 Task: Find a one-way flight from Atlanta to Jacksonville on May 3 for 5 passengers in first class, with 1 checked bag, and a budget up to ₹245,000, departing between 3:00 PM and 12:00 AM.
Action: Mouse moved to (373, 356)
Screenshot: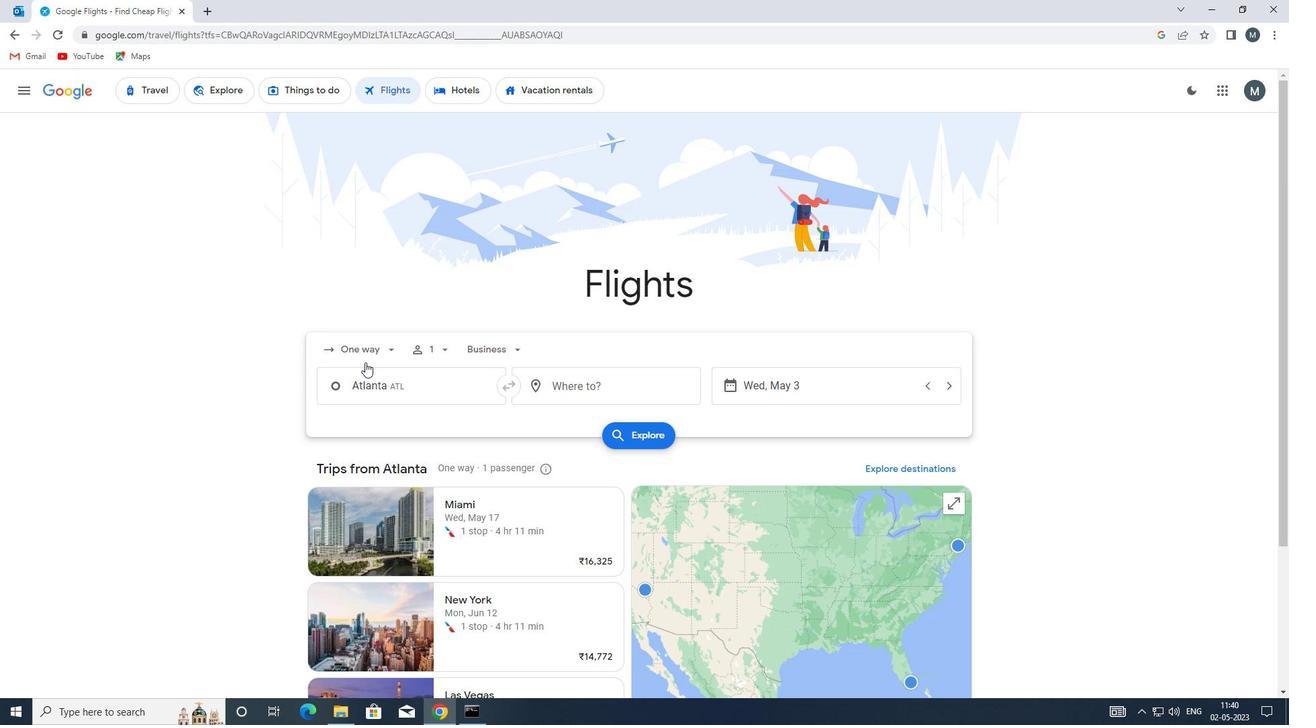 
Action: Mouse pressed left at (373, 356)
Screenshot: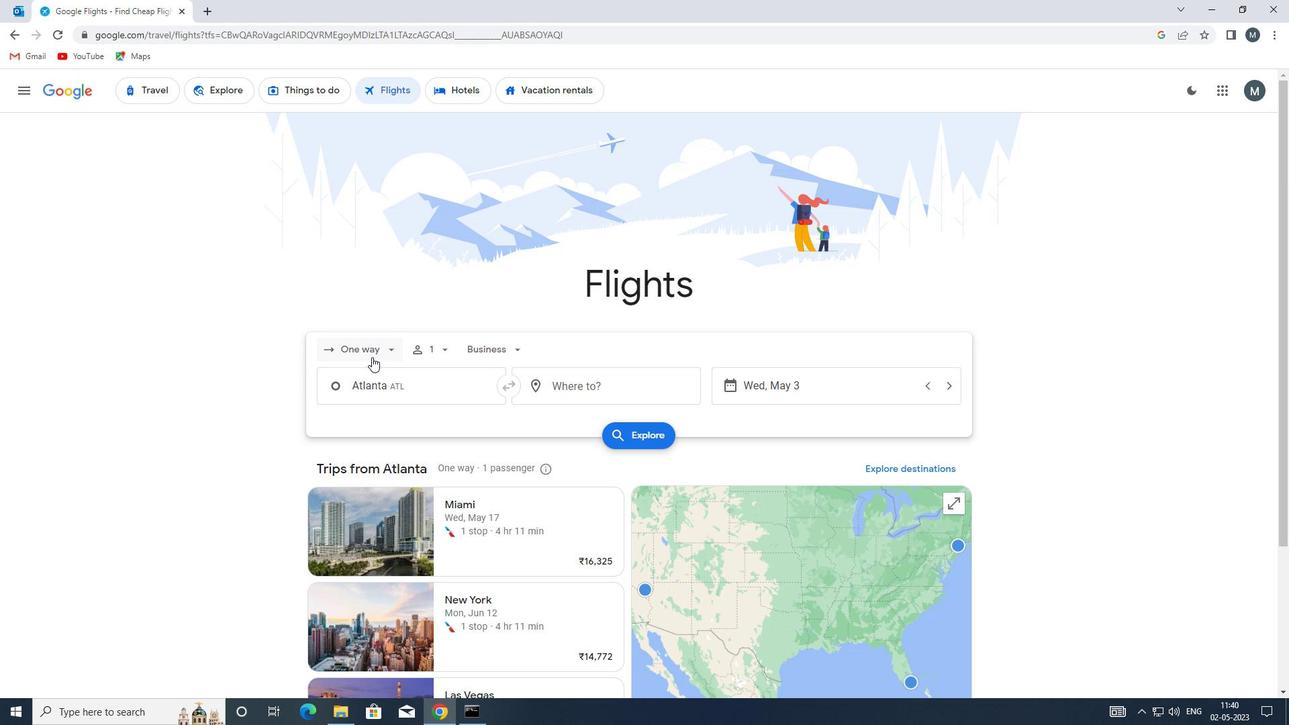 
Action: Mouse moved to (388, 413)
Screenshot: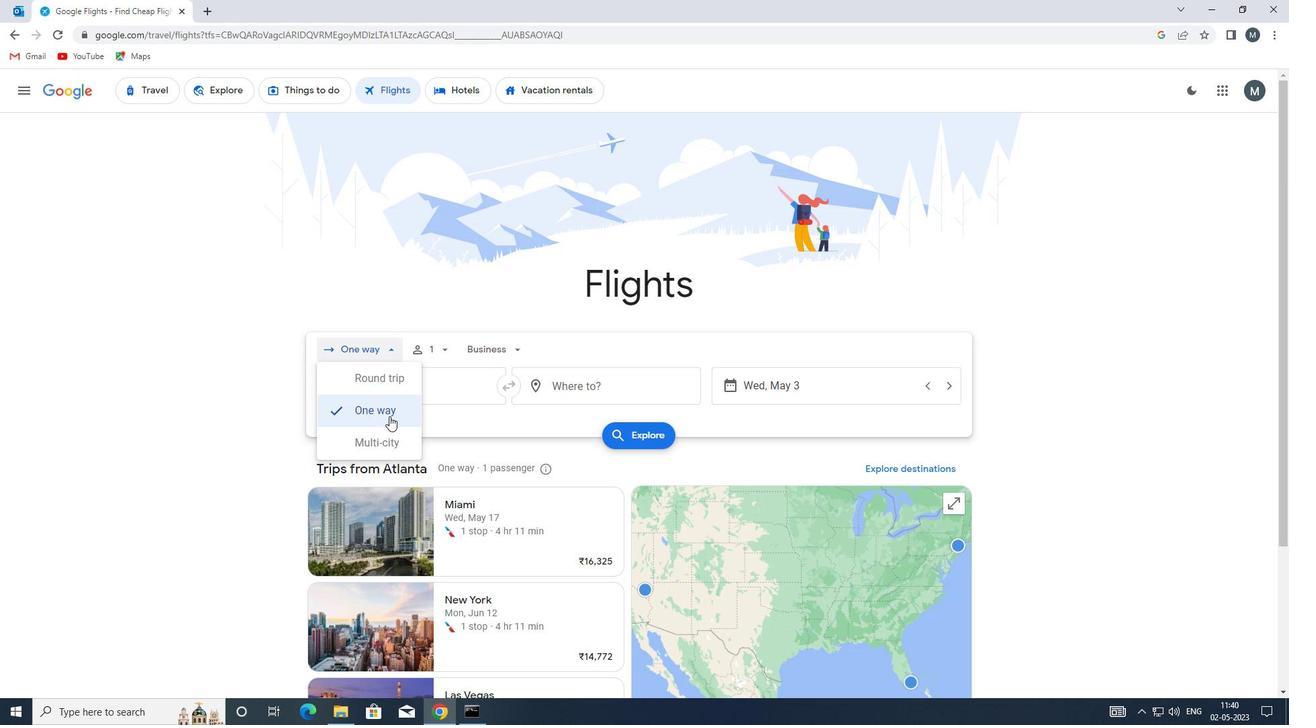 
Action: Mouse pressed left at (388, 413)
Screenshot: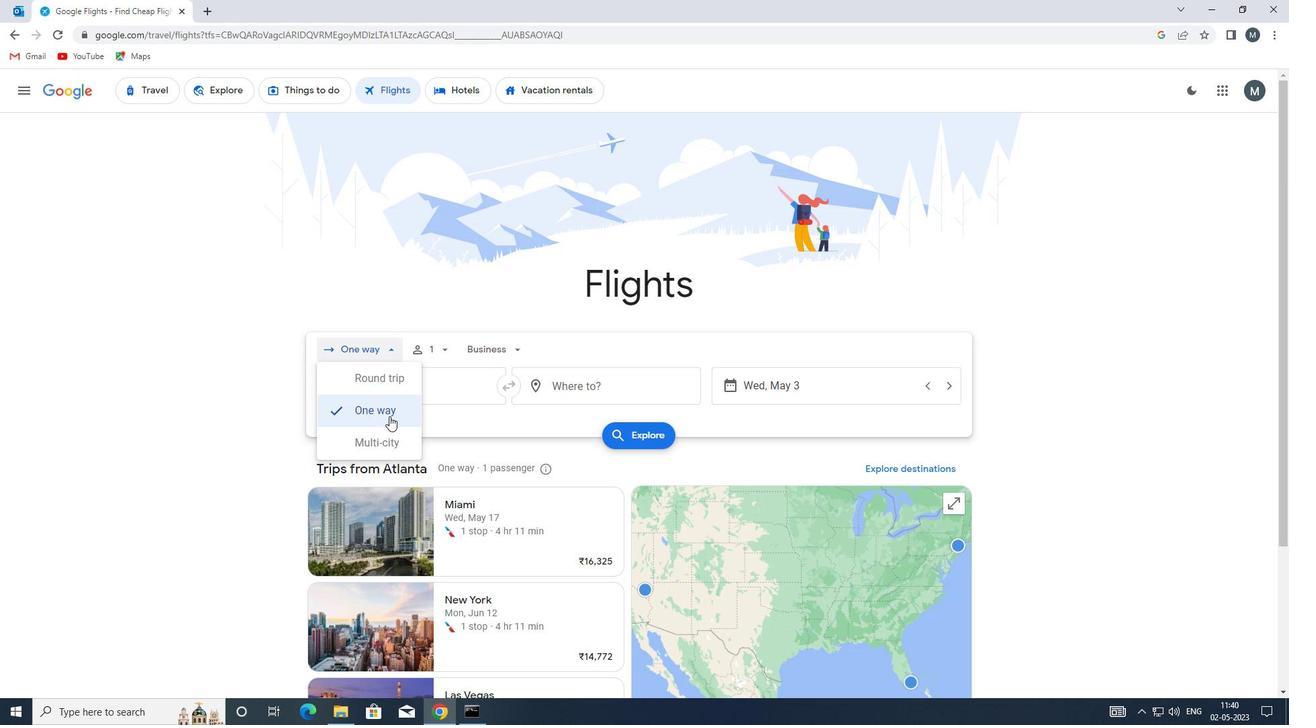 
Action: Mouse moved to (451, 345)
Screenshot: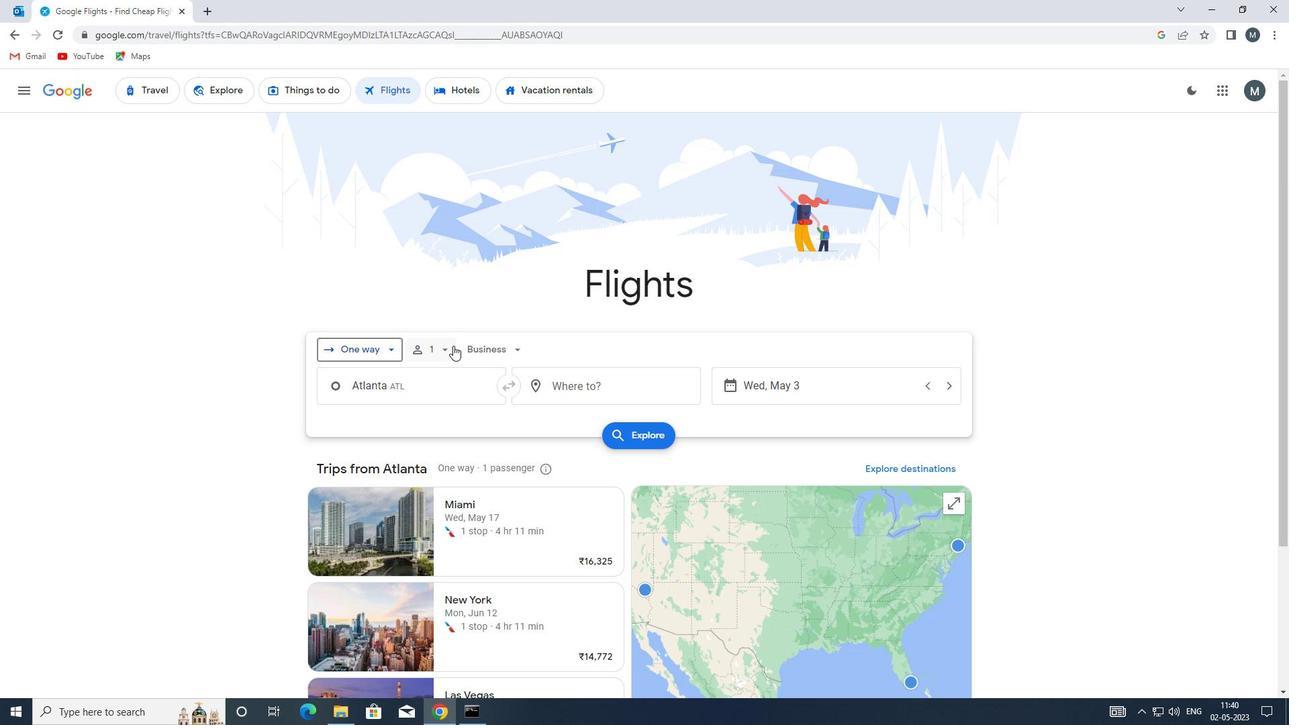 
Action: Mouse pressed left at (451, 345)
Screenshot: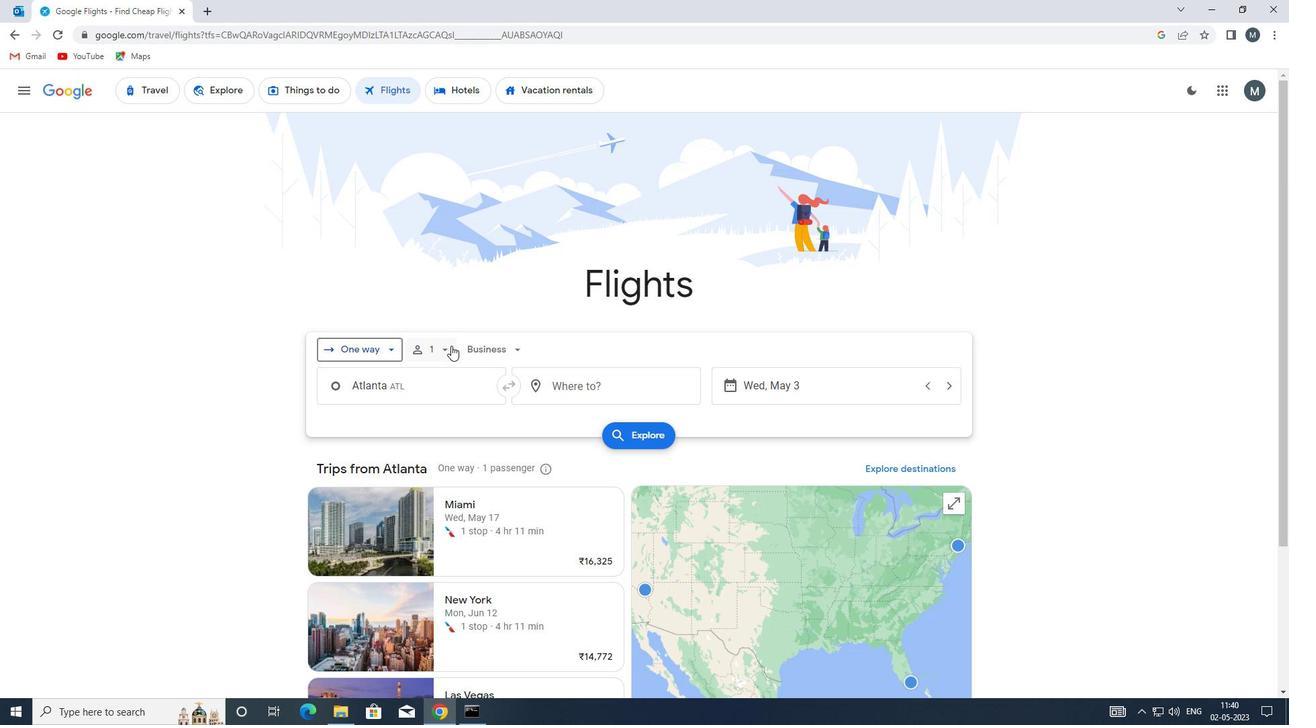 
Action: Mouse moved to (543, 382)
Screenshot: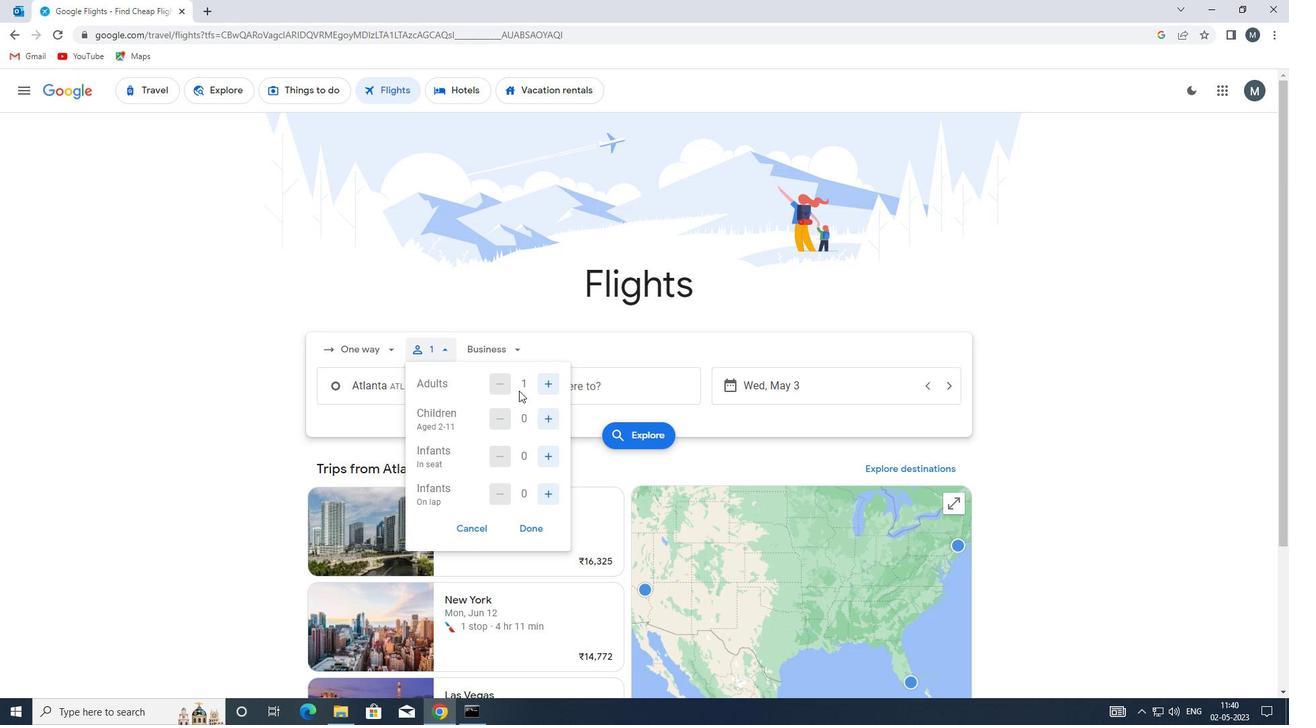 
Action: Mouse pressed left at (543, 382)
Screenshot: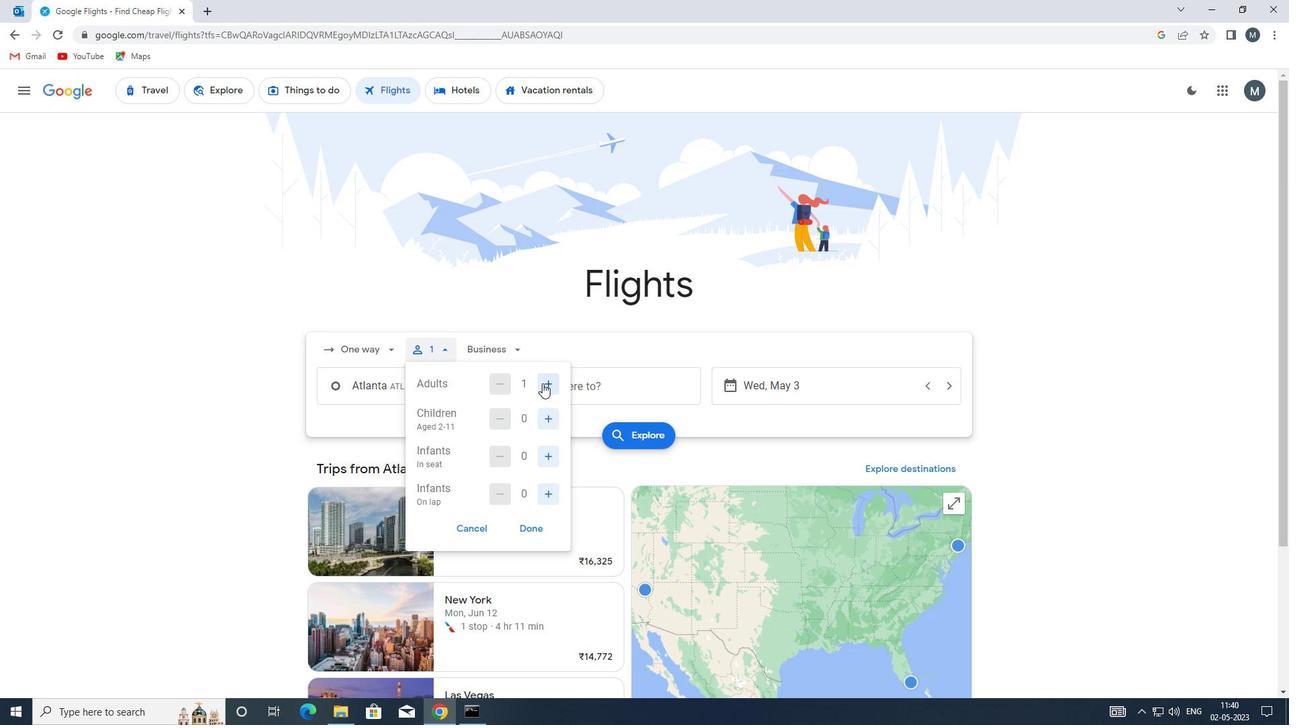 
Action: Mouse moved to (548, 454)
Screenshot: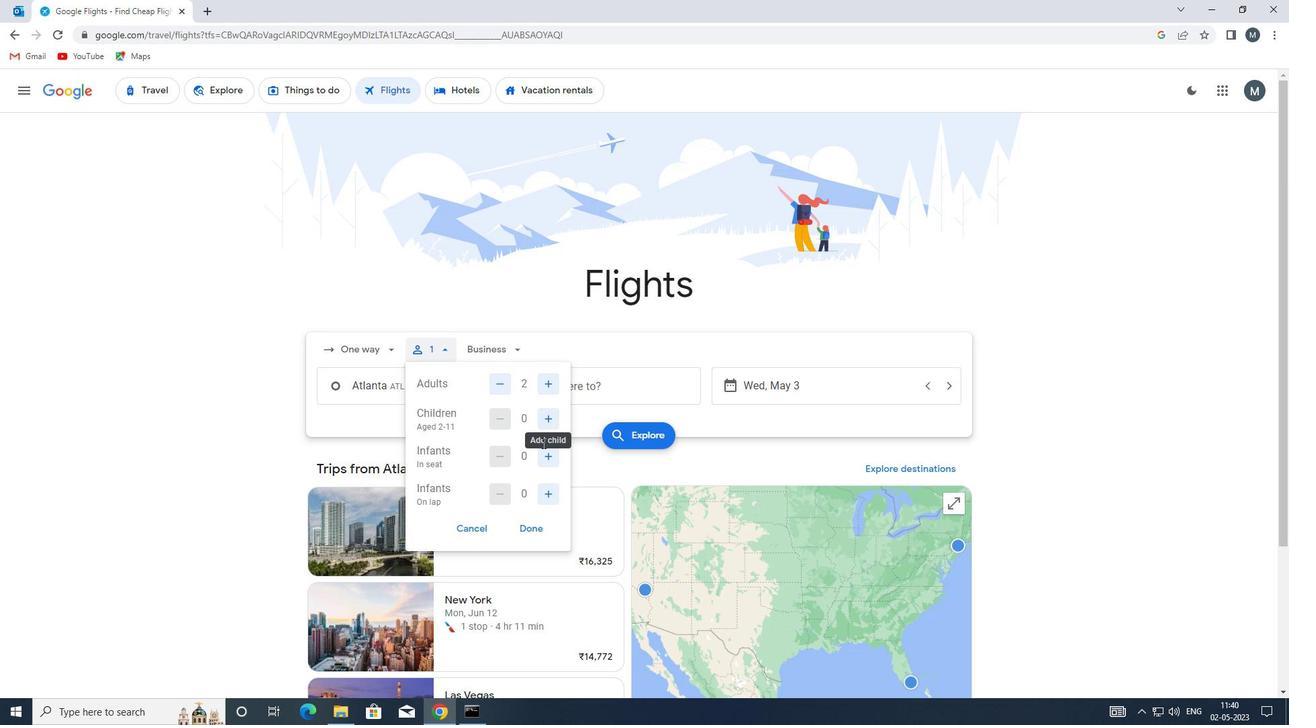 
Action: Mouse pressed left at (548, 454)
Screenshot: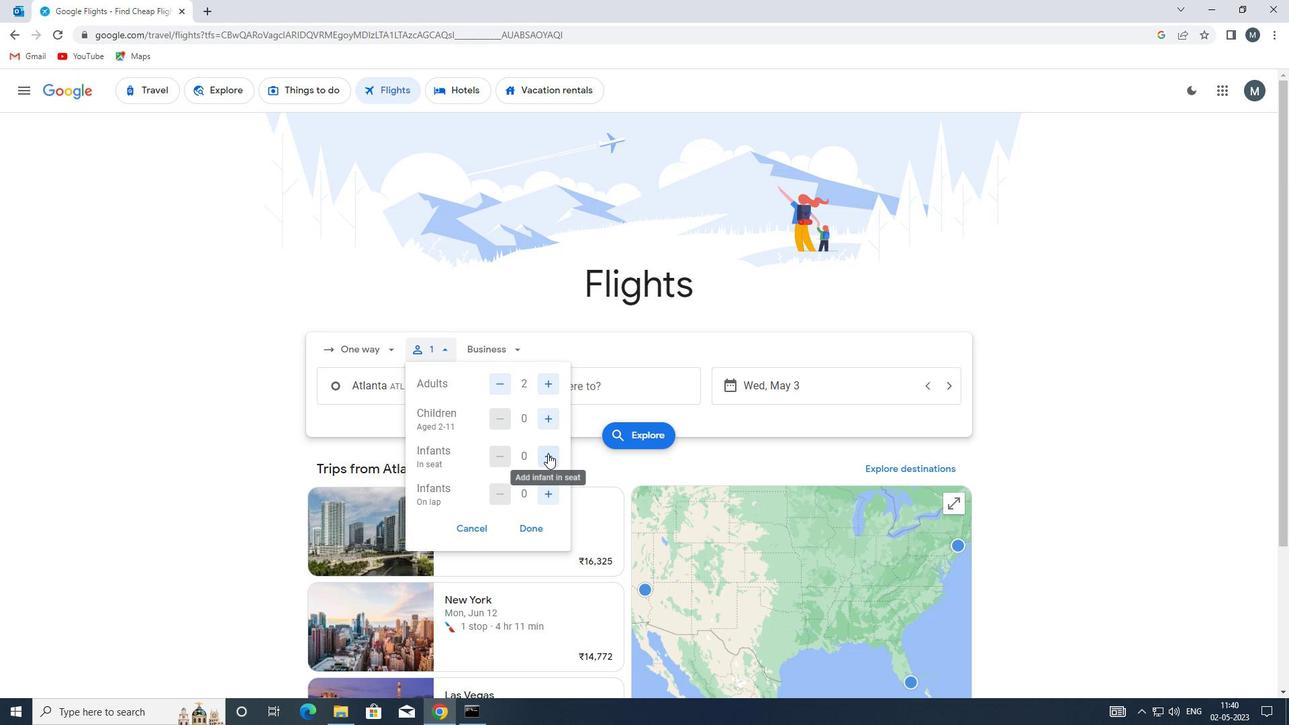 
Action: Mouse pressed left at (548, 454)
Screenshot: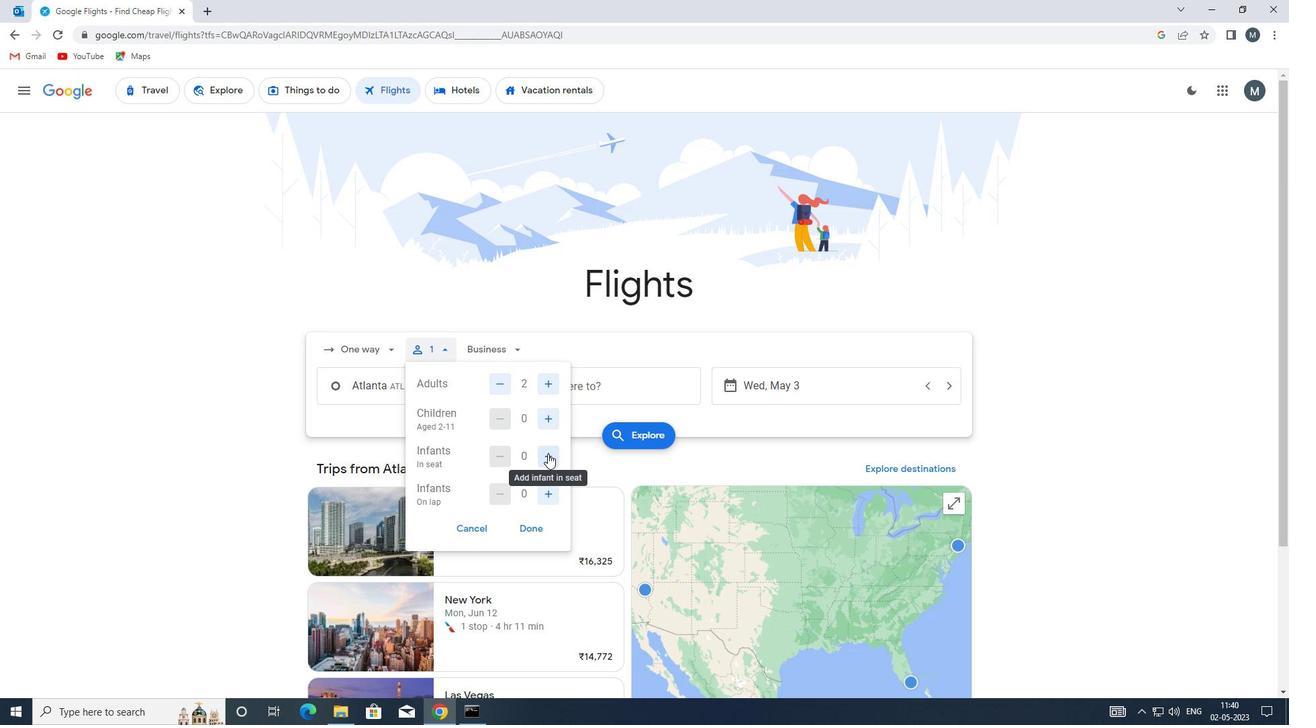 
Action: Mouse moved to (546, 488)
Screenshot: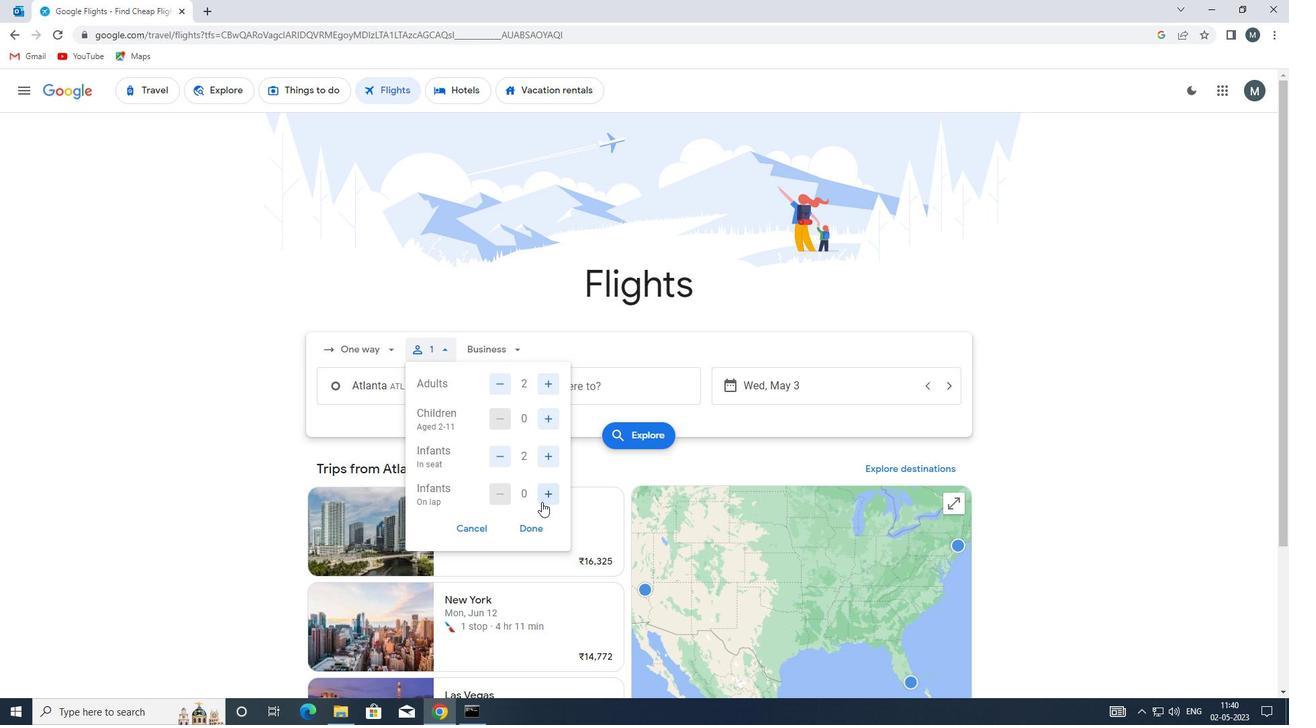 
Action: Mouse pressed left at (546, 488)
Screenshot: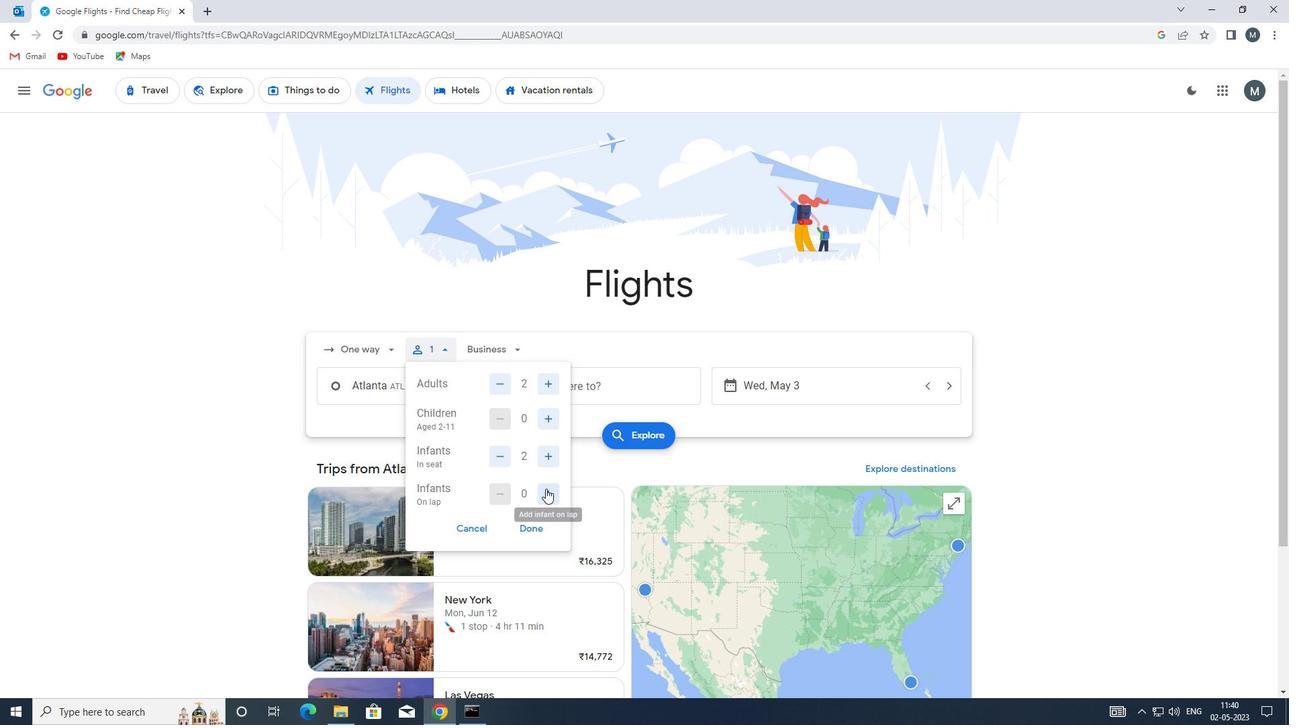 
Action: Mouse moved to (524, 530)
Screenshot: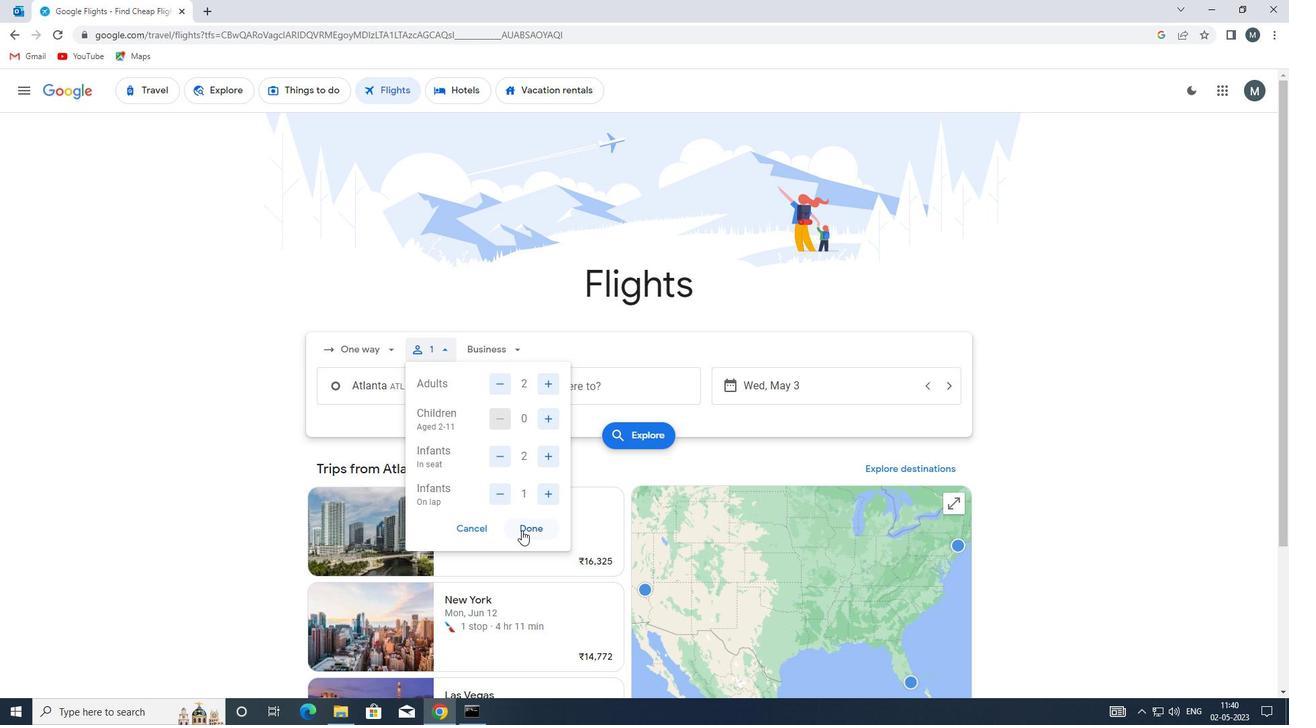 
Action: Mouse pressed left at (524, 530)
Screenshot: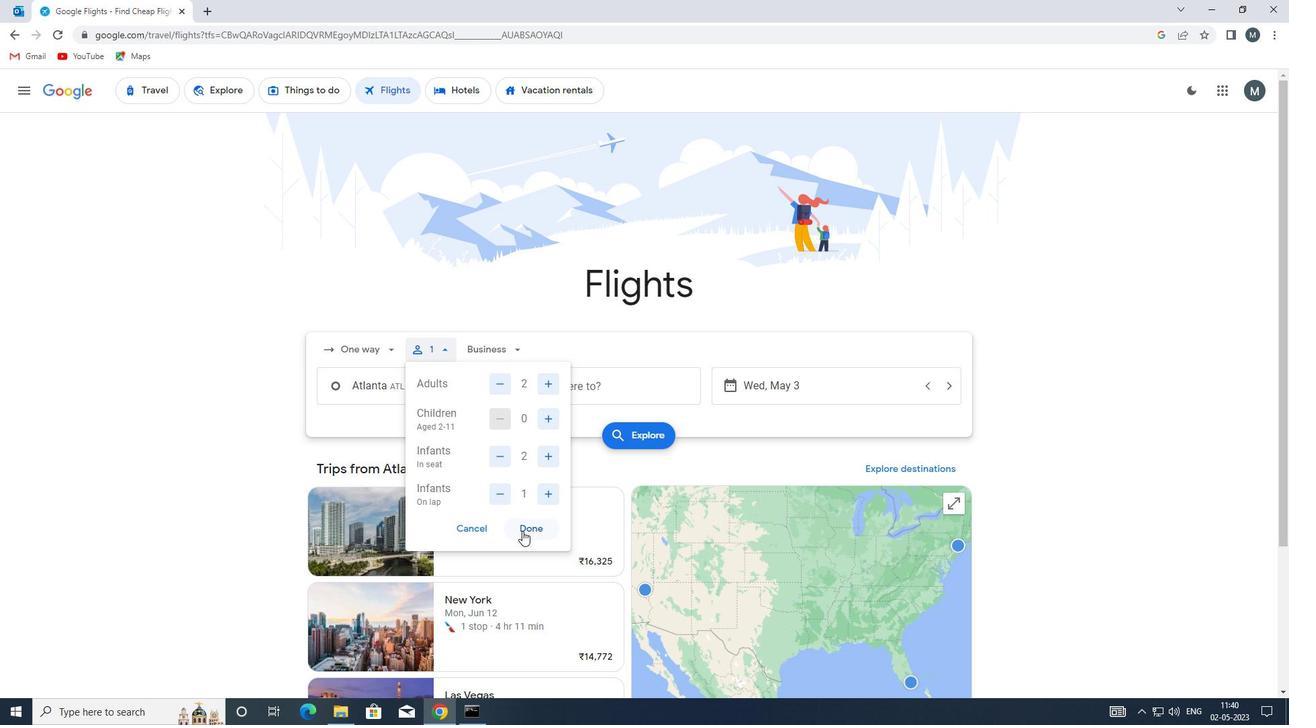 
Action: Mouse moved to (495, 342)
Screenshot: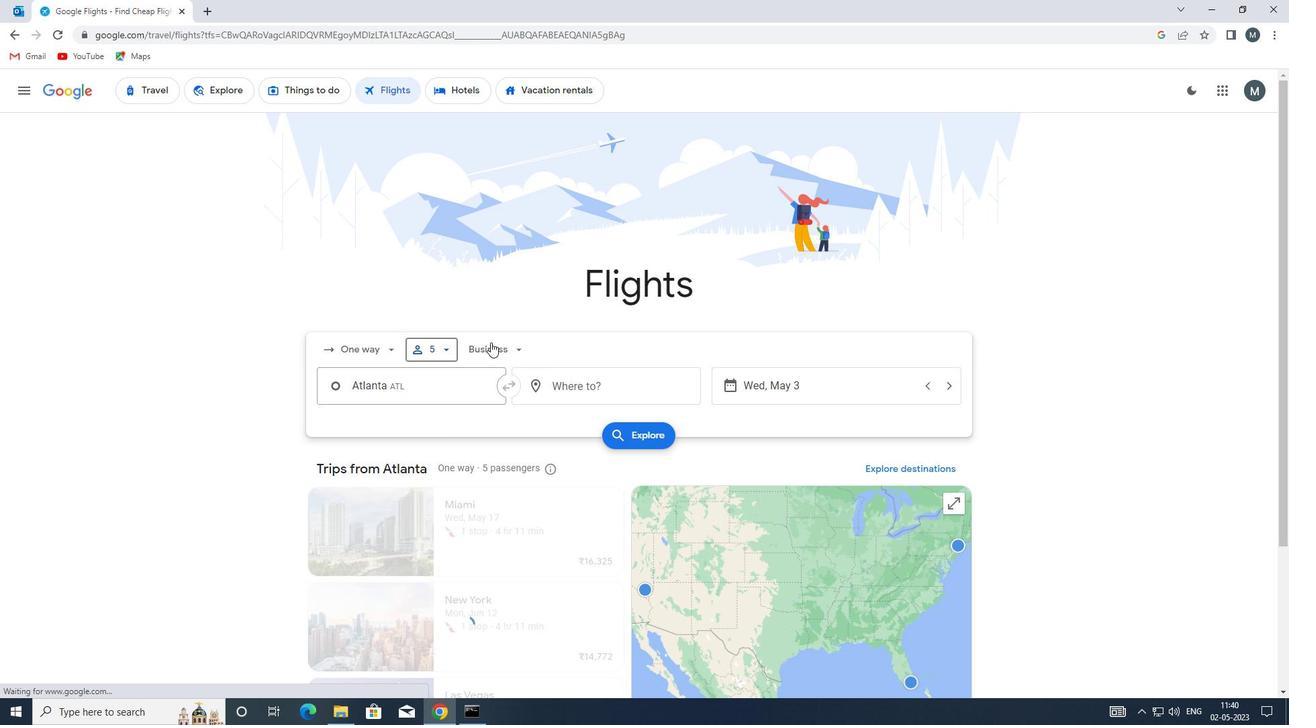 
Action: Mouse pressed left at (495, 342)
Screenshot: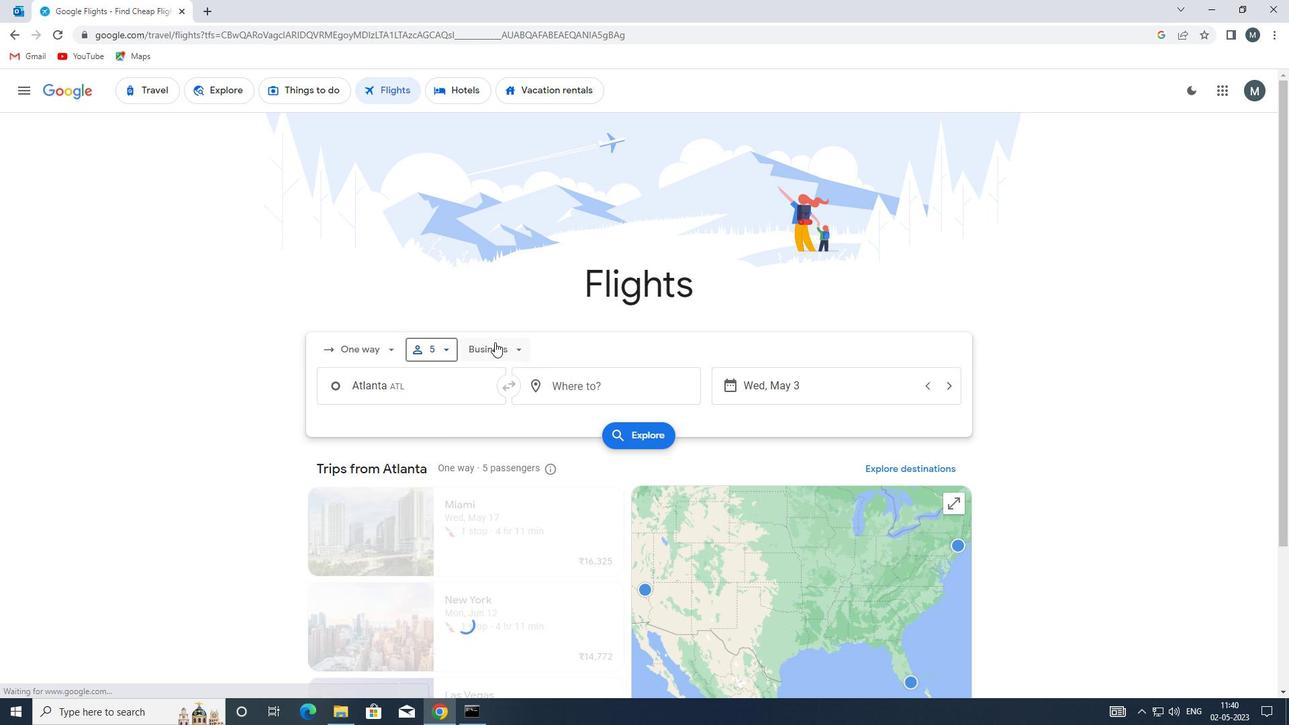 
Action: Mouse moved to (514, 481)
Screenshot: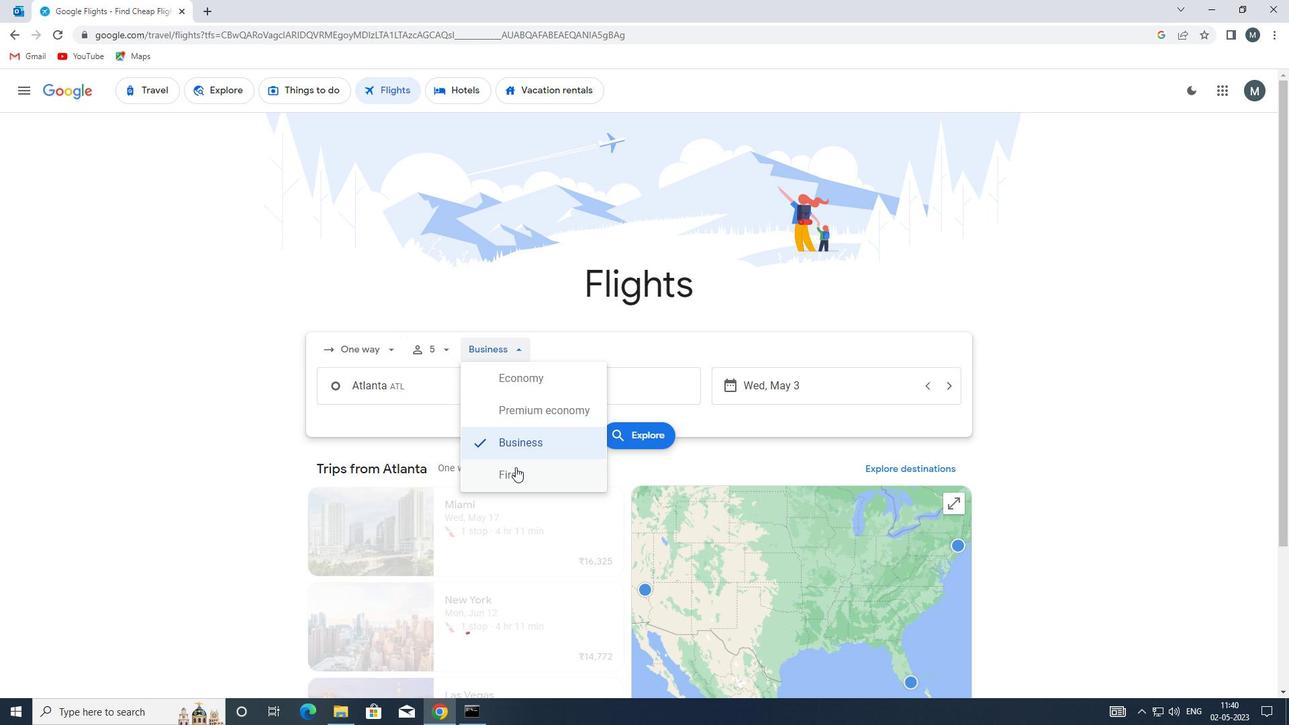 
Action: Mouse pressed left at (514, 481)
Screenshot: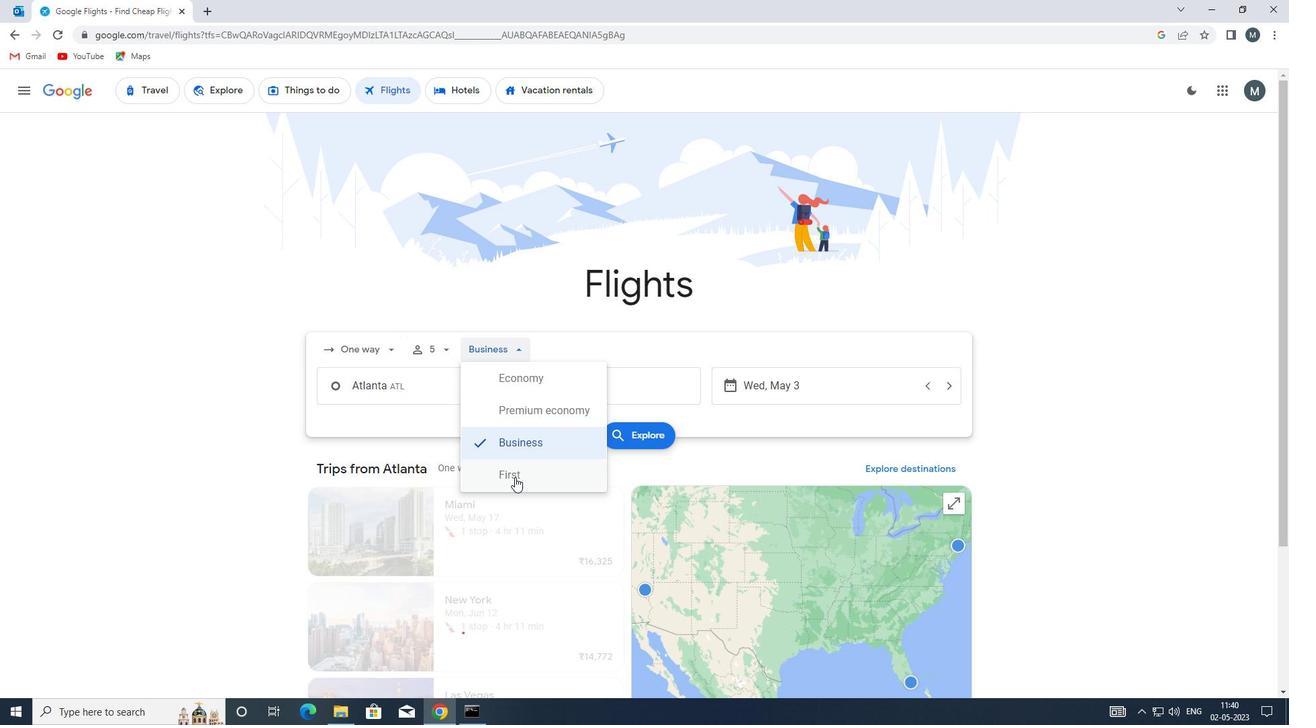 
Action: Mouse moved to (423, 388)
Screenshot: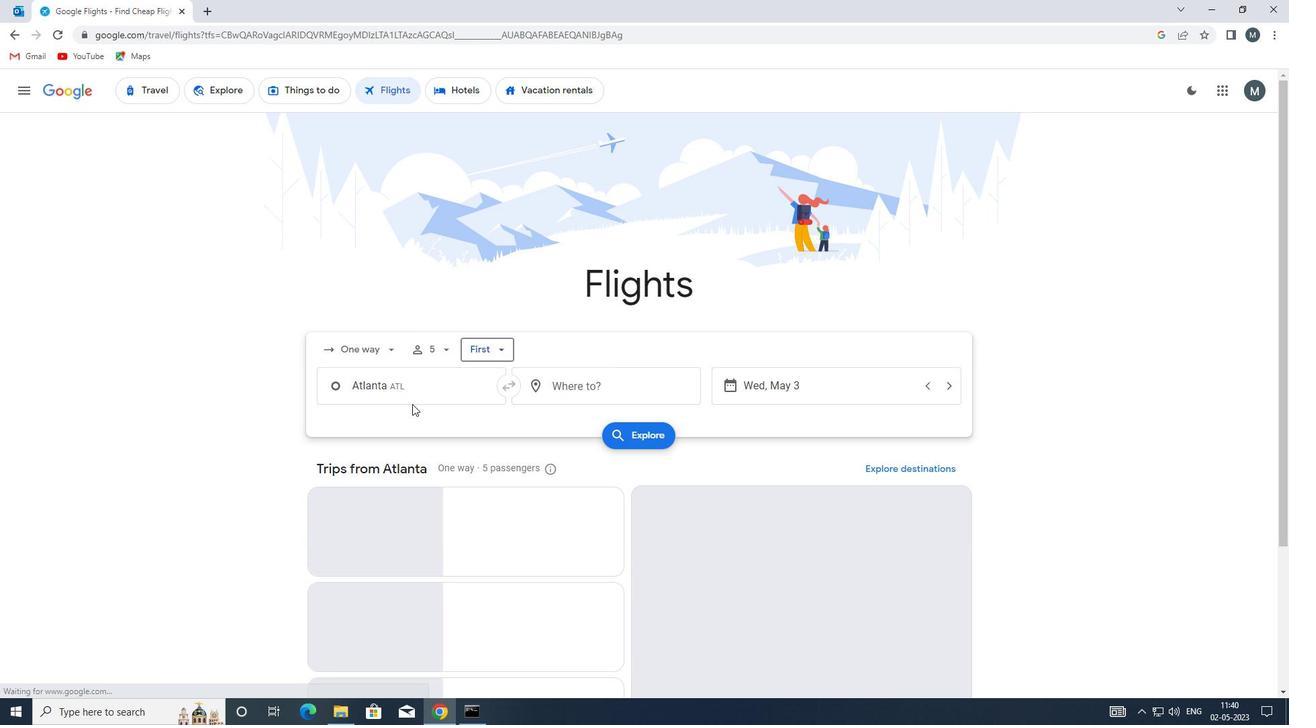 
Action: Mouse pressed left at (423, 388)
Screenshot: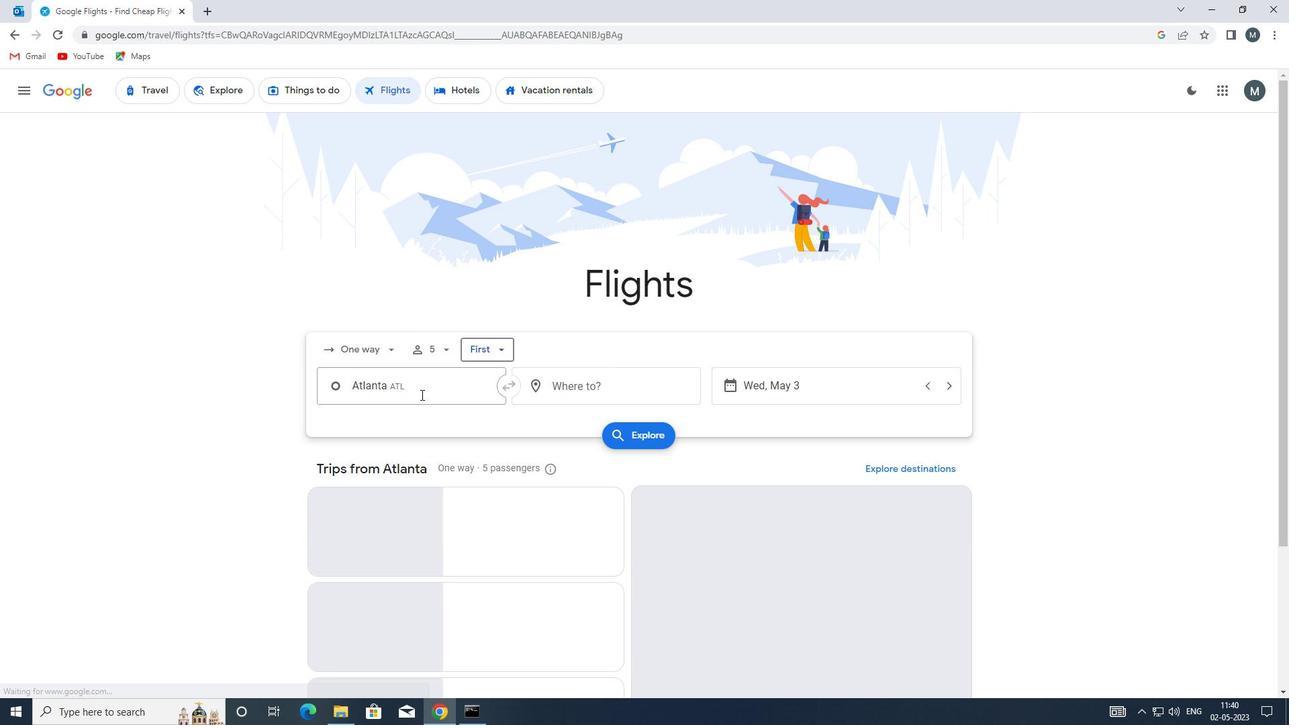 
Action: Key pressed atl<Key.enter>
Screenshot: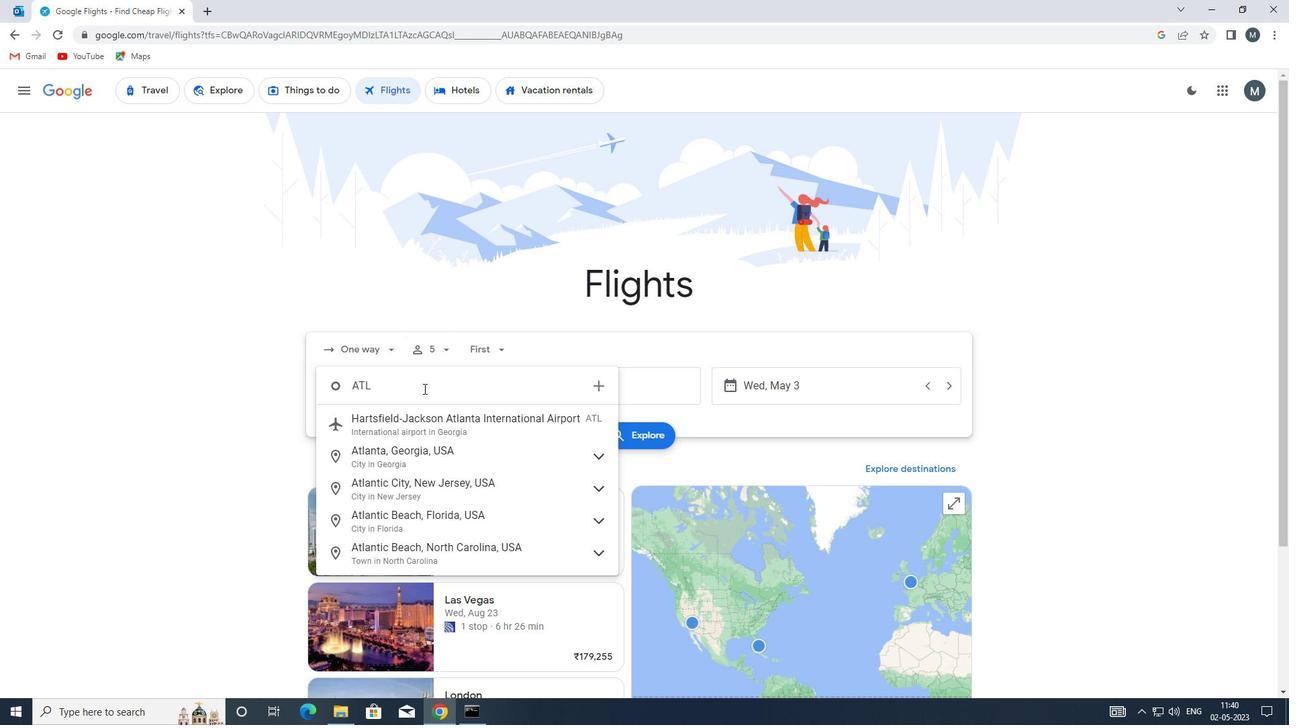 
Action: Mouse moved to (544, 386)
Screenshot: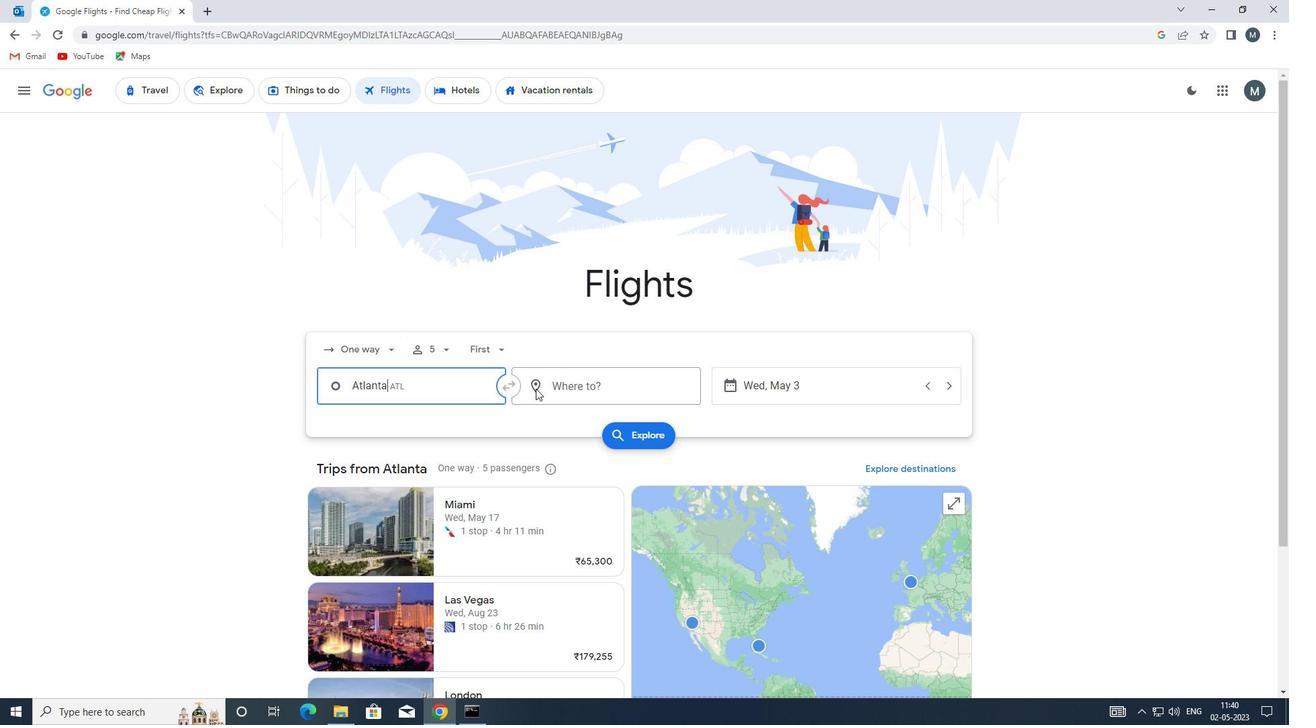 
Action: Mouse pressed left at (544, 386)
Screenshot: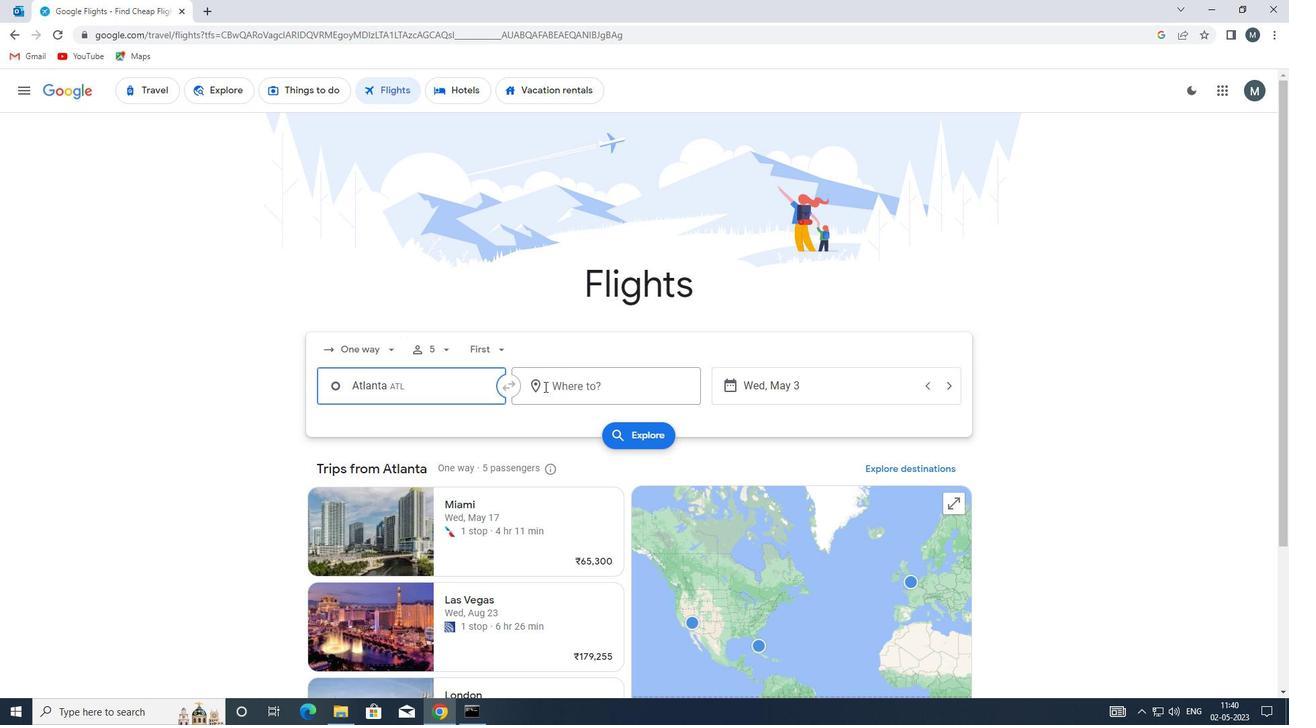 
Action: Mouse moved to (545, 386)
Screenshot: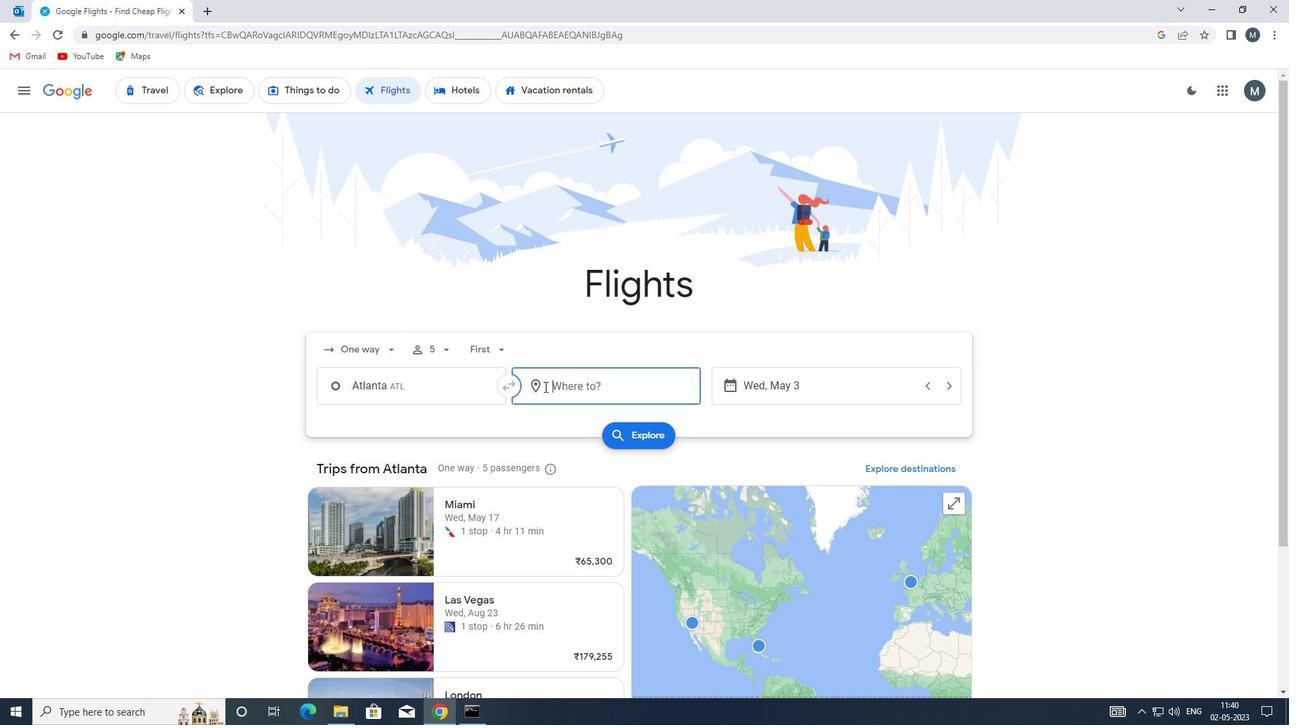 
Action: Key pressed oaj<Key.enter>
Screenshot: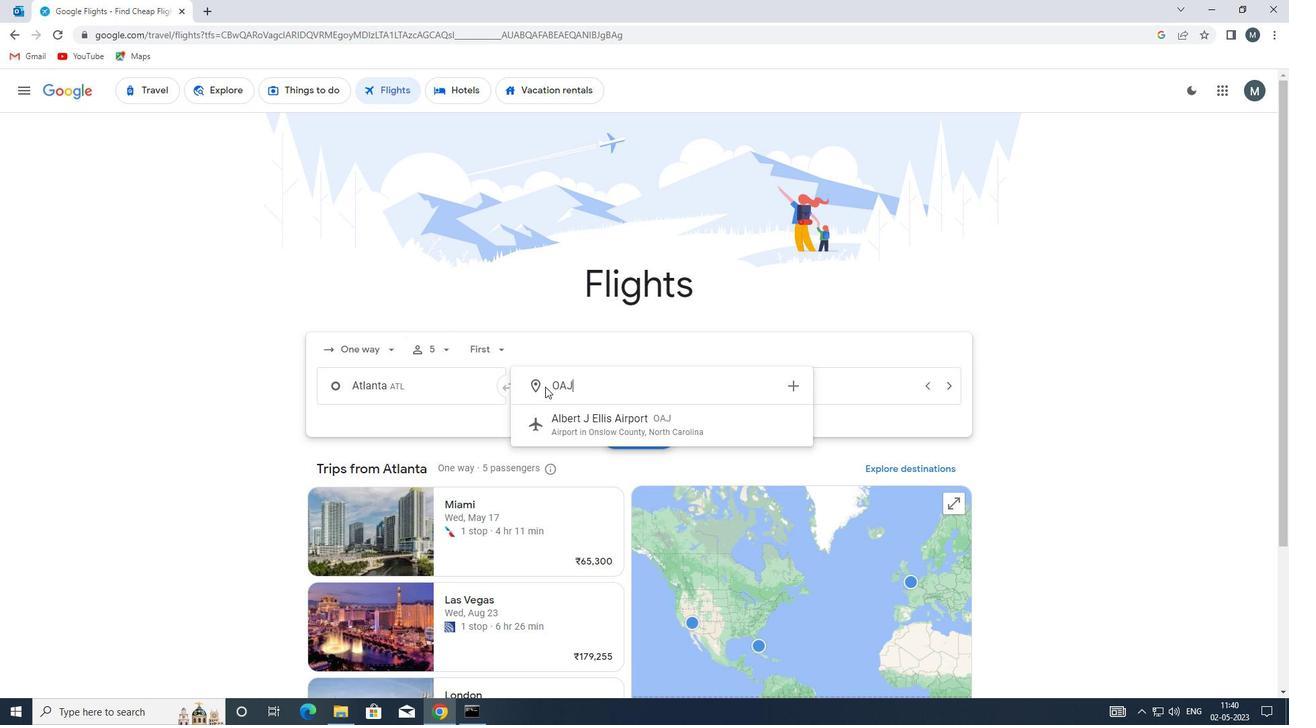 
Action: Mouse moved to (747, 374)
Screenshot: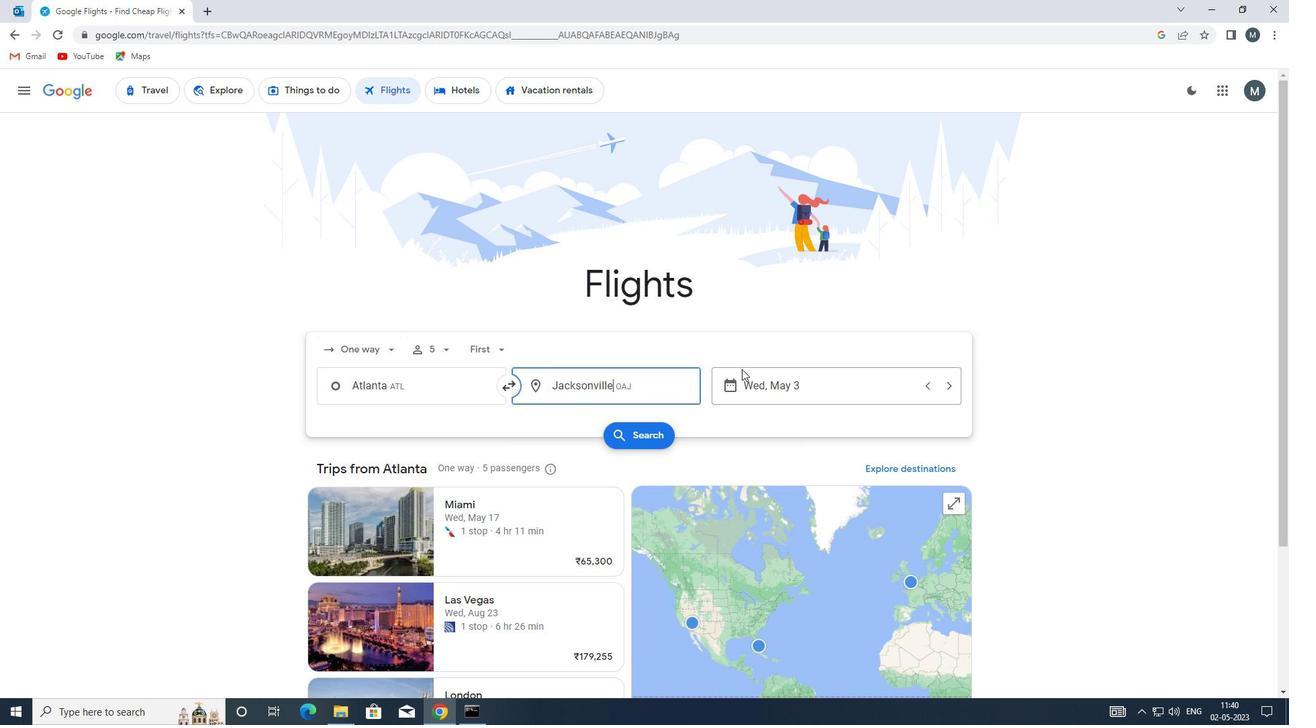 
Action: Mouse pressed left at (747, 374)
Screenshot: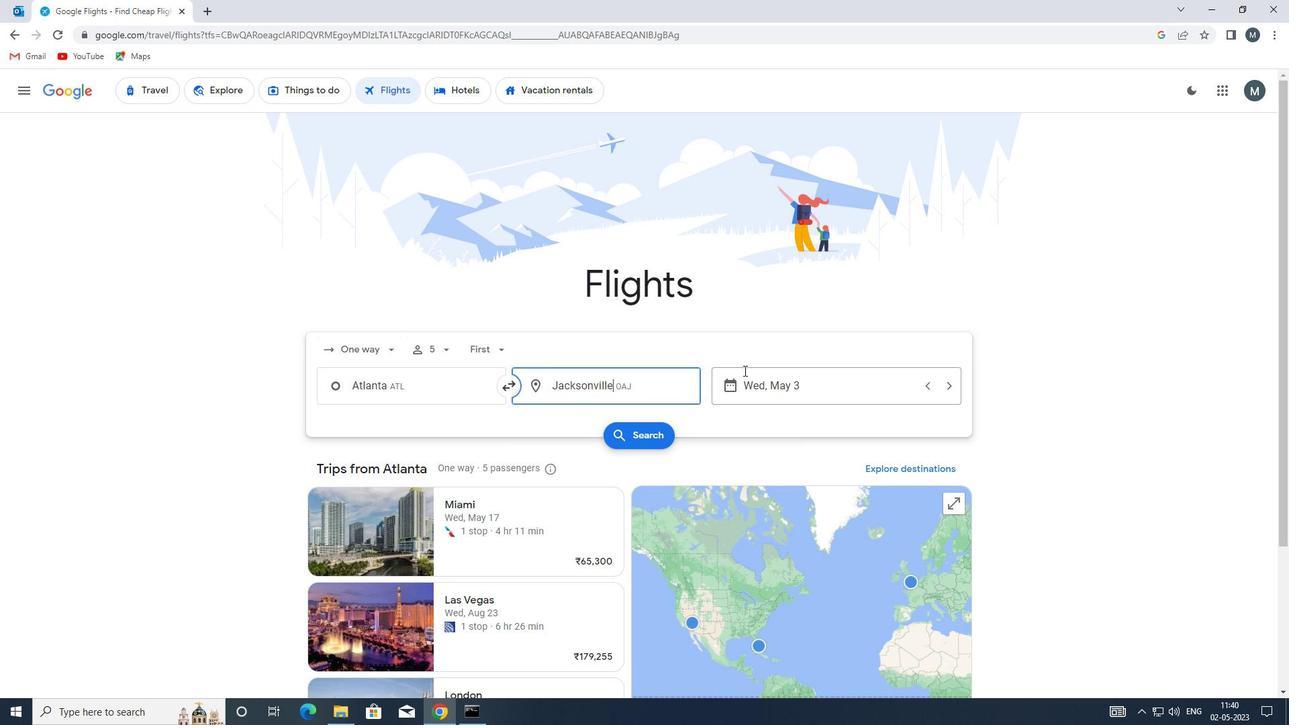 
Action: Mouse moved to (583, 450)
Screenshot: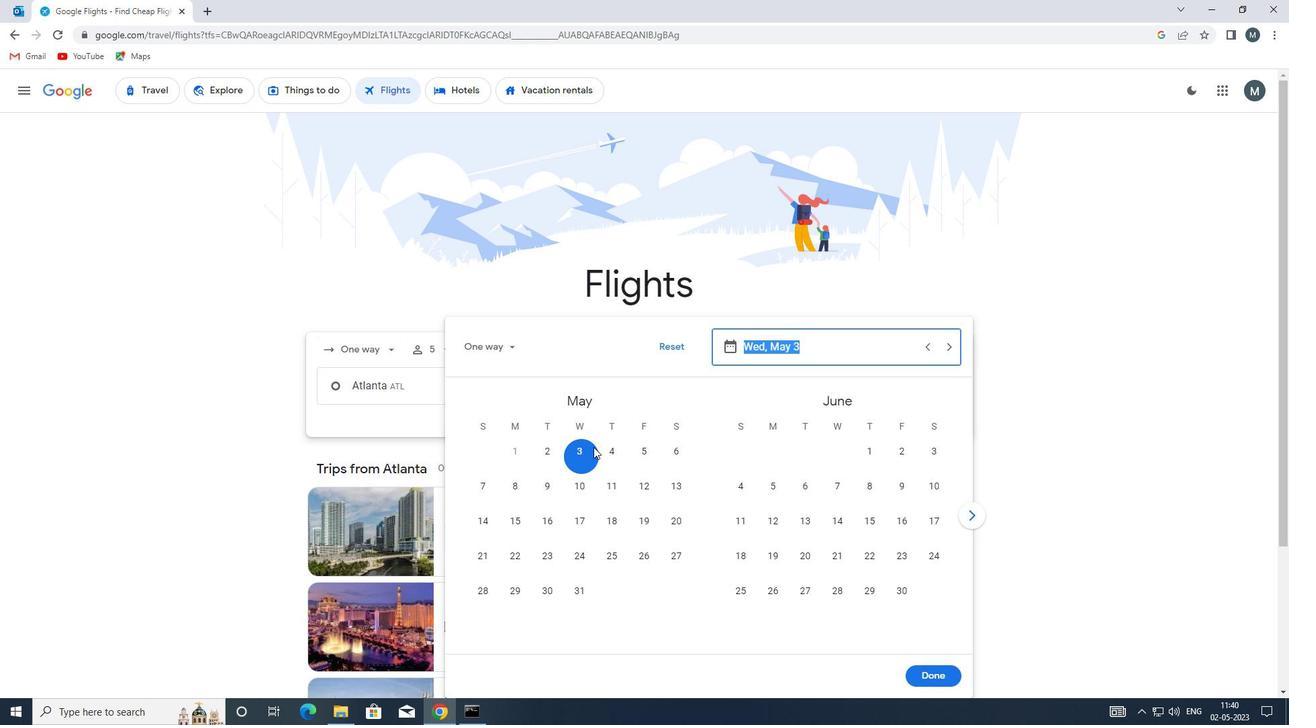 
Action: Mouse pressed left at (583, 450)
Screenshot: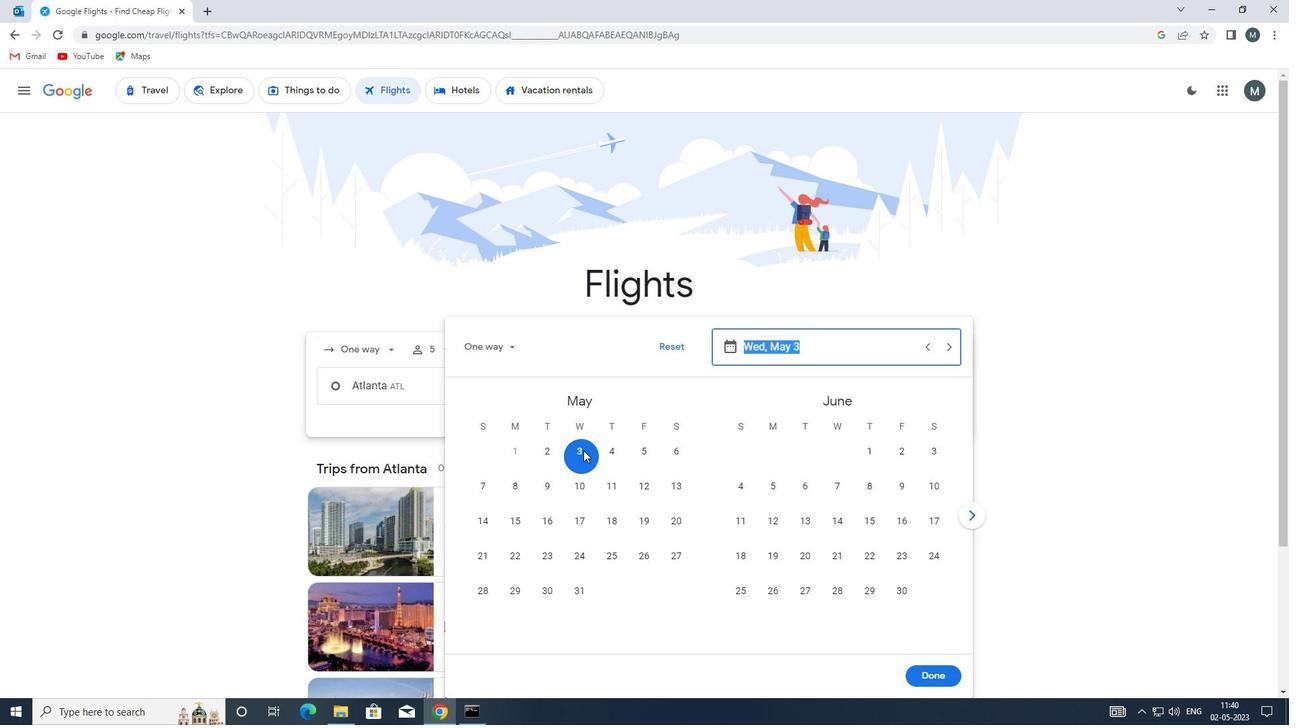 
Action: Mouse moved to (927, 680)
Screenshot: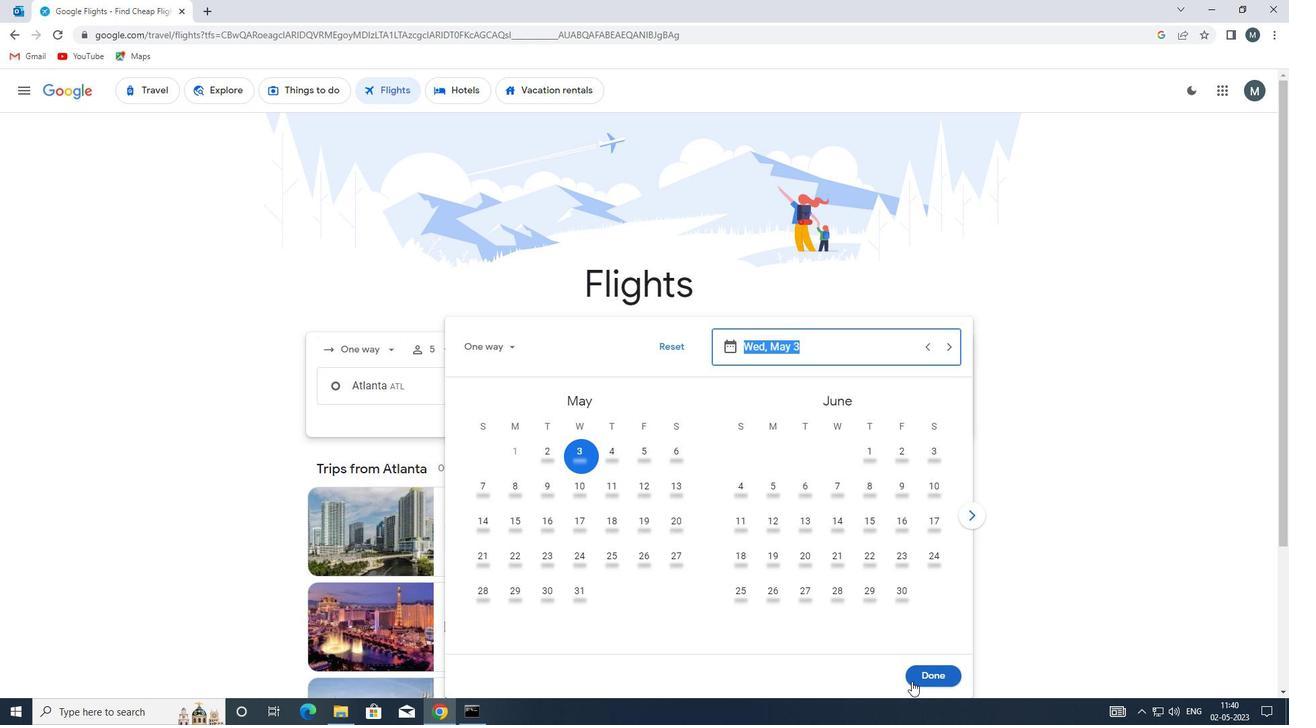 
Action: Mouse pressed left at (927, 680)
Screenshot: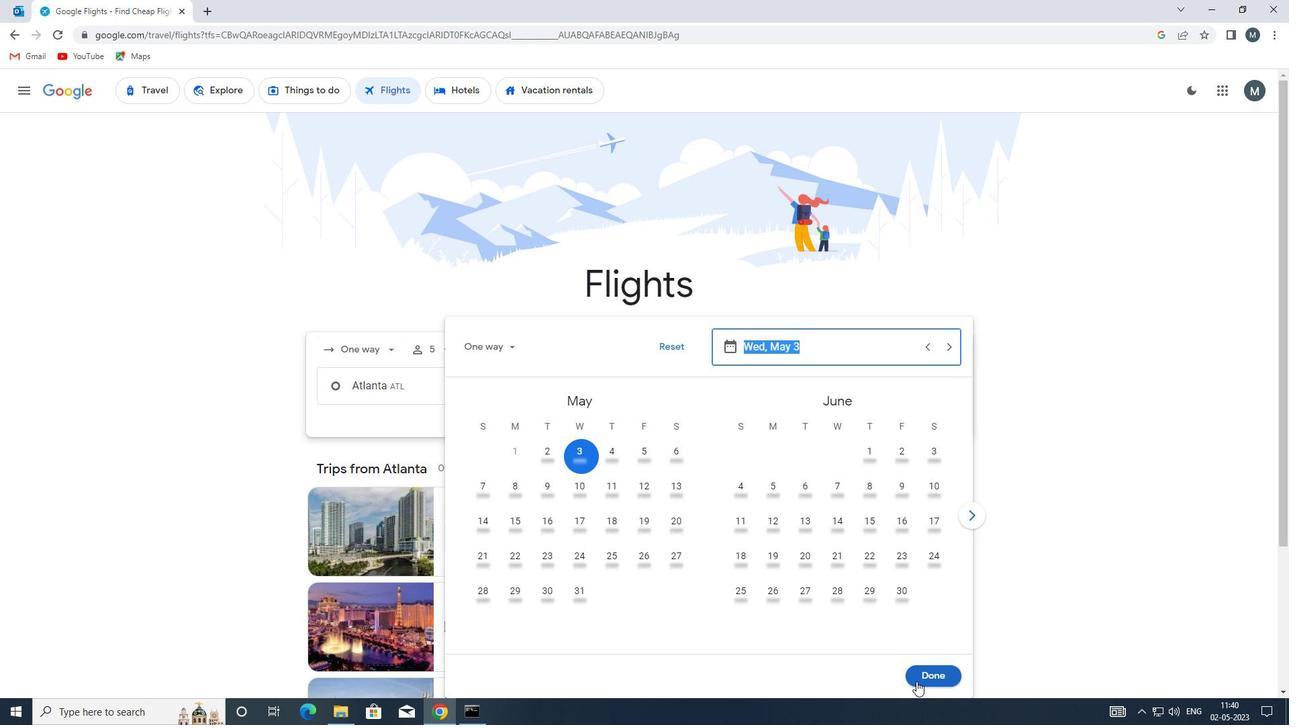 
Action: Mouse moved to (661, 433)
Screenshot: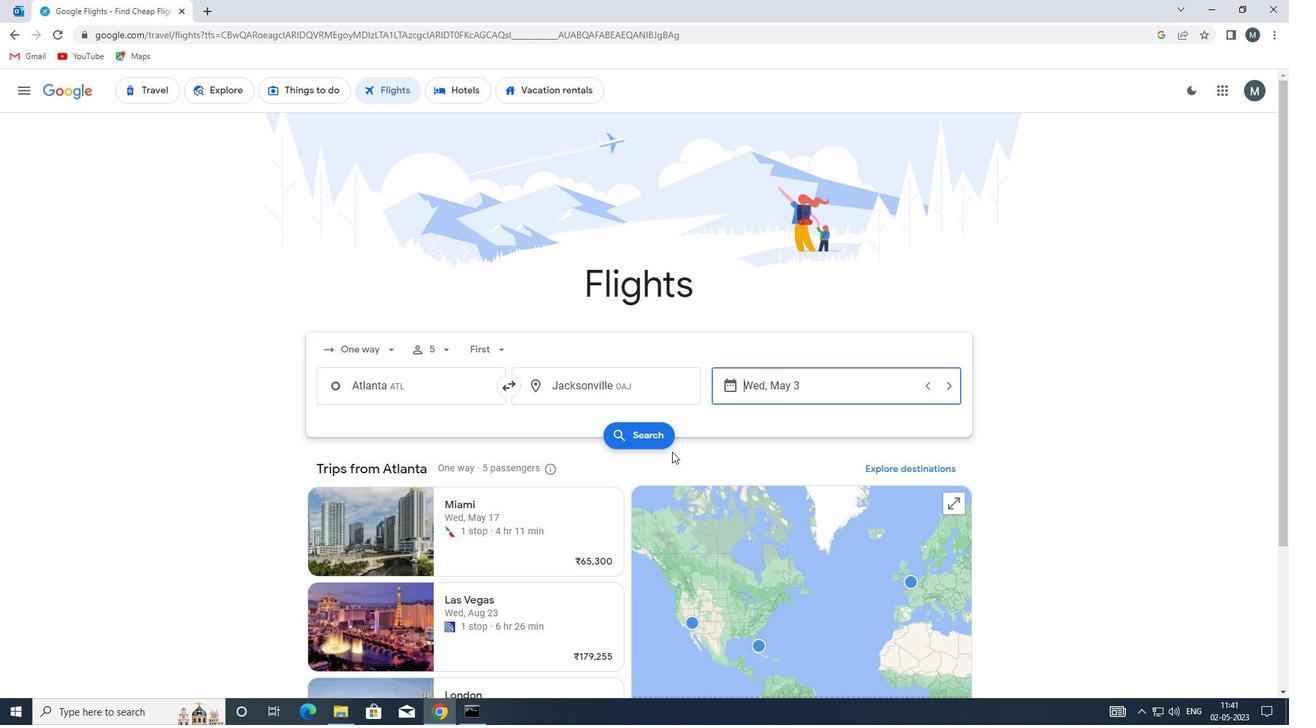 
Action: Mouse pressed left at (661, 433)
Screenshot: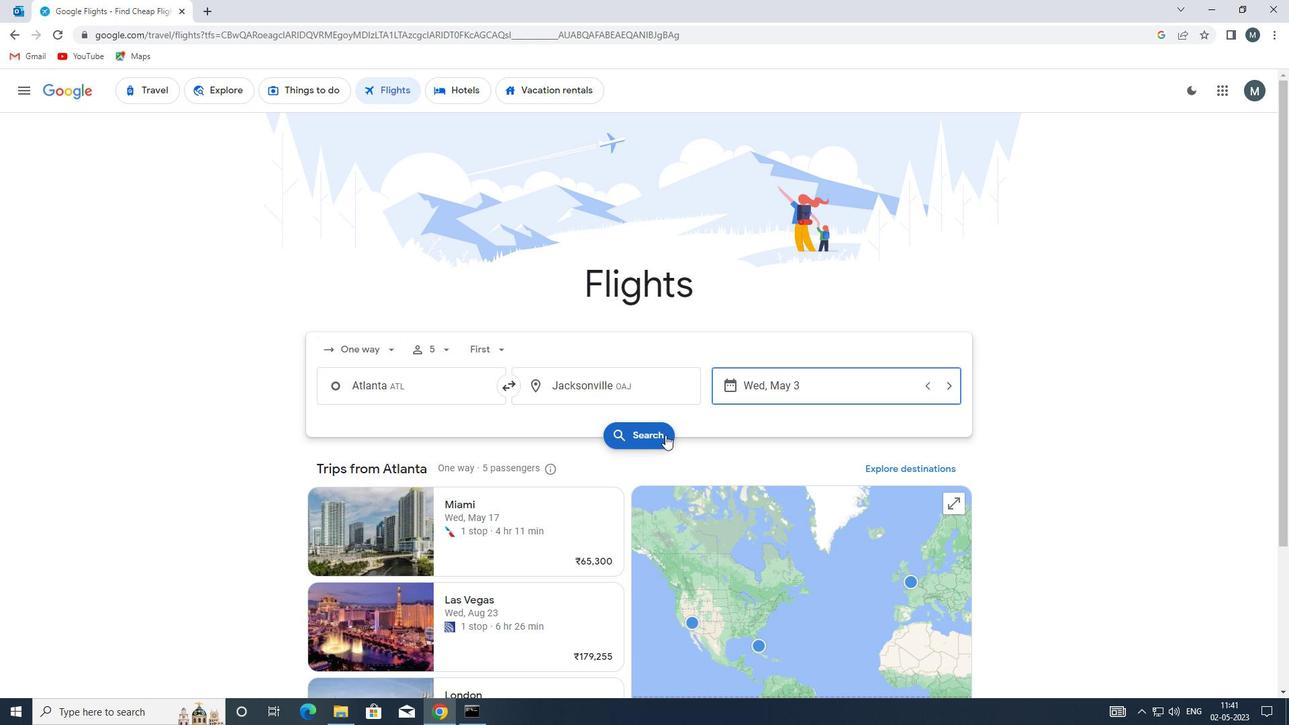 
Action: Mouse moved to (316, 210)
Screenshot: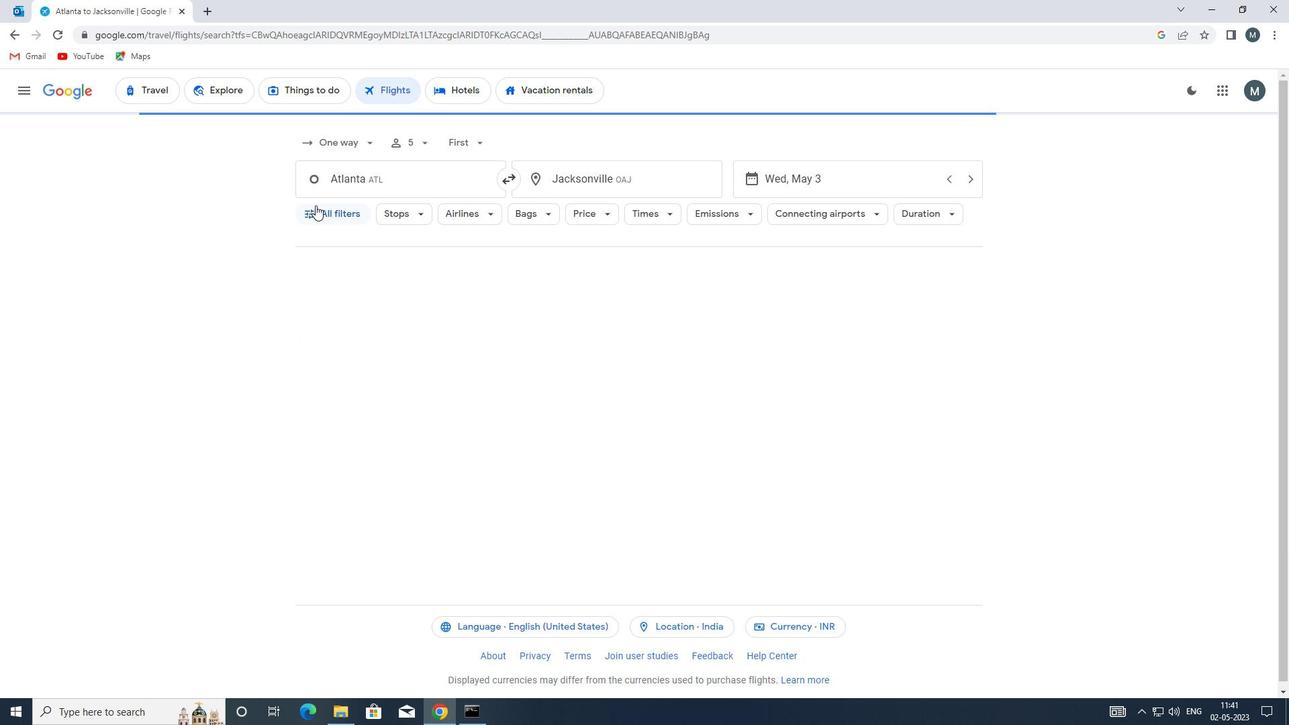 
Action: Mouse pressed left at (316, 210)
Screenshot: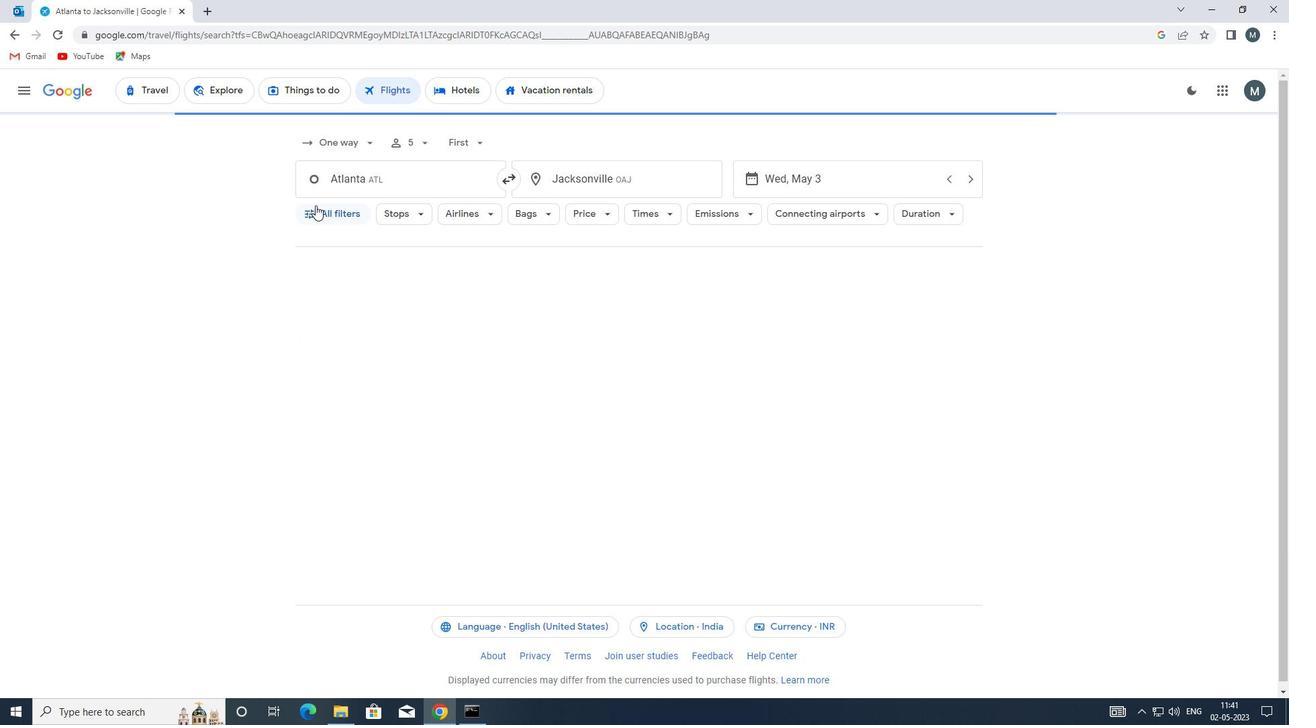 
Action: Mouse moved to (366, 390)
Screenshot: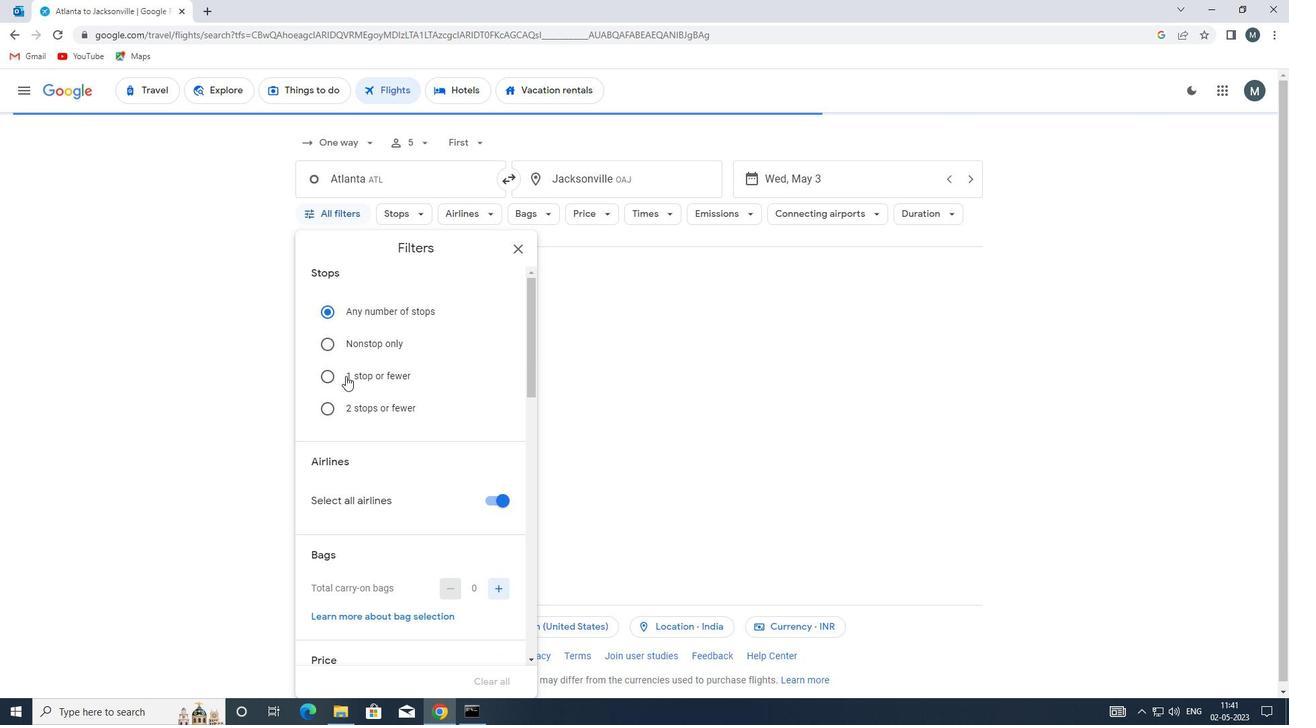 
Action: Mouse scrolled (366, 390) with delta (0, 0)
Screenshot: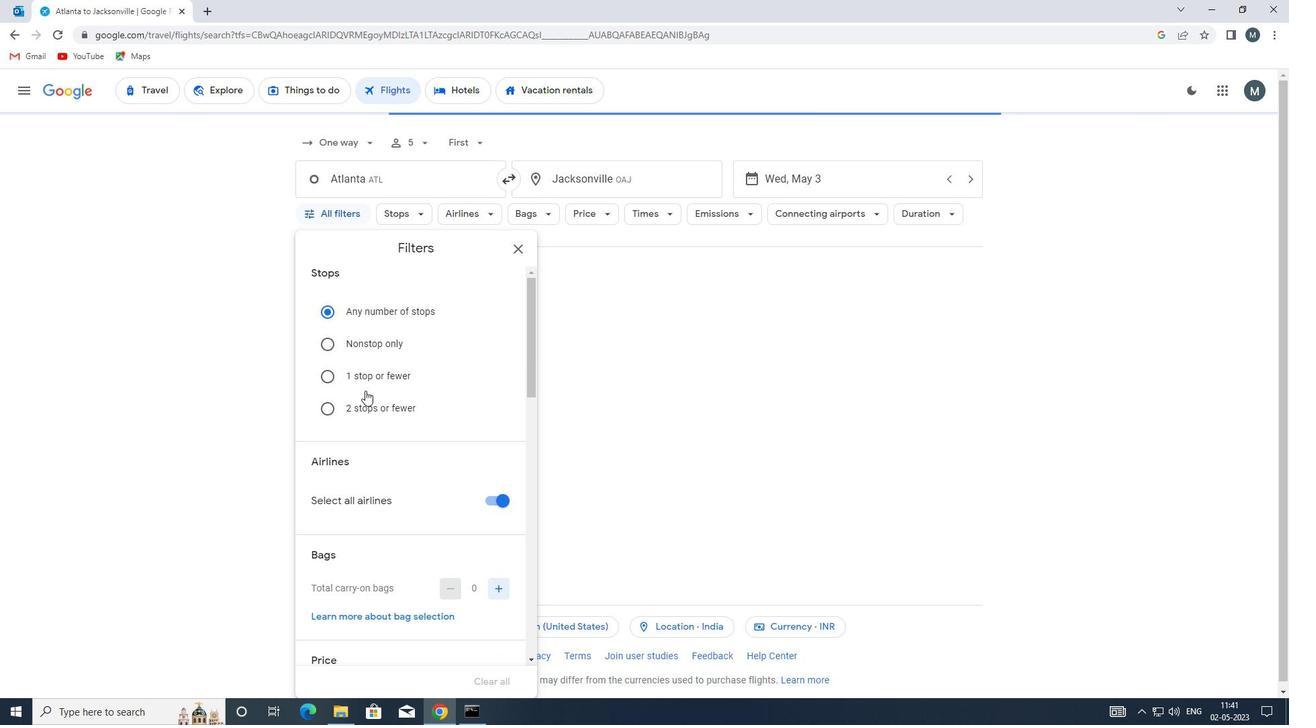 
Action: Mouse moved to (381, 387)
Screenshot: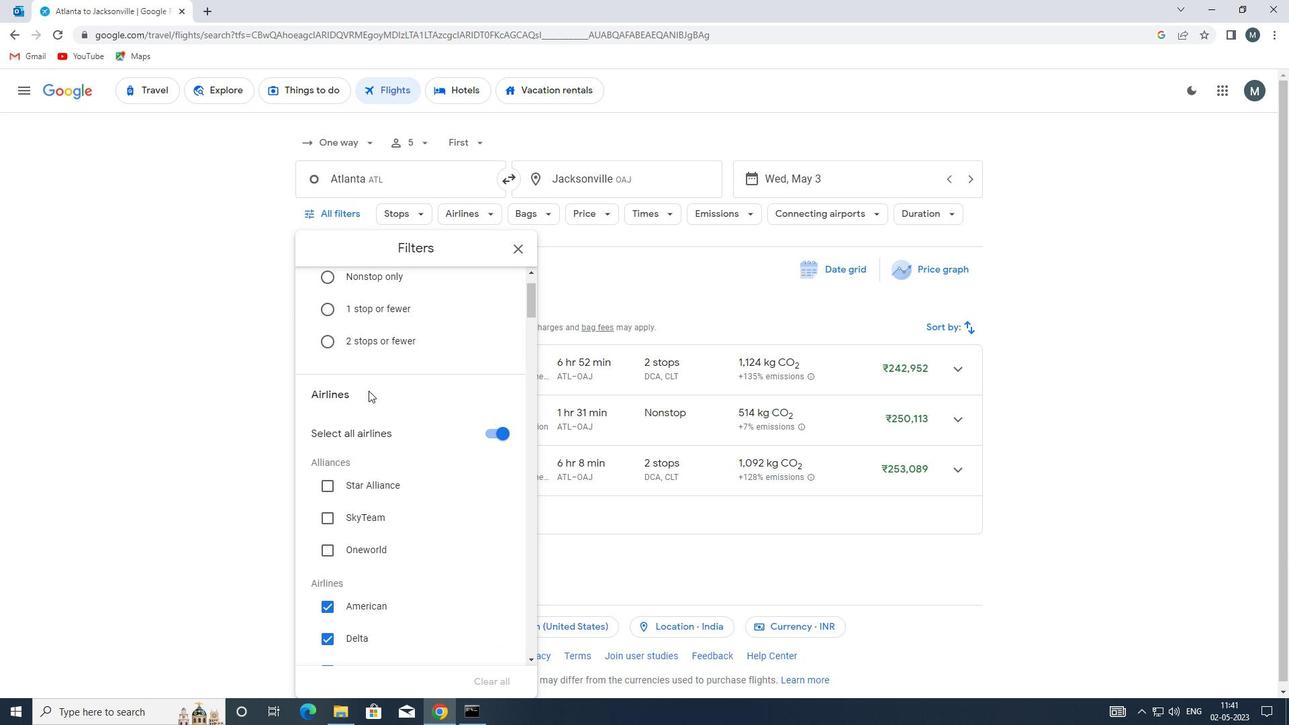 
Action: Mouse scrolled (381, 386) with delta (0, 0)
Screenshot: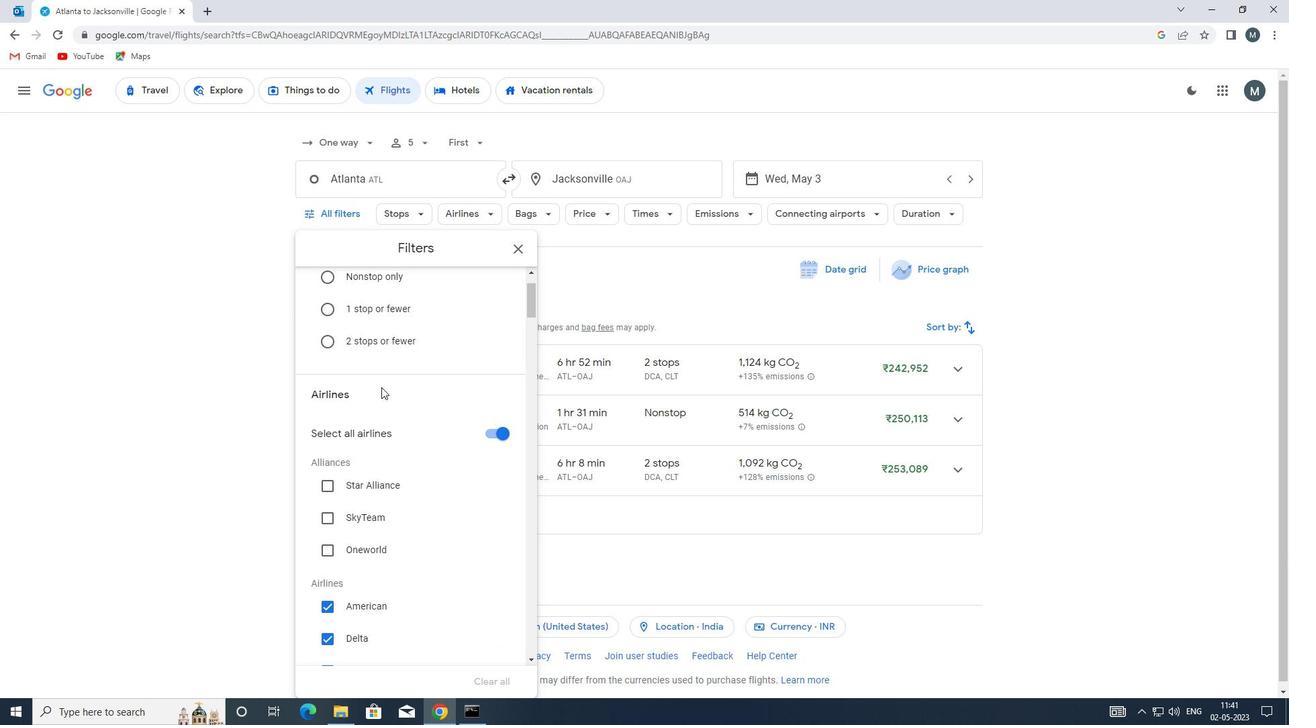 
Action: Mouse moved to (500, 362)
Screenshot: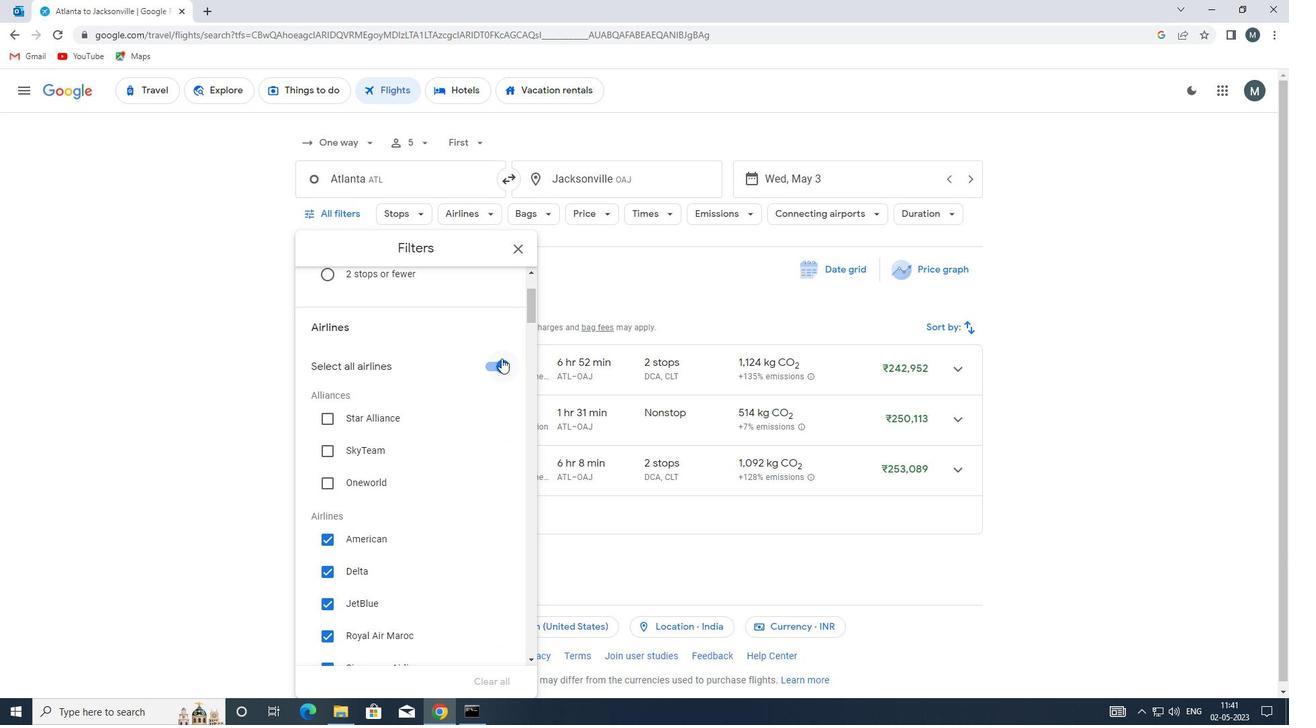 
Action: Mouse pressed left at (500, 362)
Screenshot: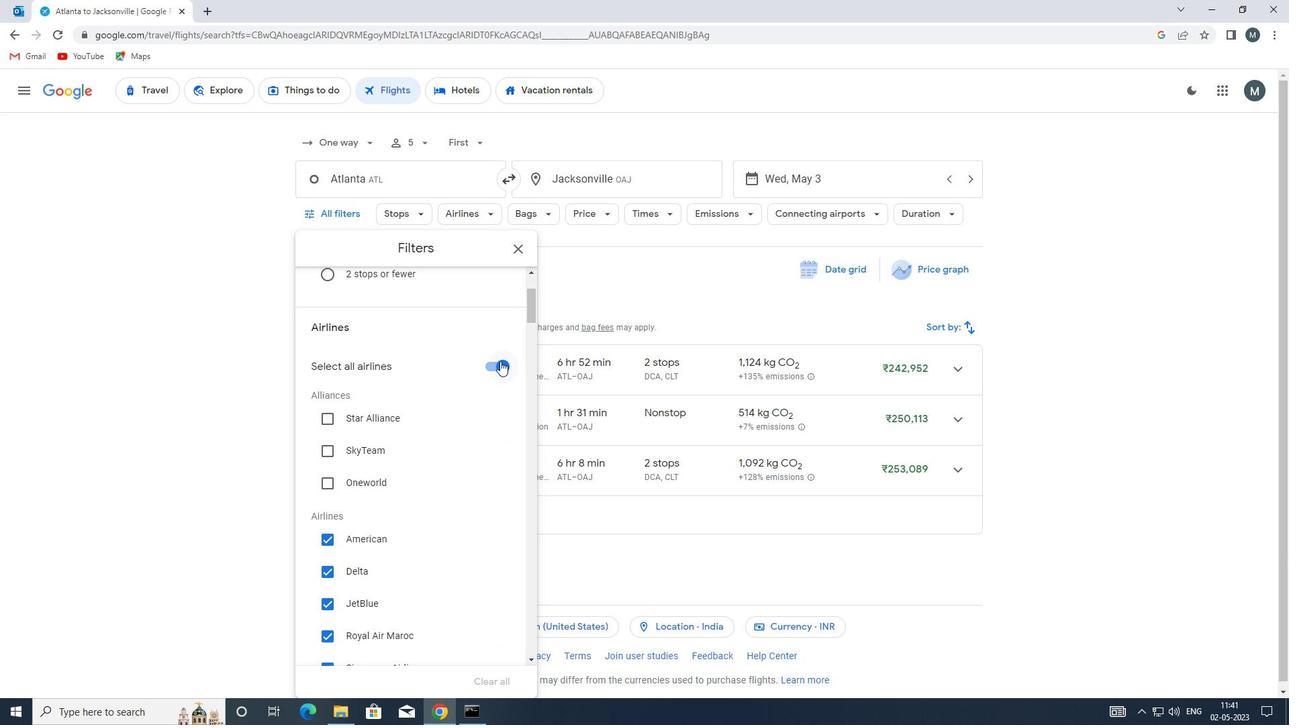 
Action: Mouse moved to (458, 370)
Screenshot: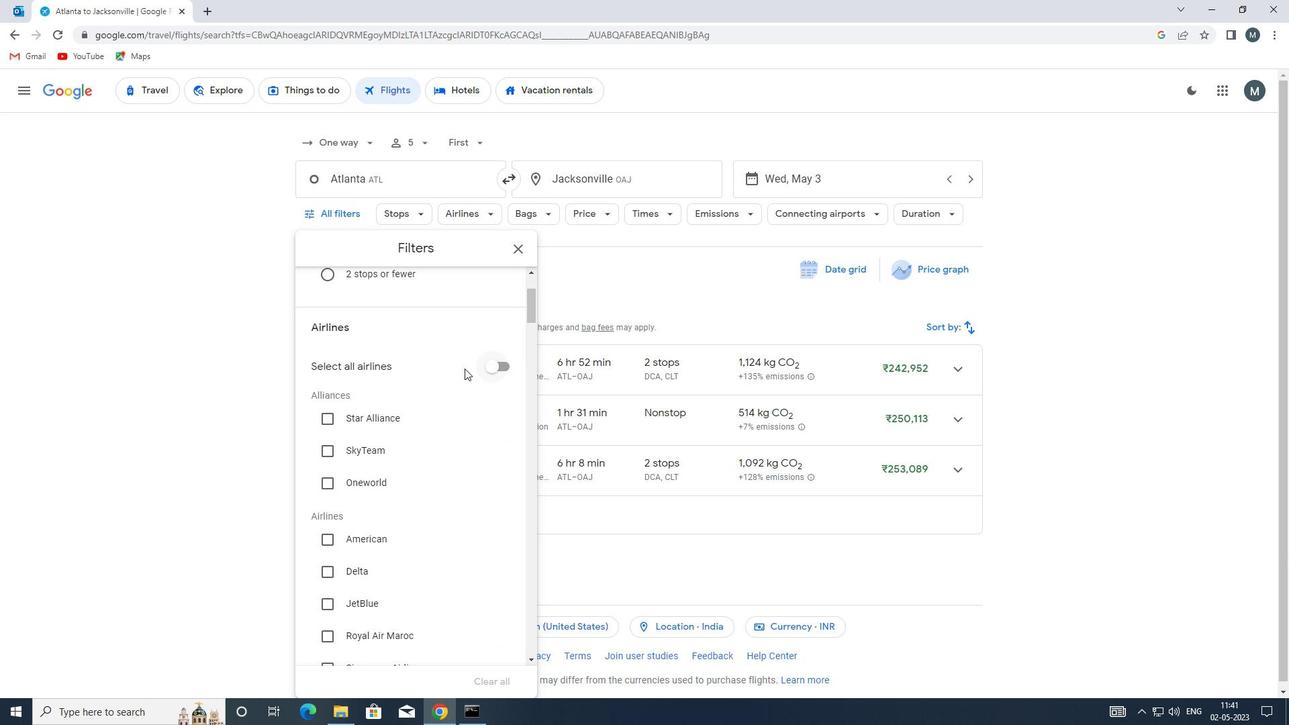 
Action: Mouse scrolled (458, 370) with delta (0, 0)
Screenshot: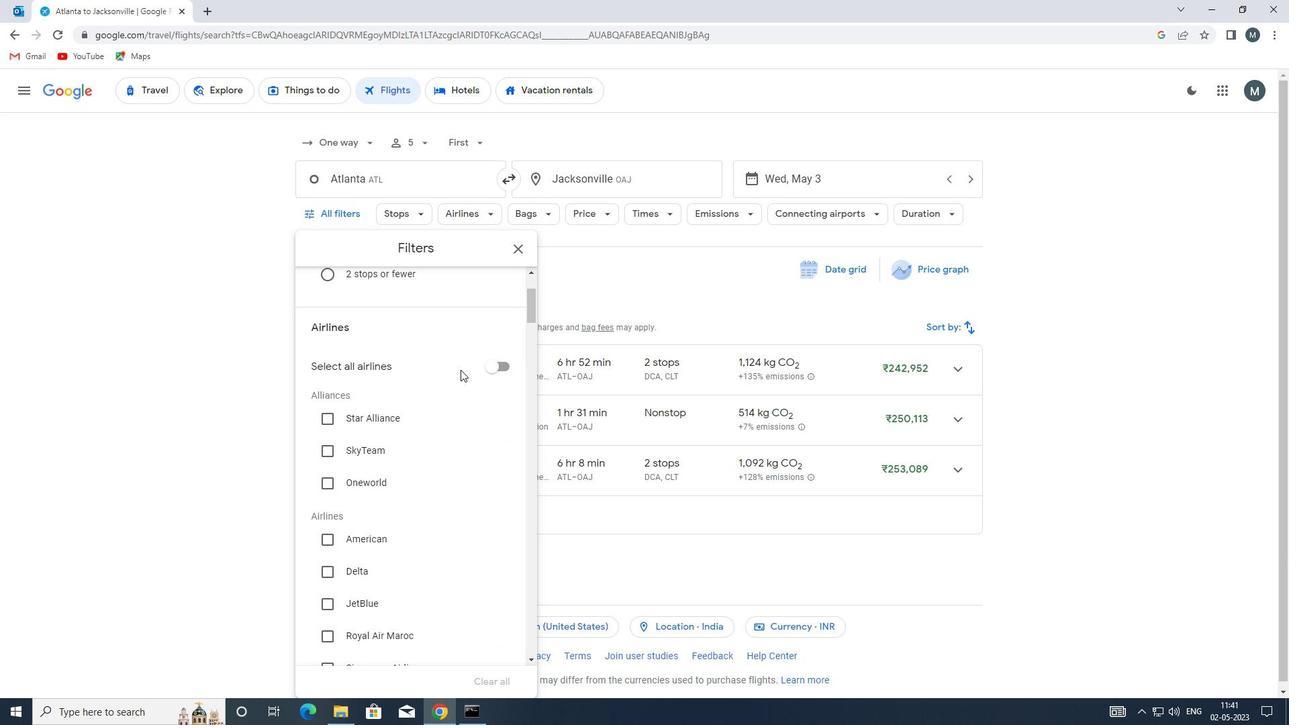 
Action: Mouse moved to (457, 372)
Screenshot: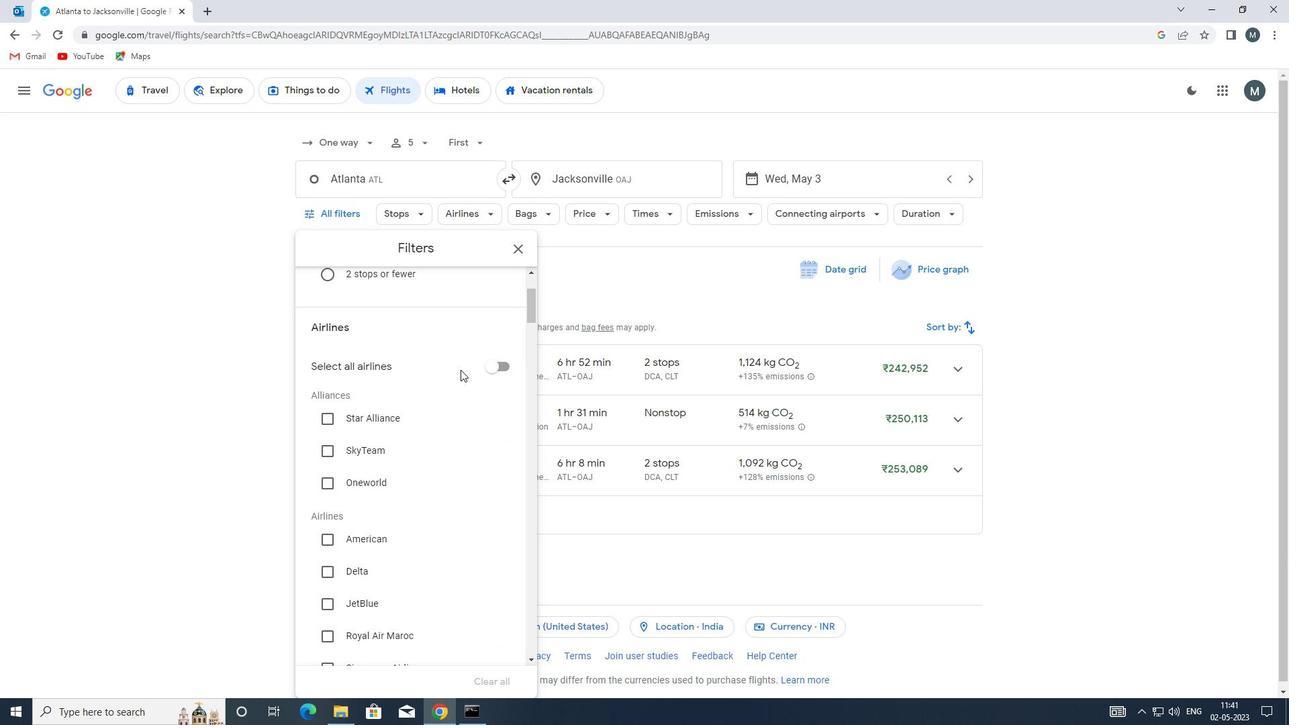 
Action: Mouse scrolled (457, 371) with delta (0, 0)
Screenshot: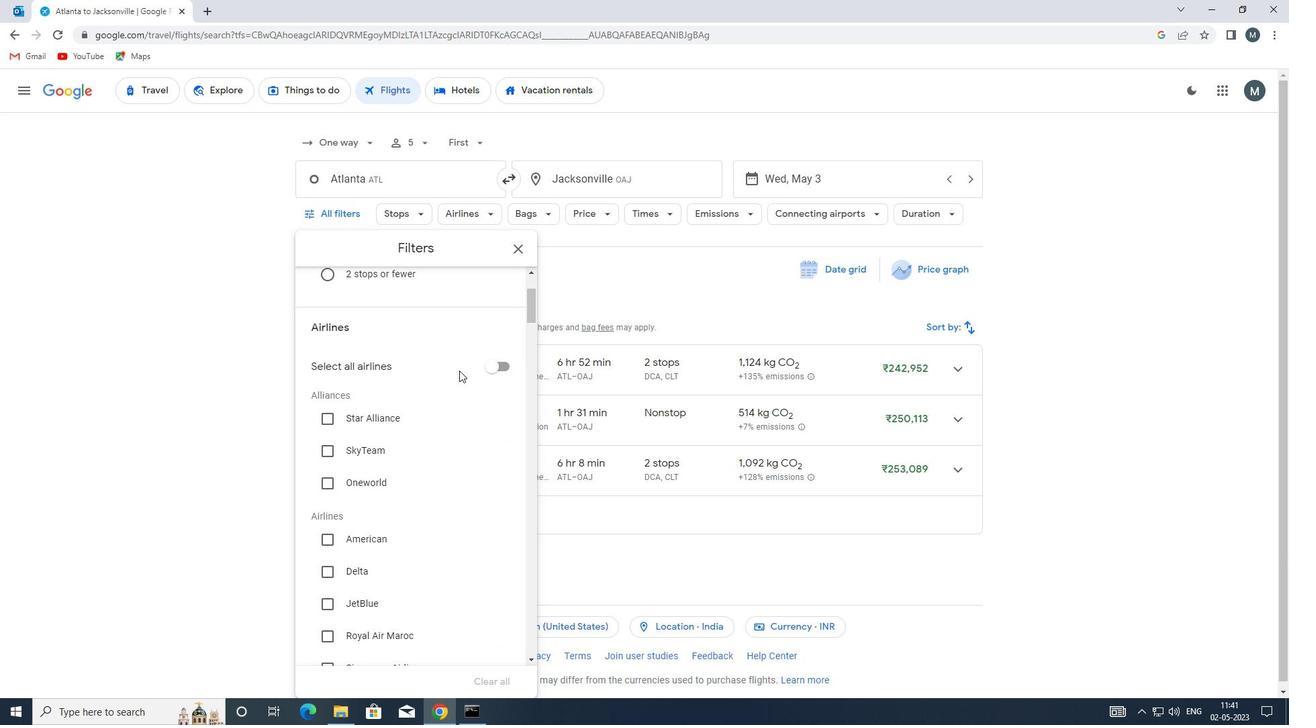 
Action: Mouse moved to (405, 397)
Screenshot: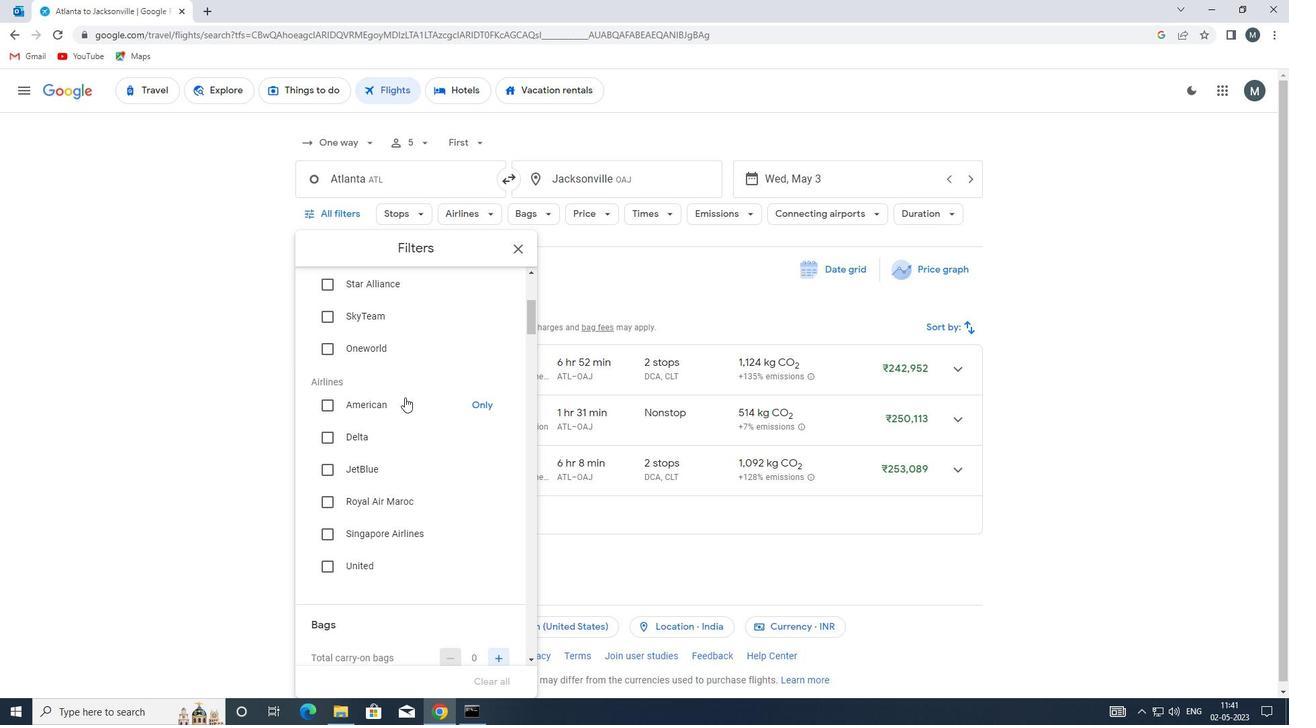 
Action: Mouse scrolled (405, 396) with delta (0, 0)
Screenshot: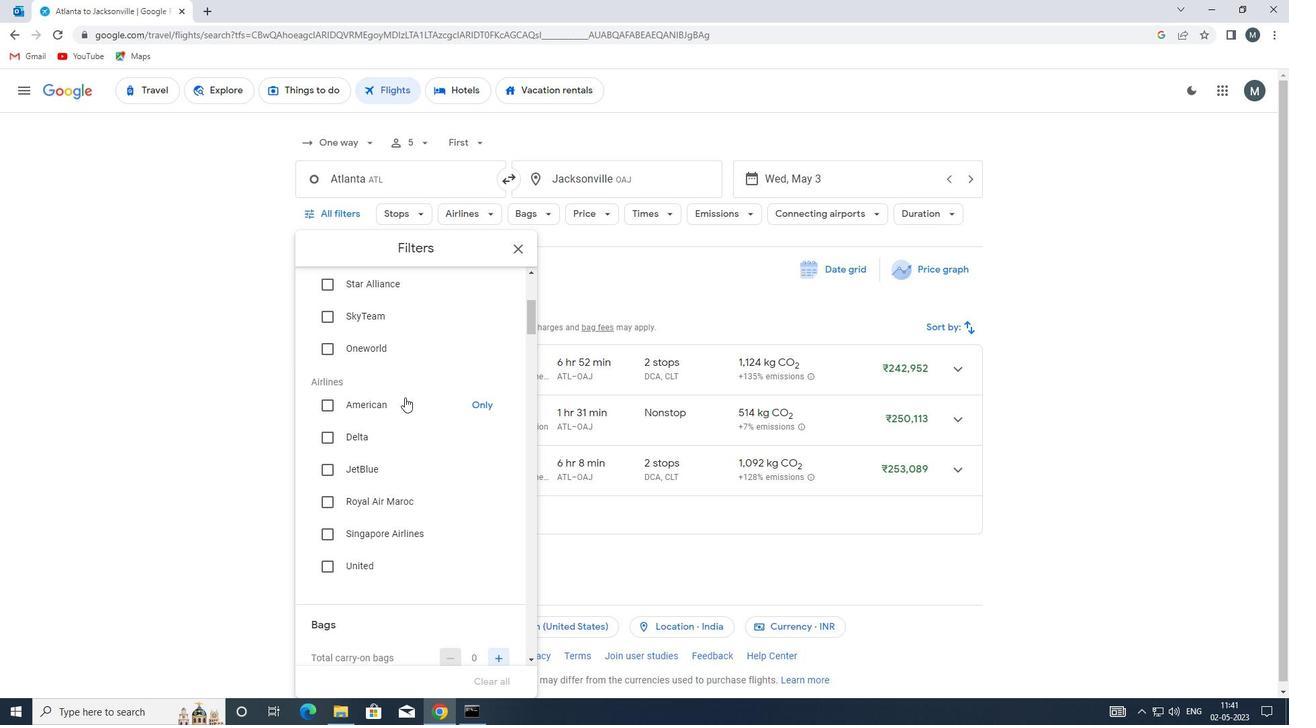 
Action: Mouse scrolled (405, 396) with delta (0, 0)
Screenshot: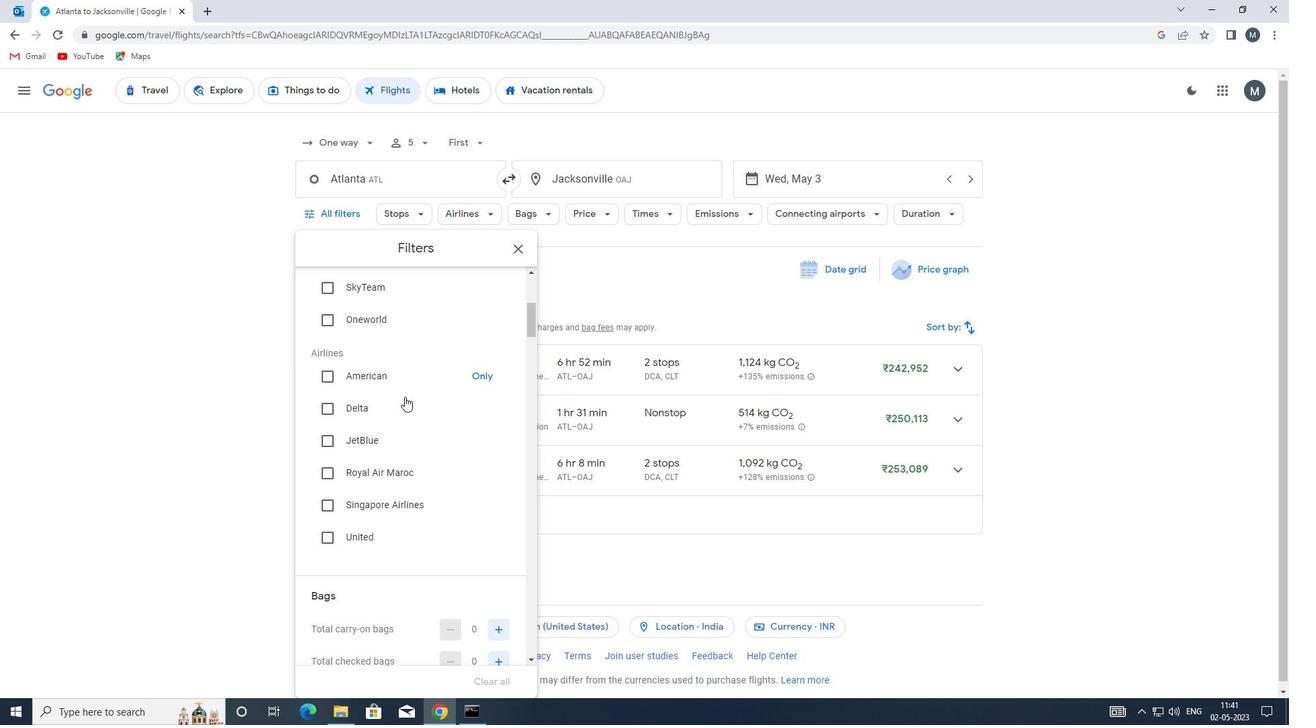 
Action: Mouse moved to (472, 466)
Screenshot: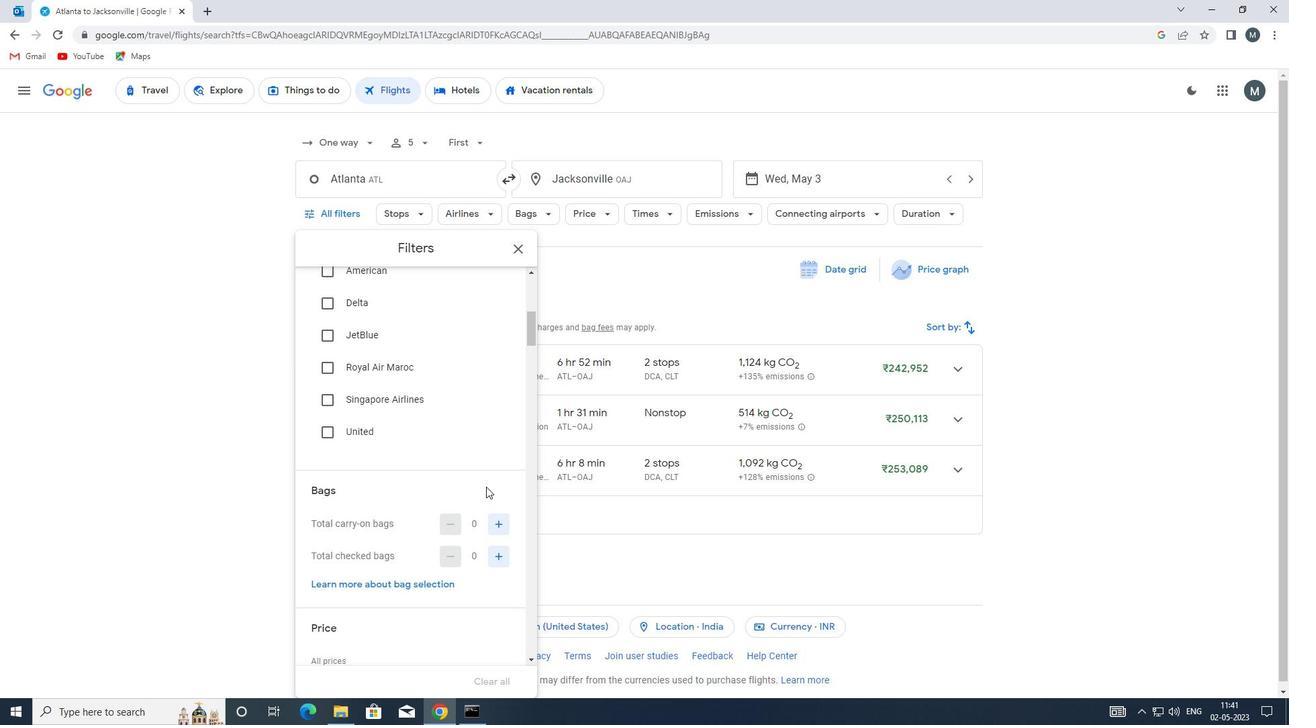 
Action: Mouse scrolled (472, 466) with delta (0, 0)
Screenshot: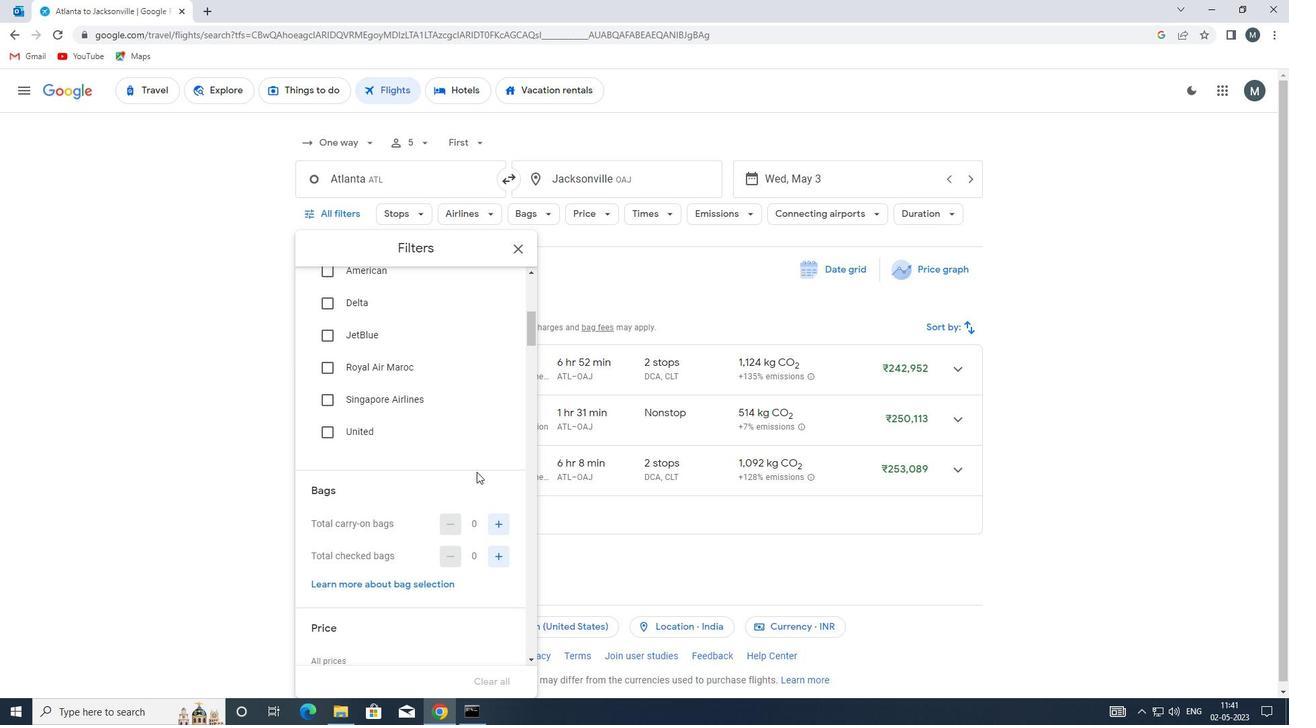 
Action: Mouse moved to (495, 456)
Screenshot: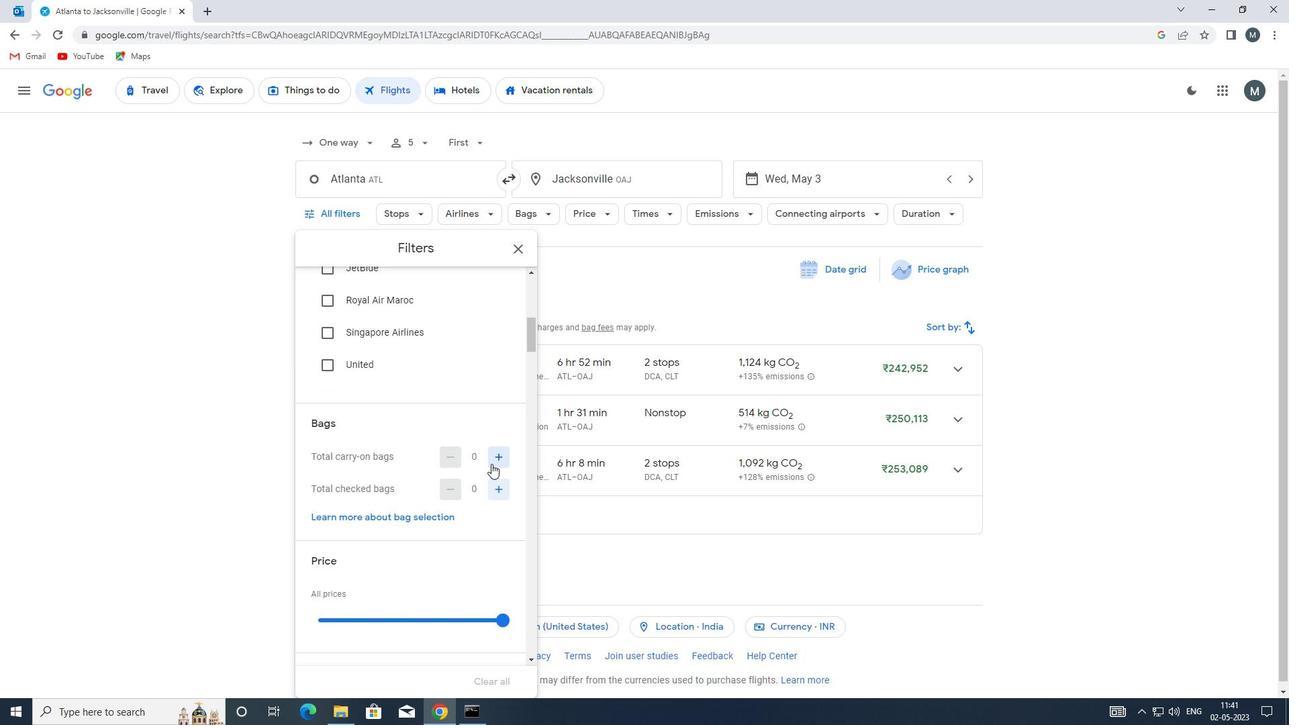 
Action: Mouse pressed left at (495, 456)
Screenshot: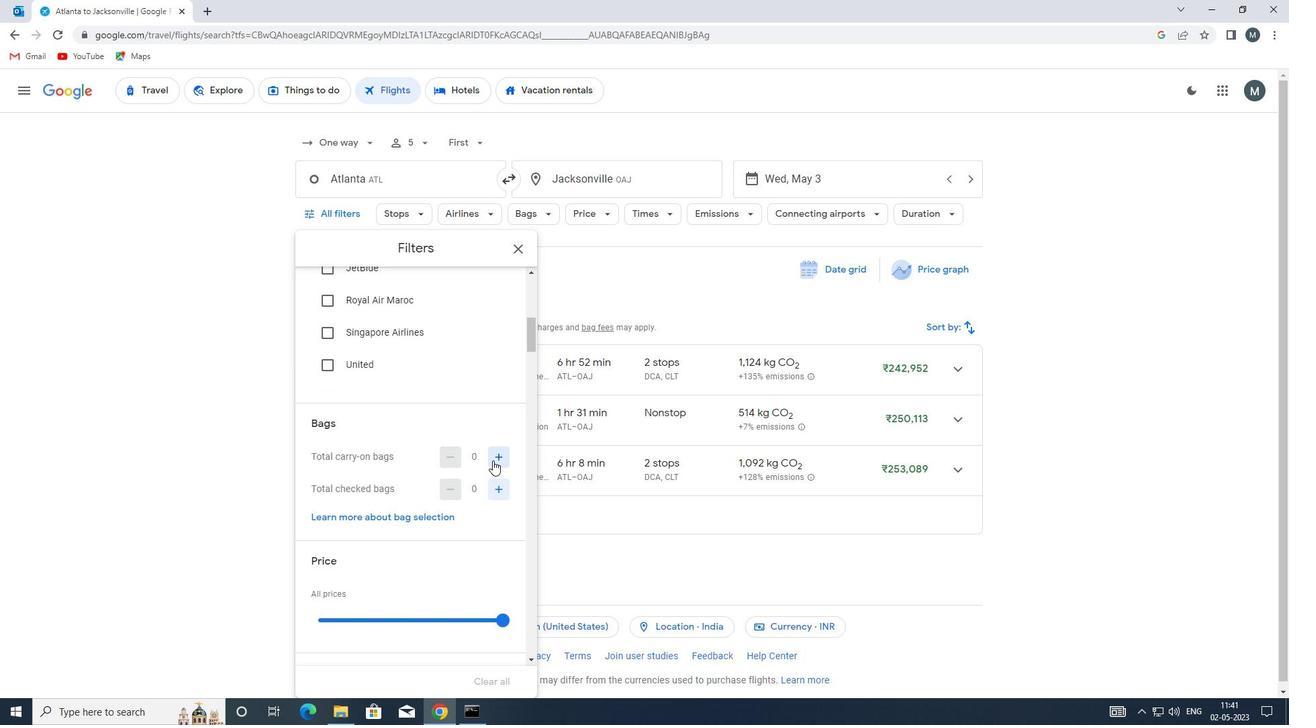 
Action: Mouse moved to (454, 458)
Screenshot: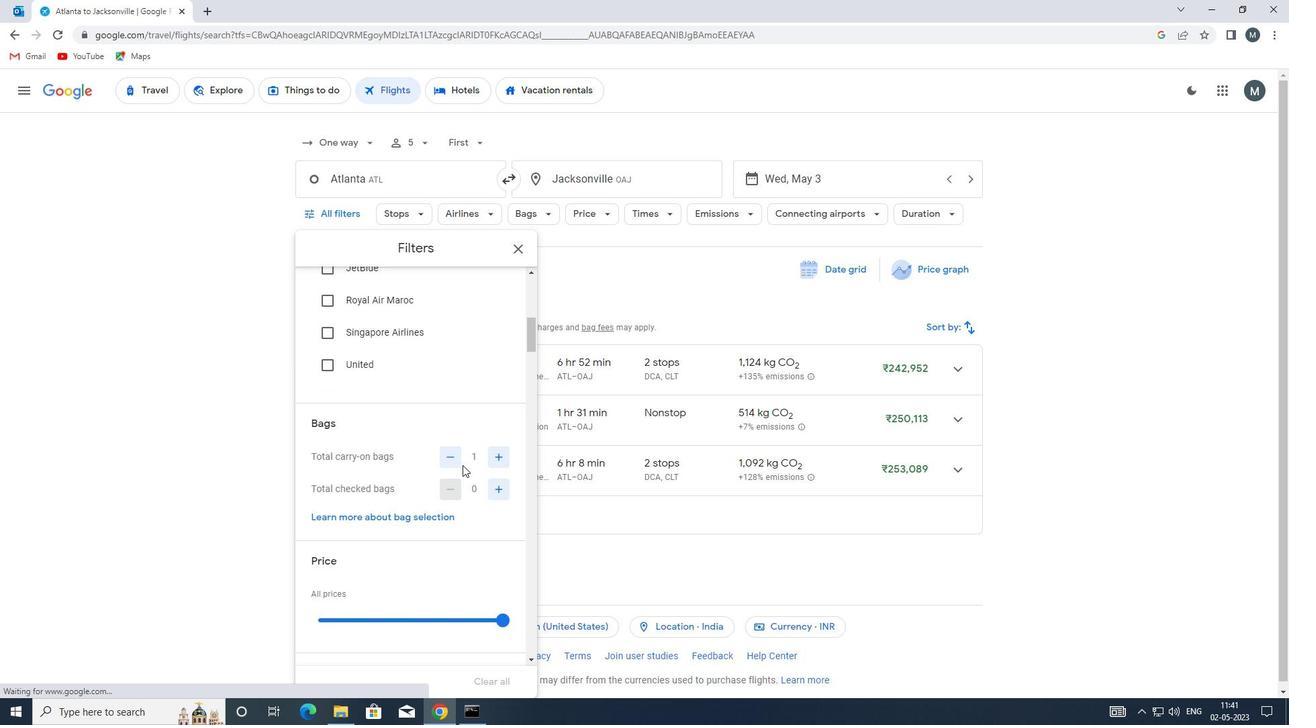 
Action: Mouse pressed left at (454, 458)
Screenshot: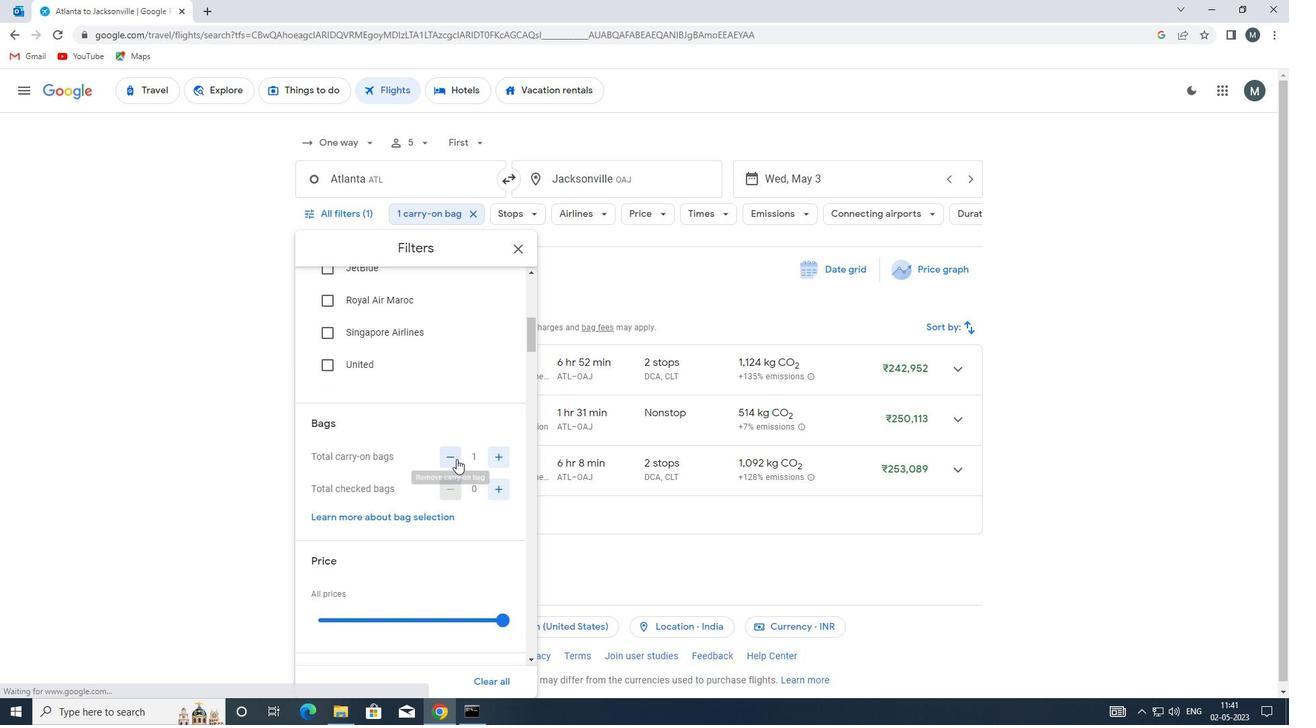 
Action: Mouse moved to (495, 487)
Screenshot: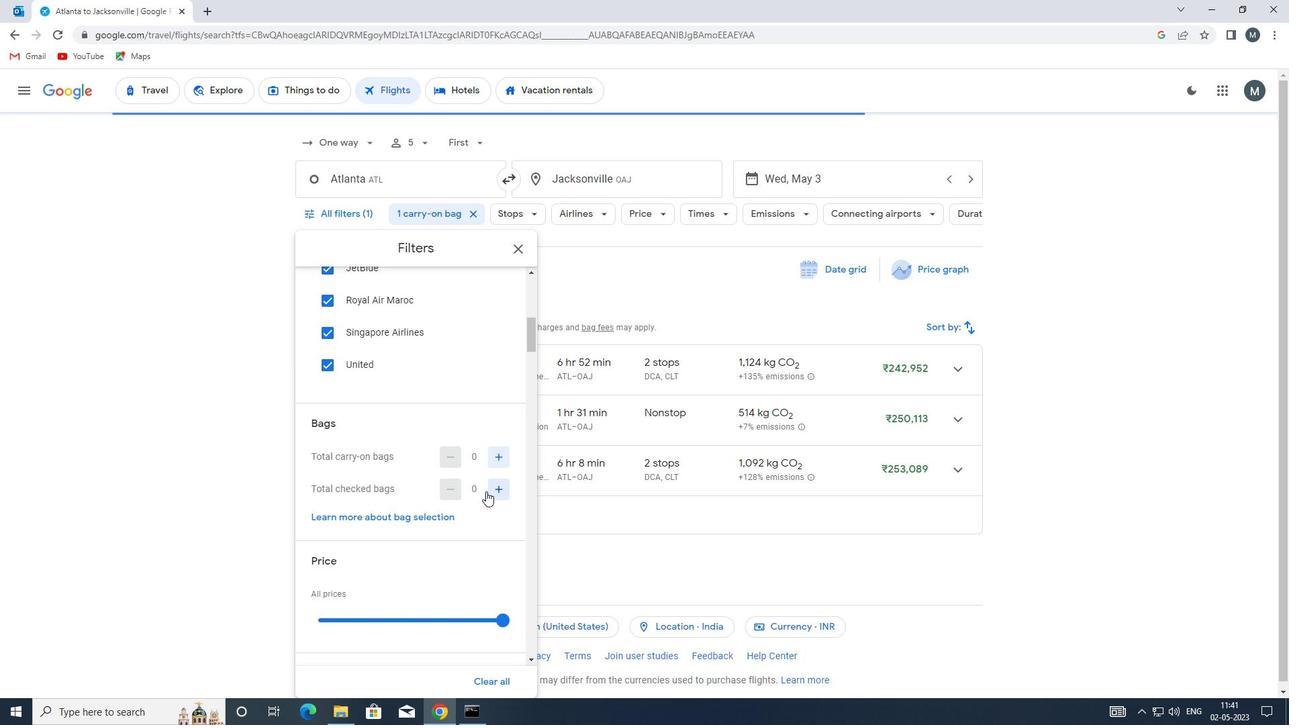 
Action: Mouse pressed left at (495, 487)
Screenshot: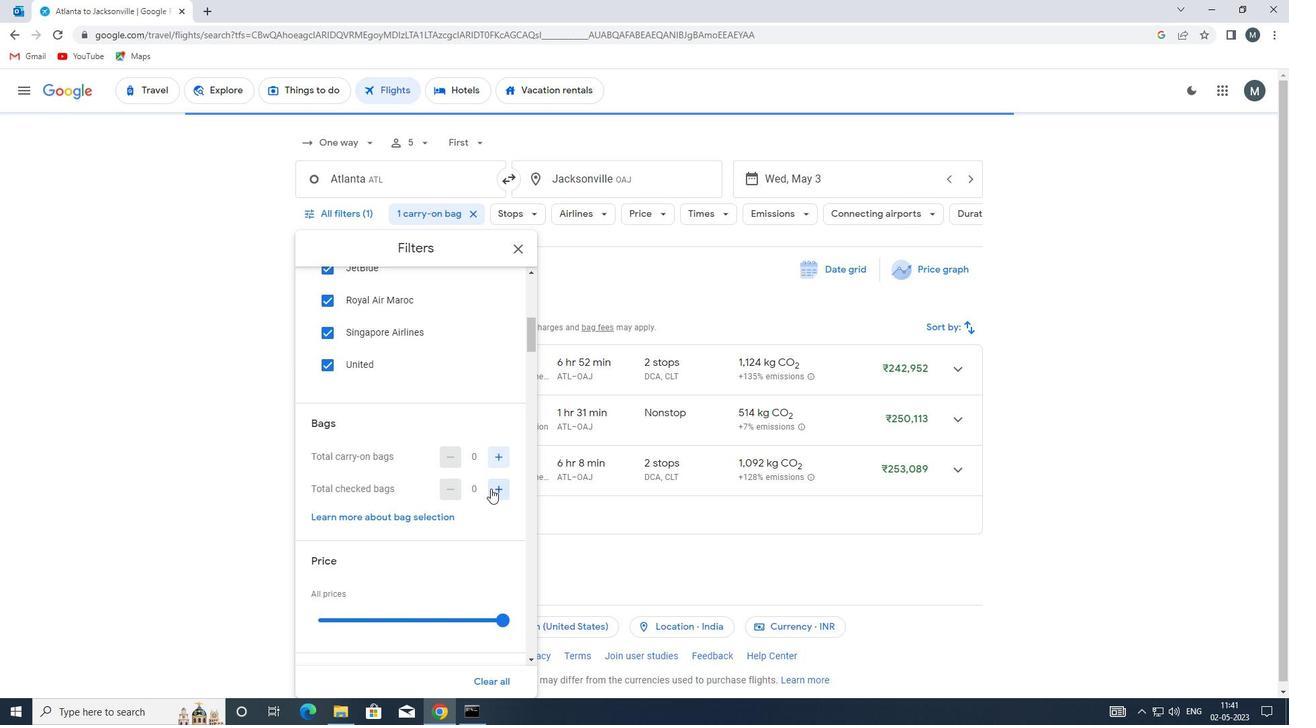 
Action: Mouse moved to (449, 475)
Screenshot: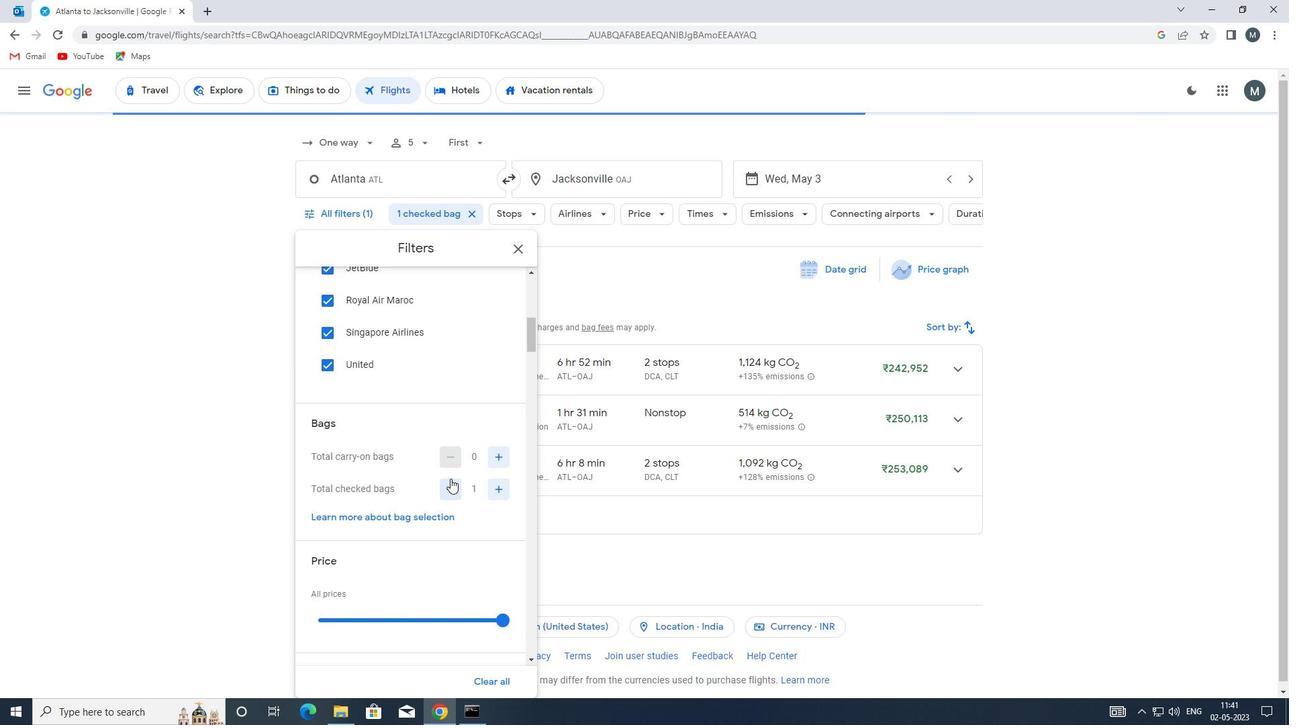 
Action: Mouse scrolled (449, 474) with delta (0, 0)
Screenshot: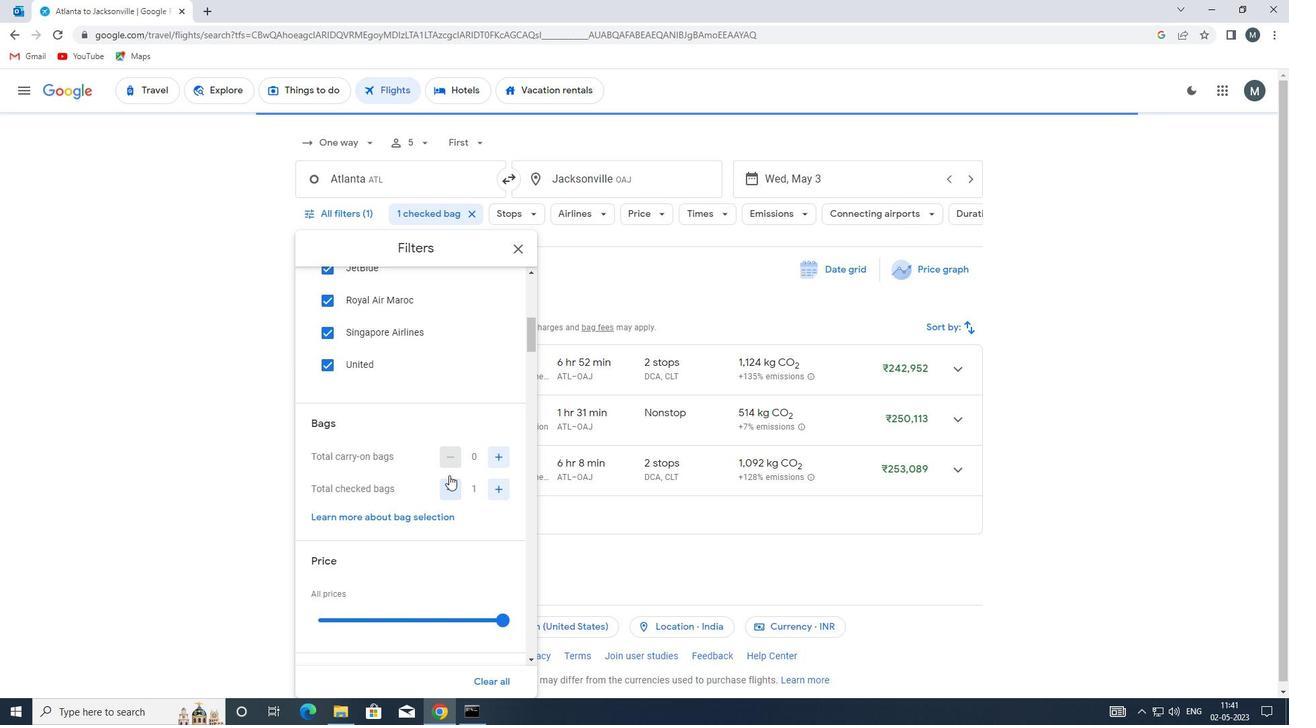 
Action: Mouse scrolled (449, 474) with delta (0, 0)
Screenshot: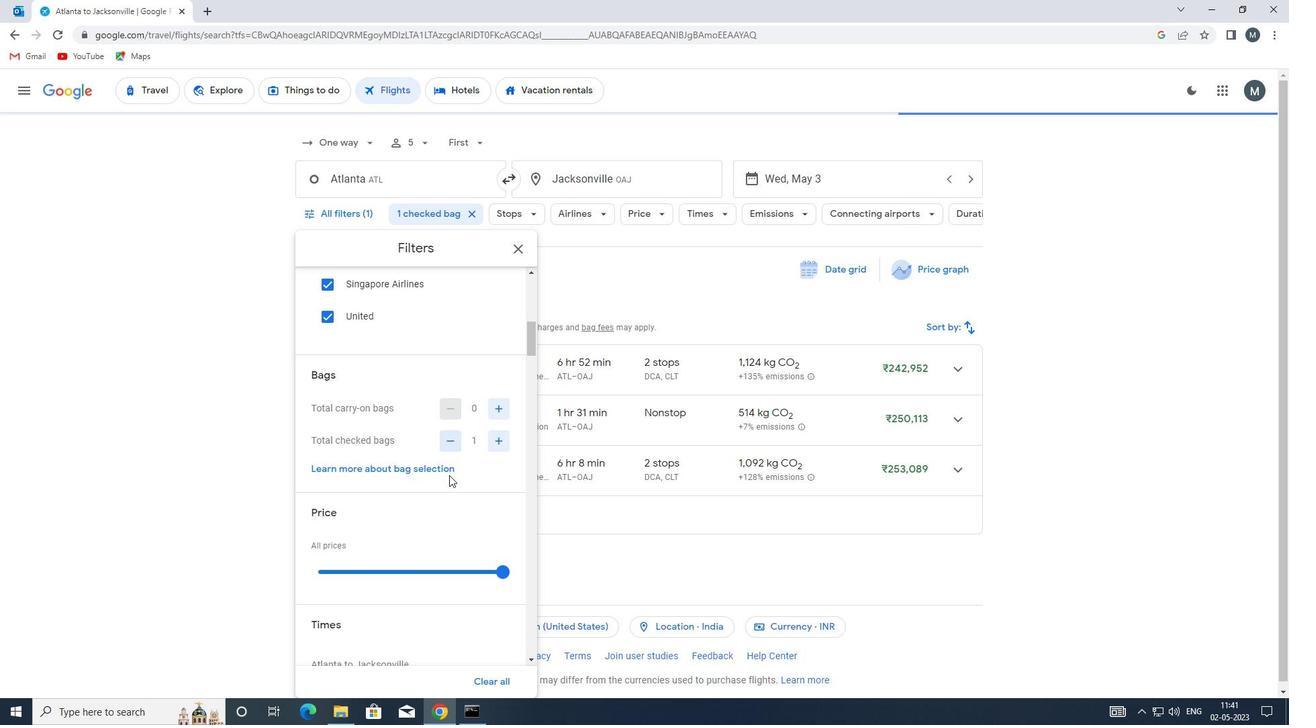 
Action: Mouse moved to (403, 479)
Screenshot: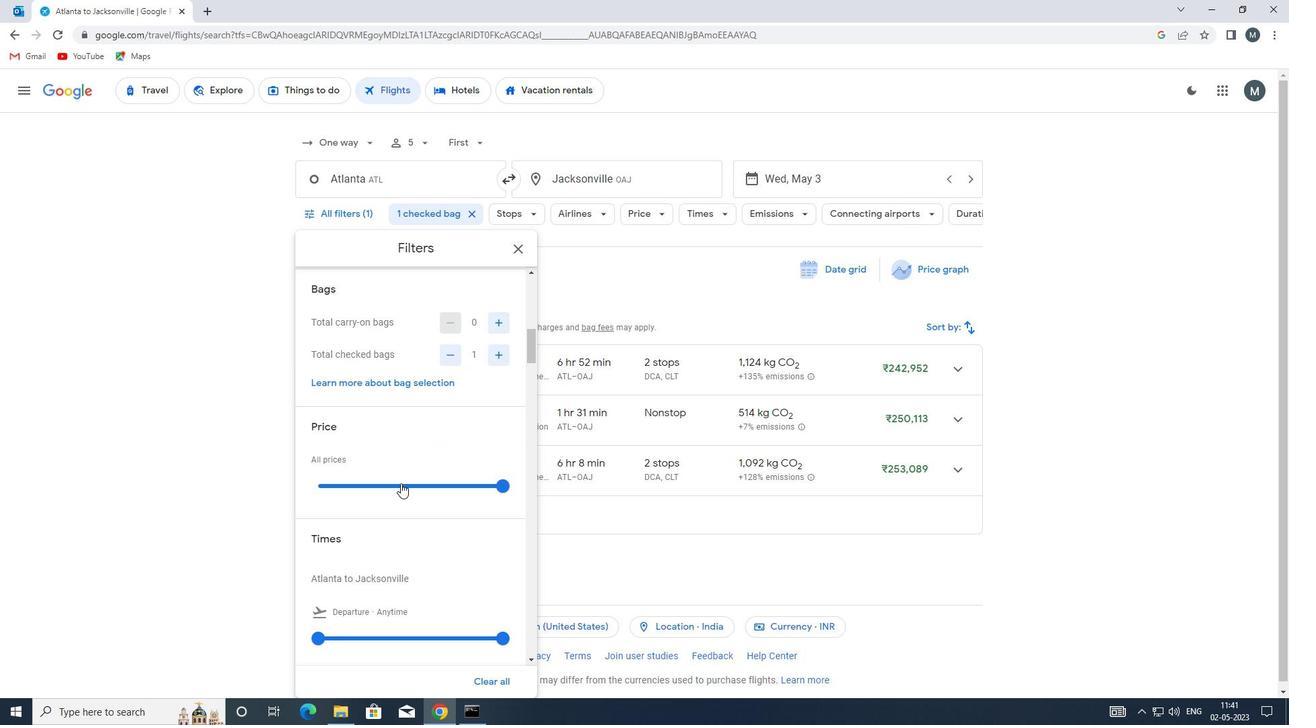 
Action: Mouse pressed left at (403, 479)
Screenshot: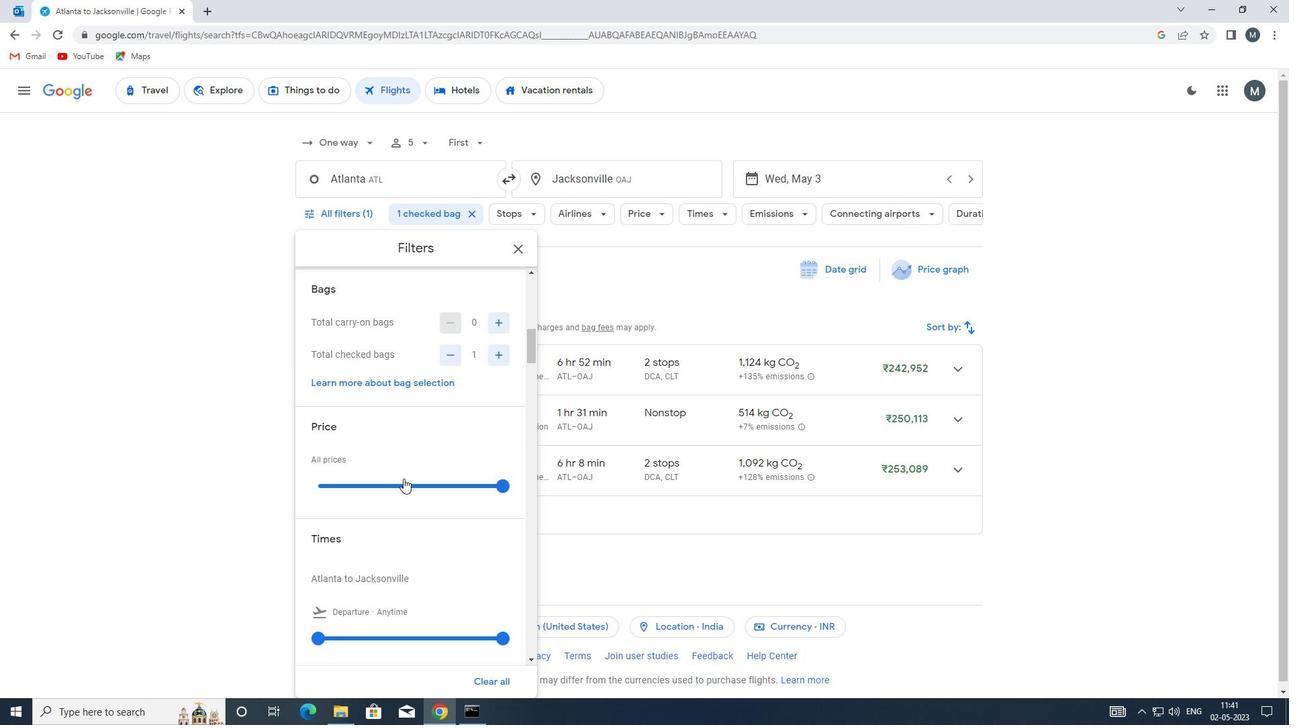 
Action: Mouse moved to (404, 479)
Screenshot: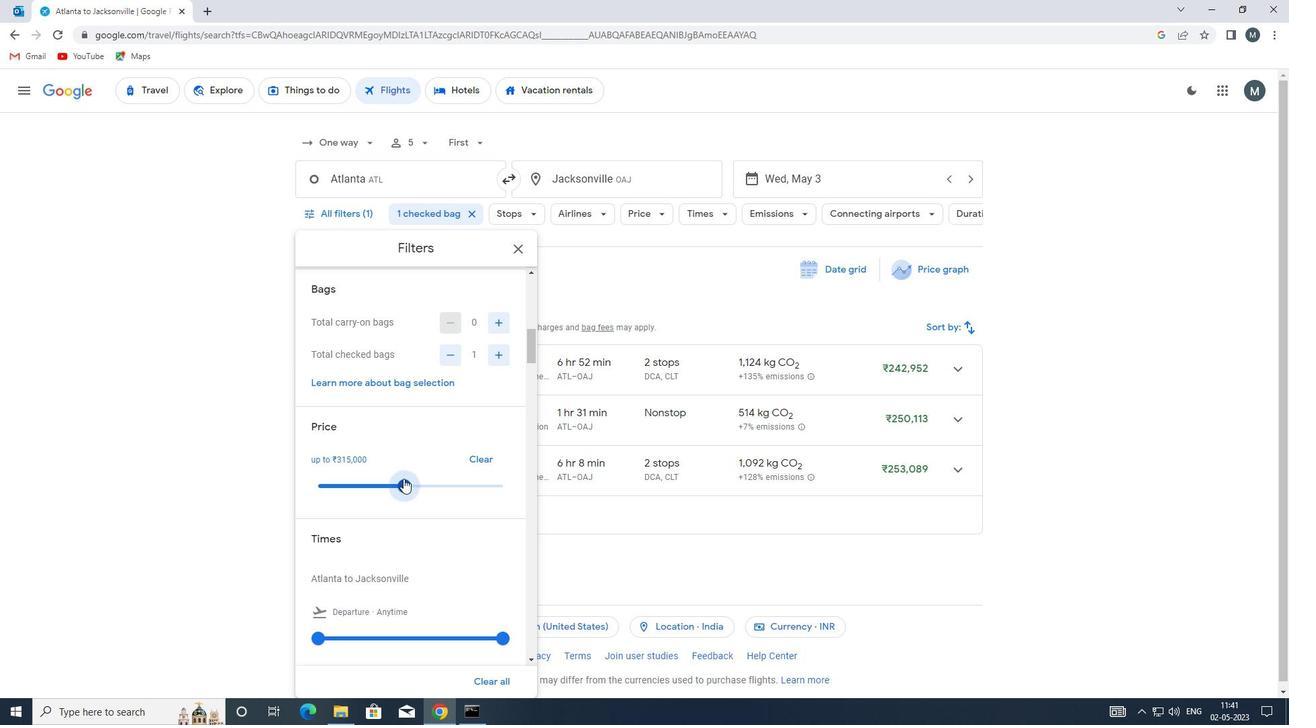 
Action: Mouse pressed left at (404, 479)
Screenshot: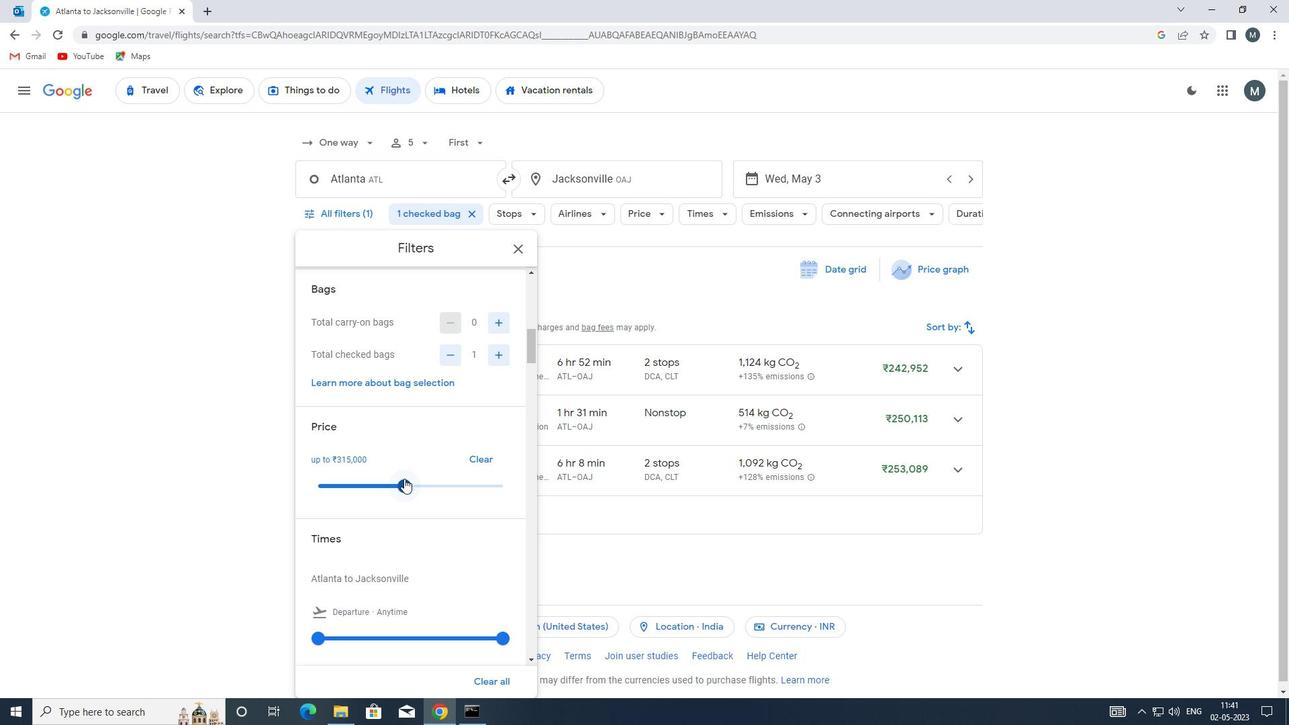 
Action: Mouse moved to (397, 458)
Screenshot: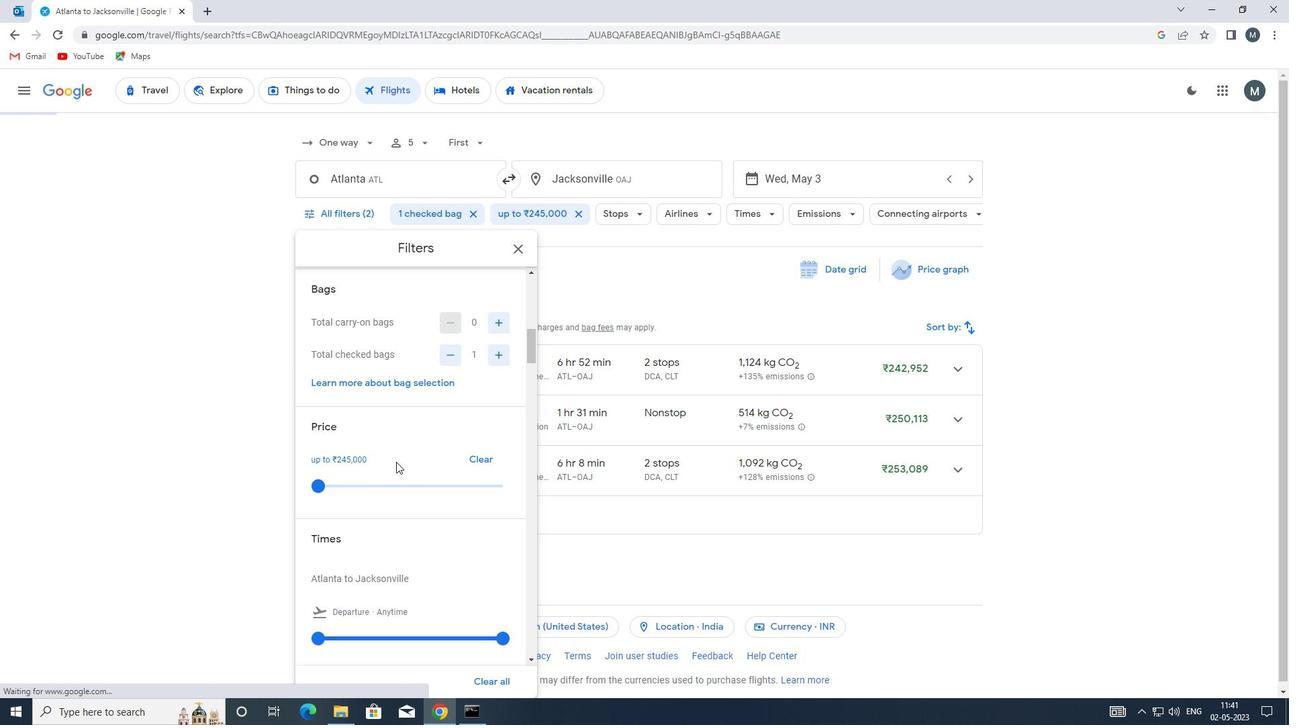 
Action: Mouse scrolled (397, 458) with delta (0, 0)
Screenshot: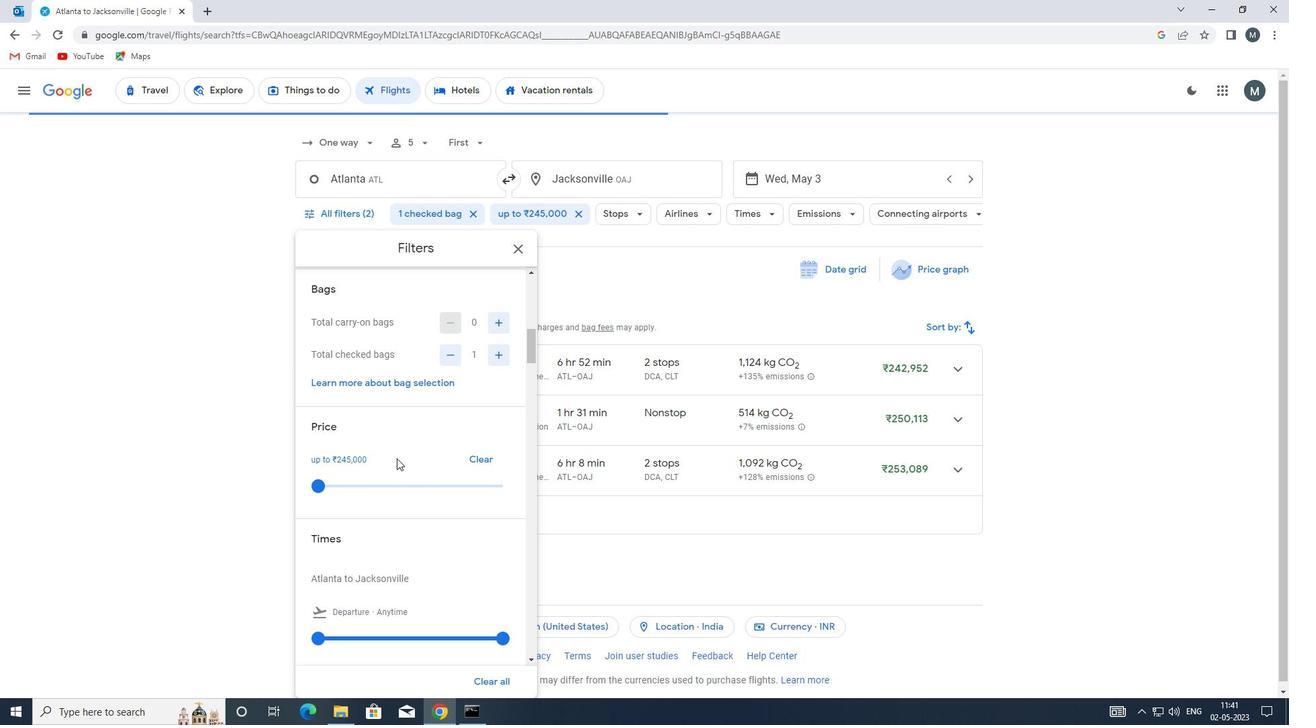 
Action: Mouse scrolled (397, 458) with delta (0, 0)
Screenshot: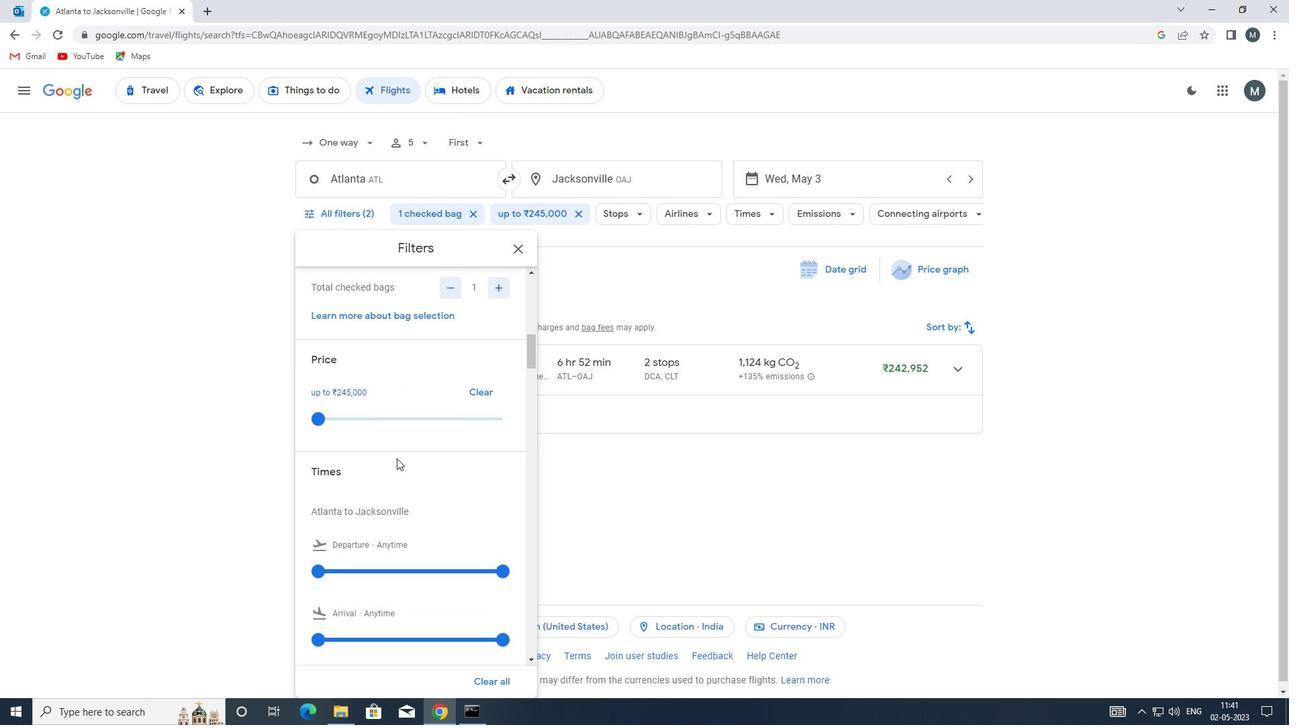 
Action: Mouse moved to (331, 502)
Screenshot: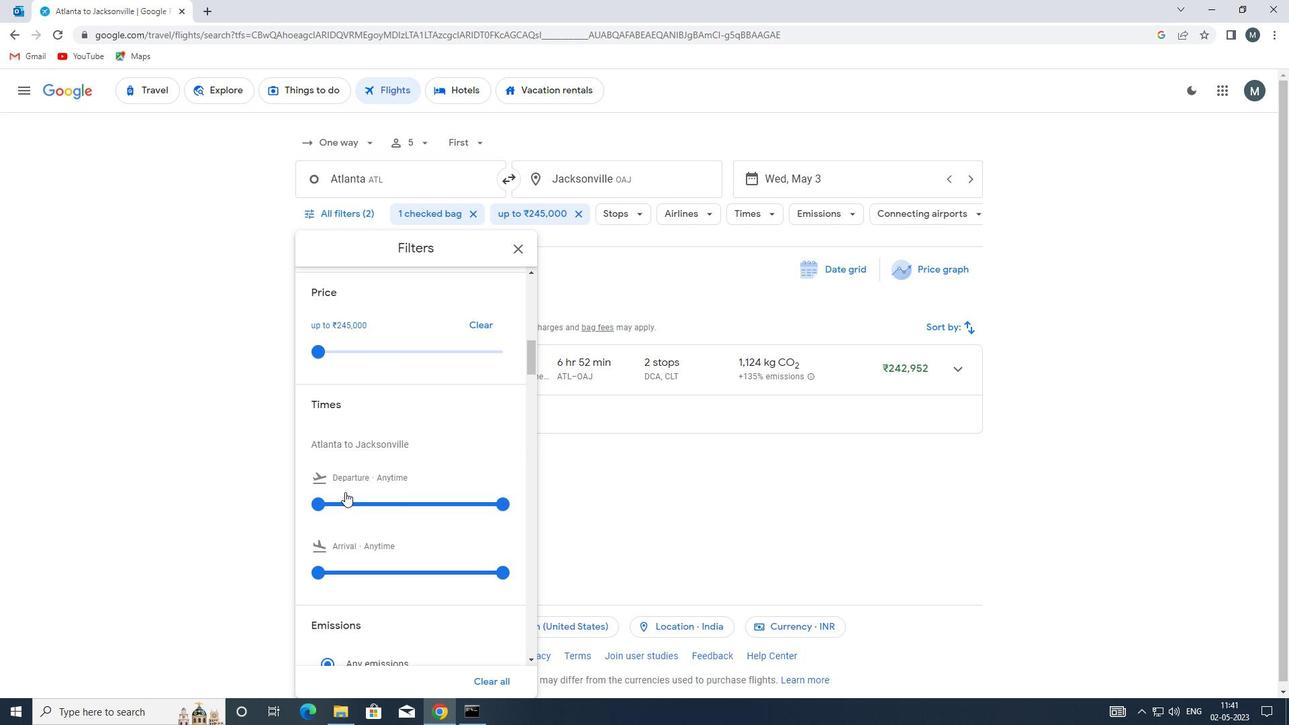 
Action: Mouse pressed left at (331, 502)
Screenshot: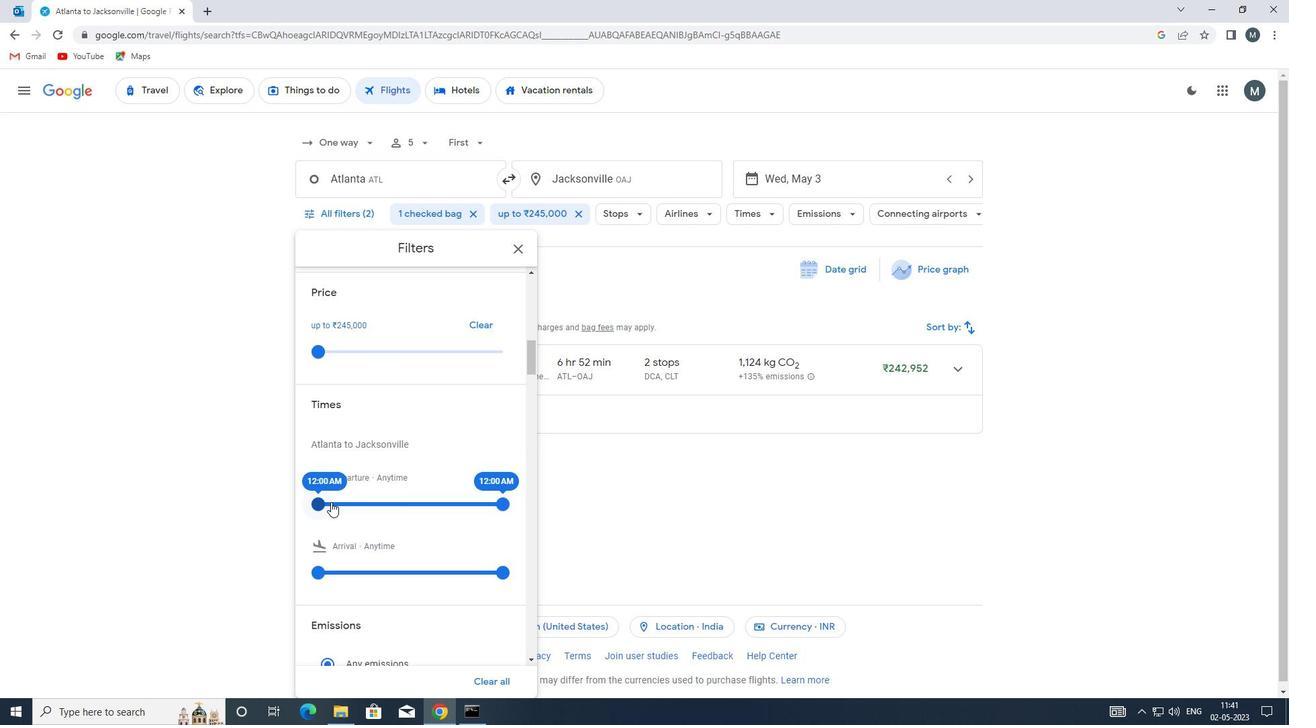 
Action: Mouse moved to (456, 509)
Screenshot: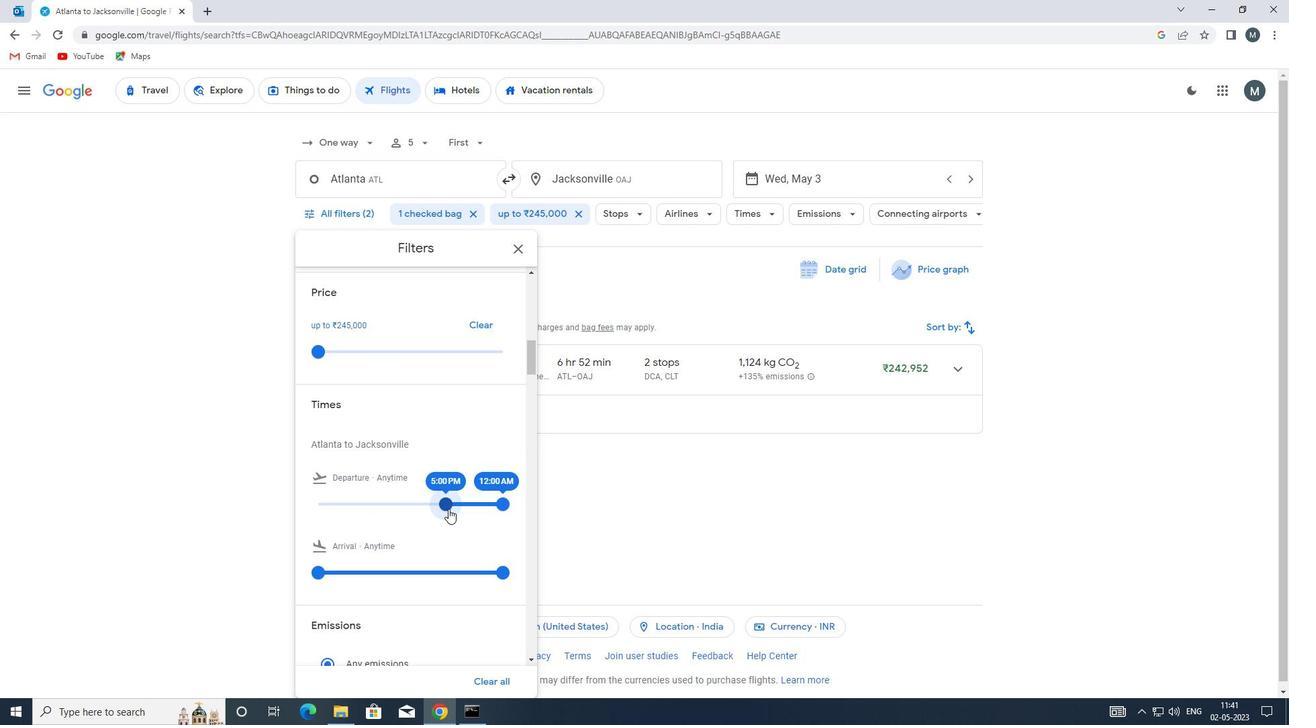
Action: Mouse pressed left at (456, 509)
Screenshot: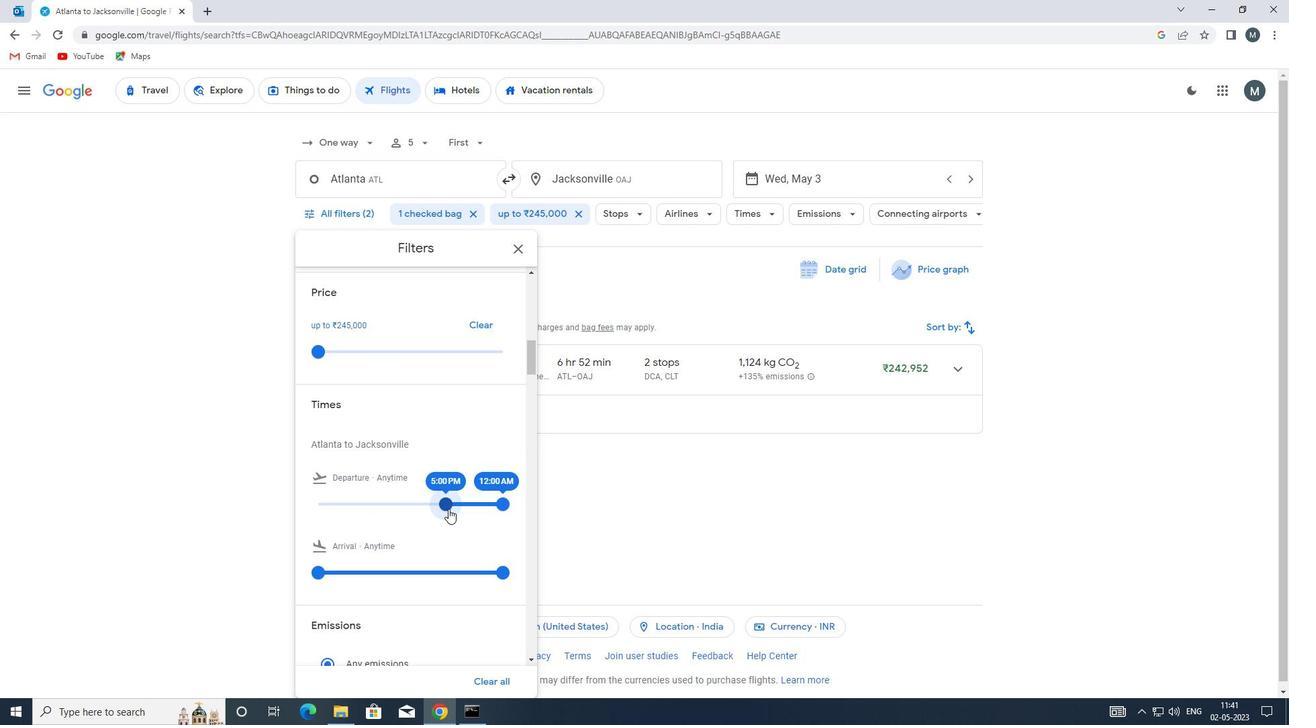 
Action: Mouse moved to (499, 504)
Screenshot: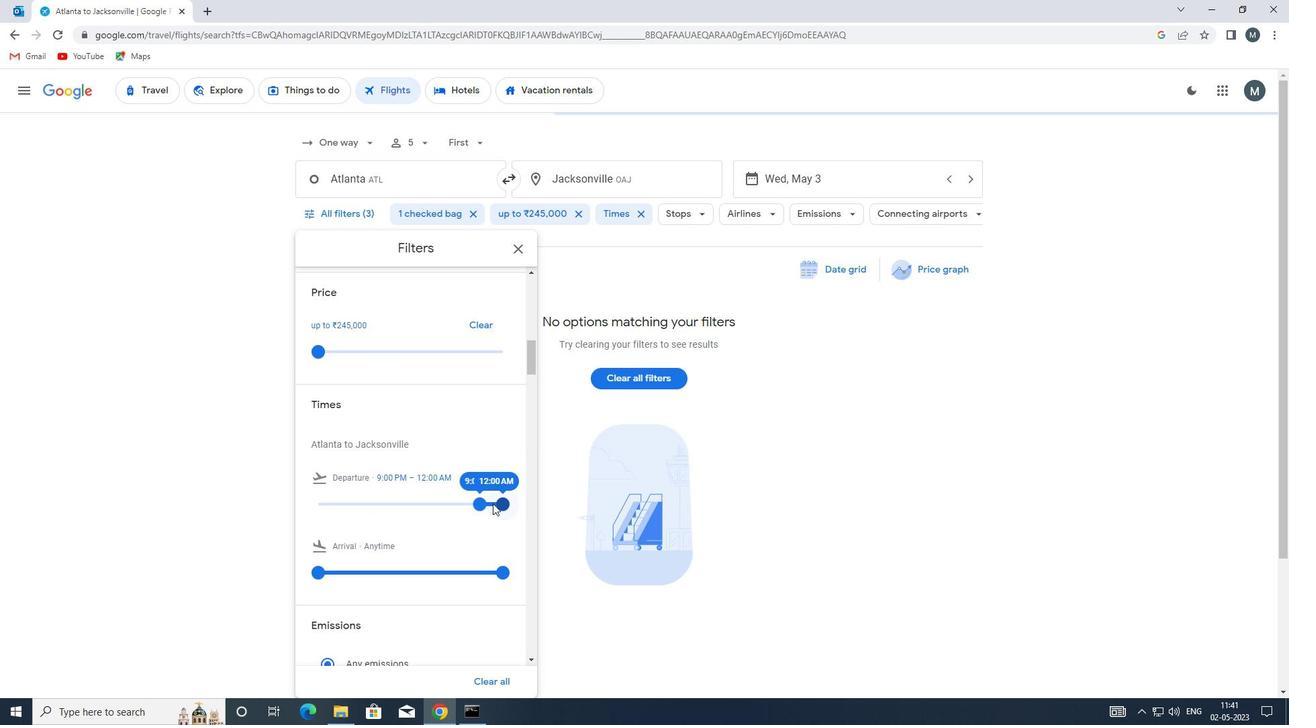 
Action: Mouse pressed left at (499, 504)
Screenshot: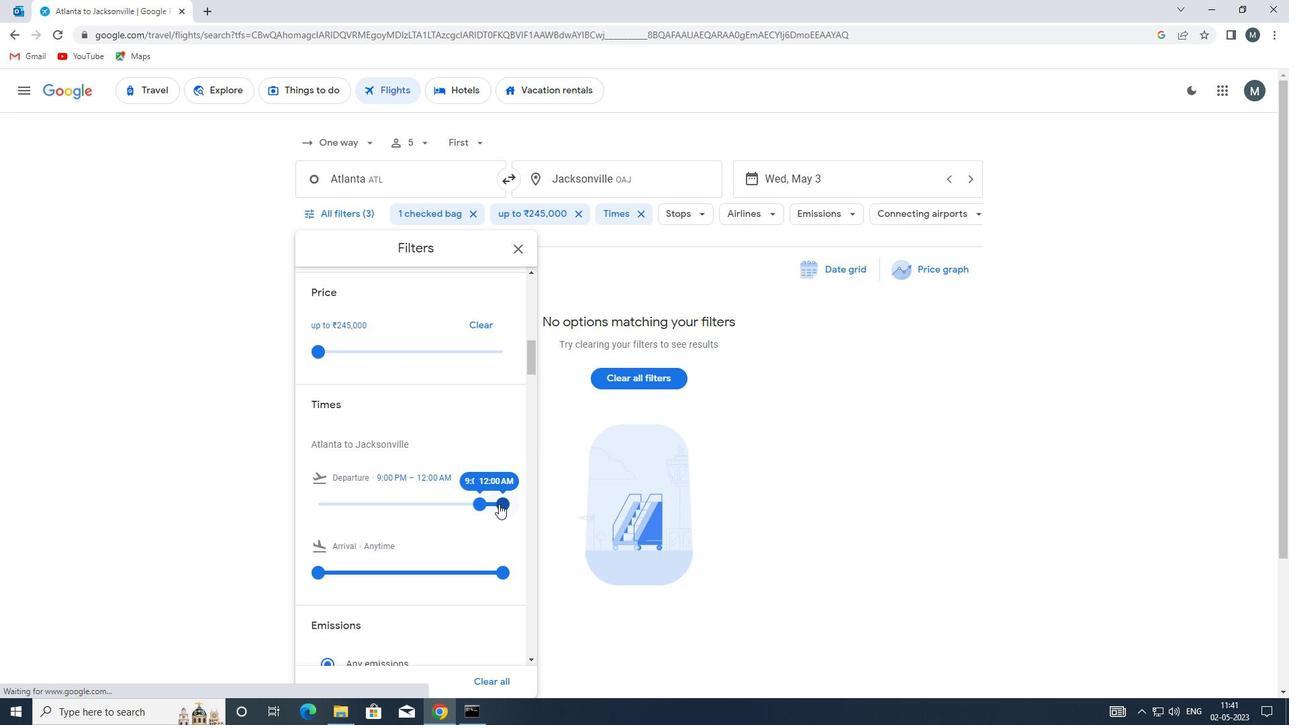 
Action: Mouse moved to (497, 319)
Screenshot: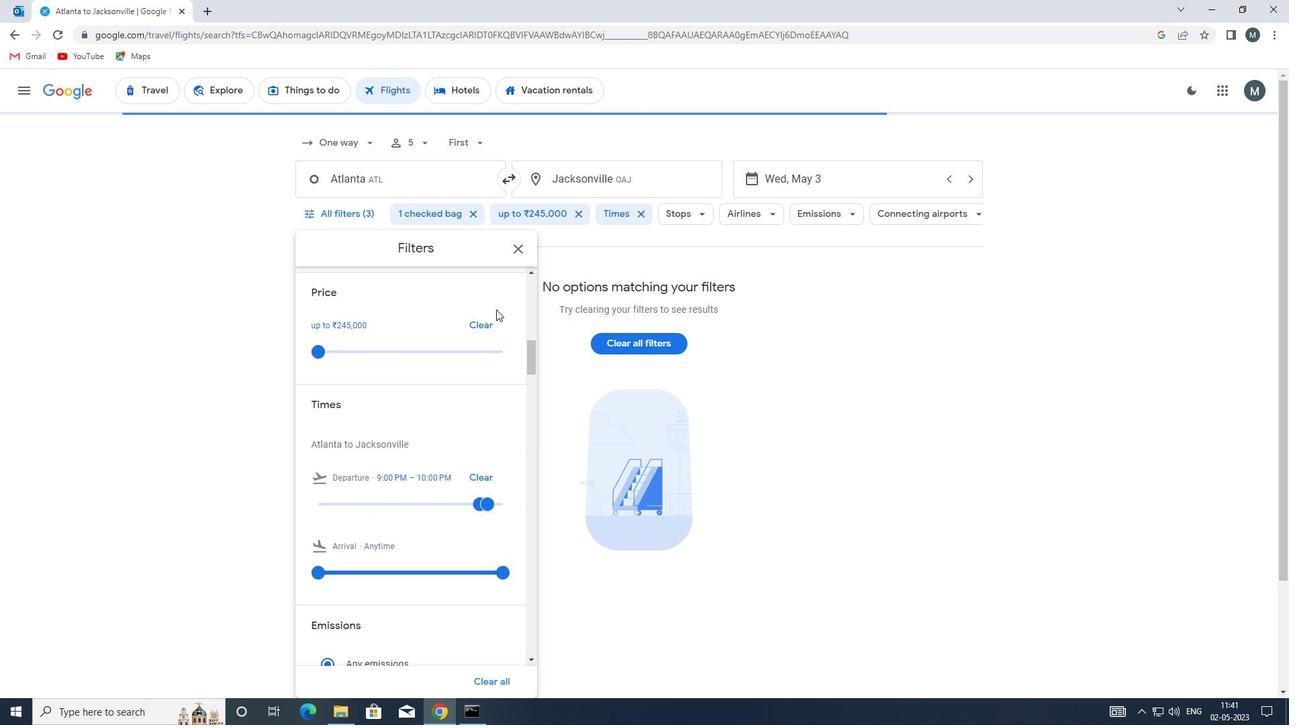 
Action: Mouse scrolled (497, 318) with delta (0, 0)
Screenshot: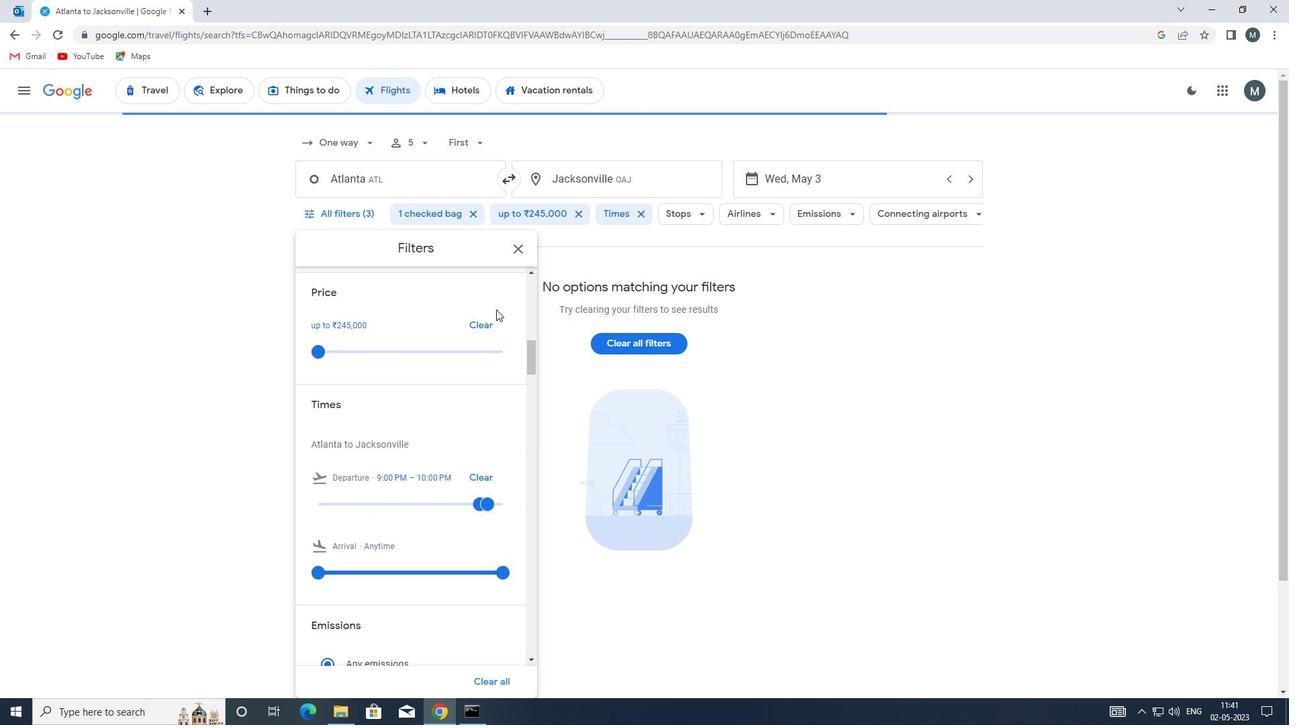 
Action: Mouse moved to (497, 321)
Screenshot: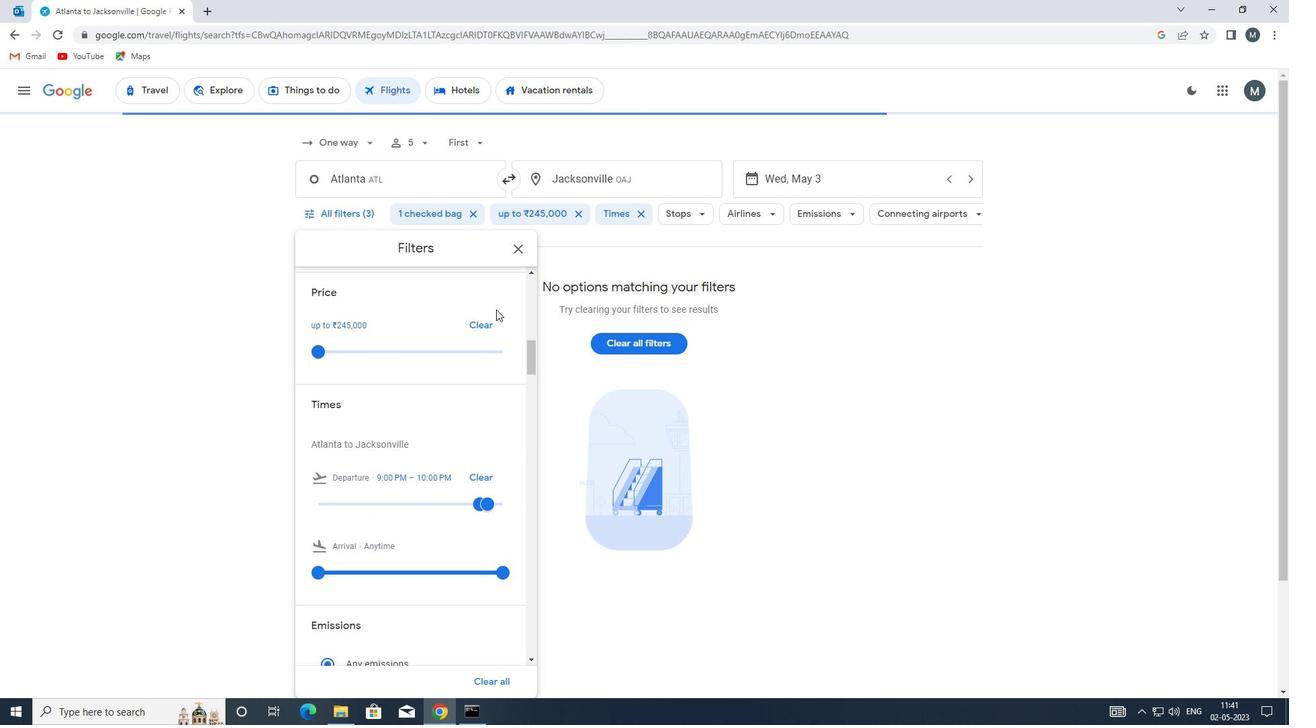 
Action: Mouse scrolled (497, 320) with delta (0, 0)
Screenshot: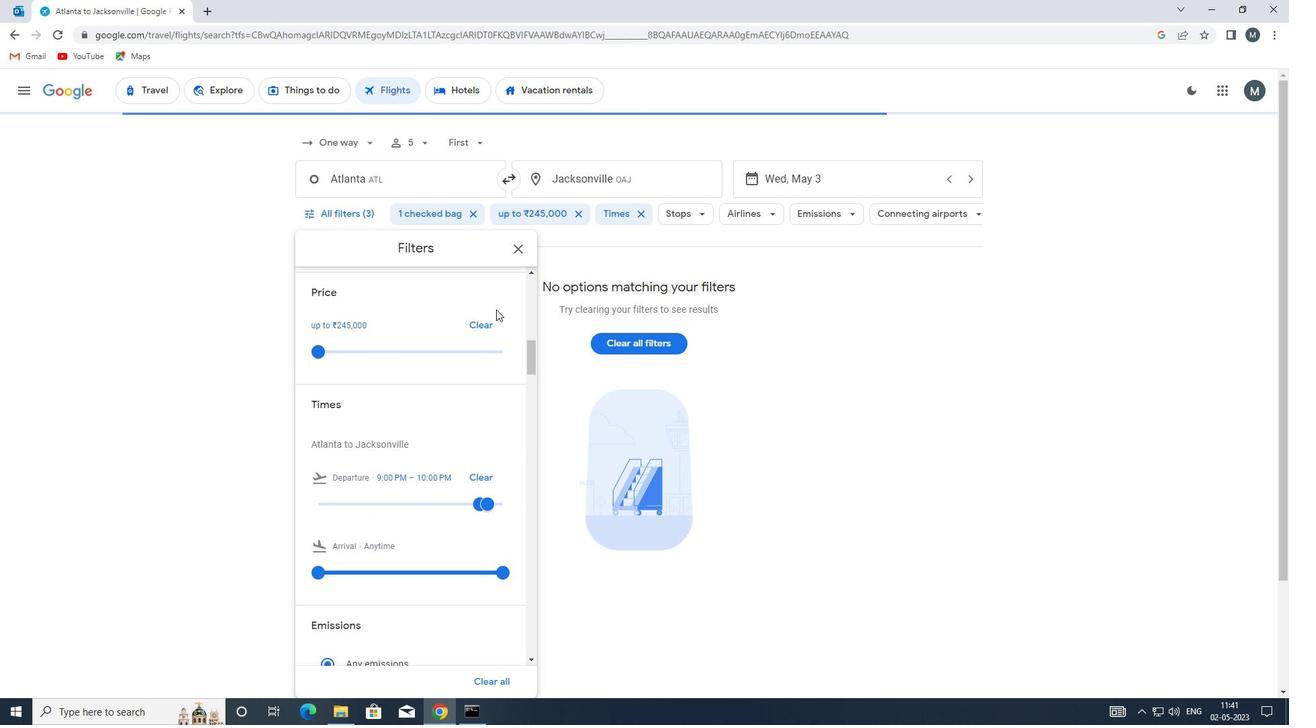 
Action: Mouse moved to (516, 249)
Screenshot: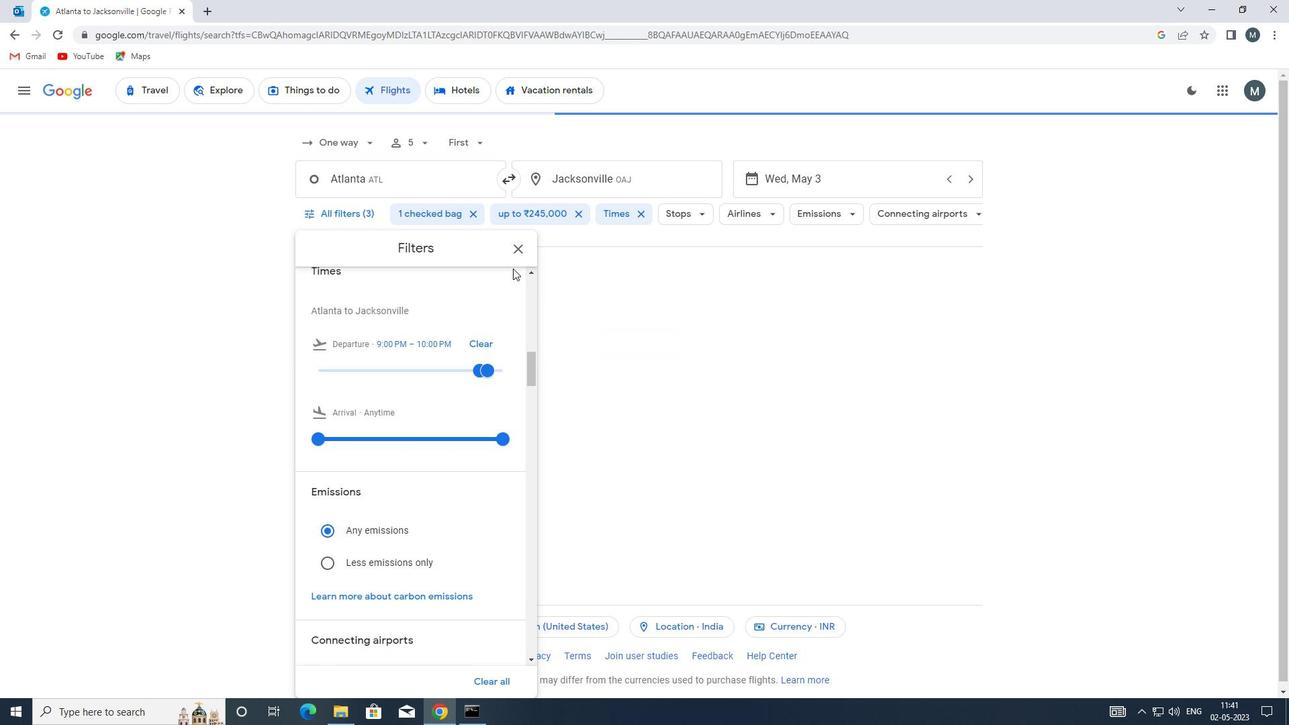
Action: Mouse pressed left at (516, 249)
Screenshot: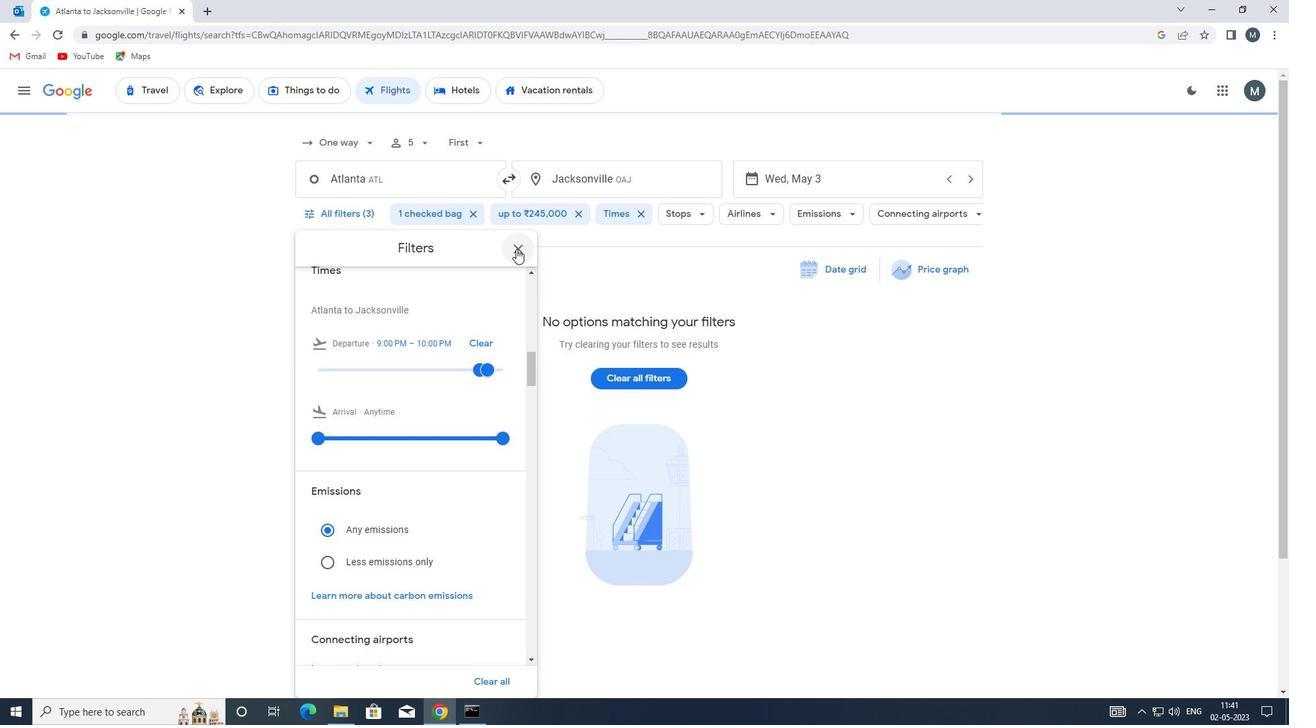 
